 Task: Create a due date automation trigger when advanced on, on the monday before a card is due add content with a name not ending with resume at 11:00 AM.
Action: Mouse moved to (1228, 351)
Screenshot: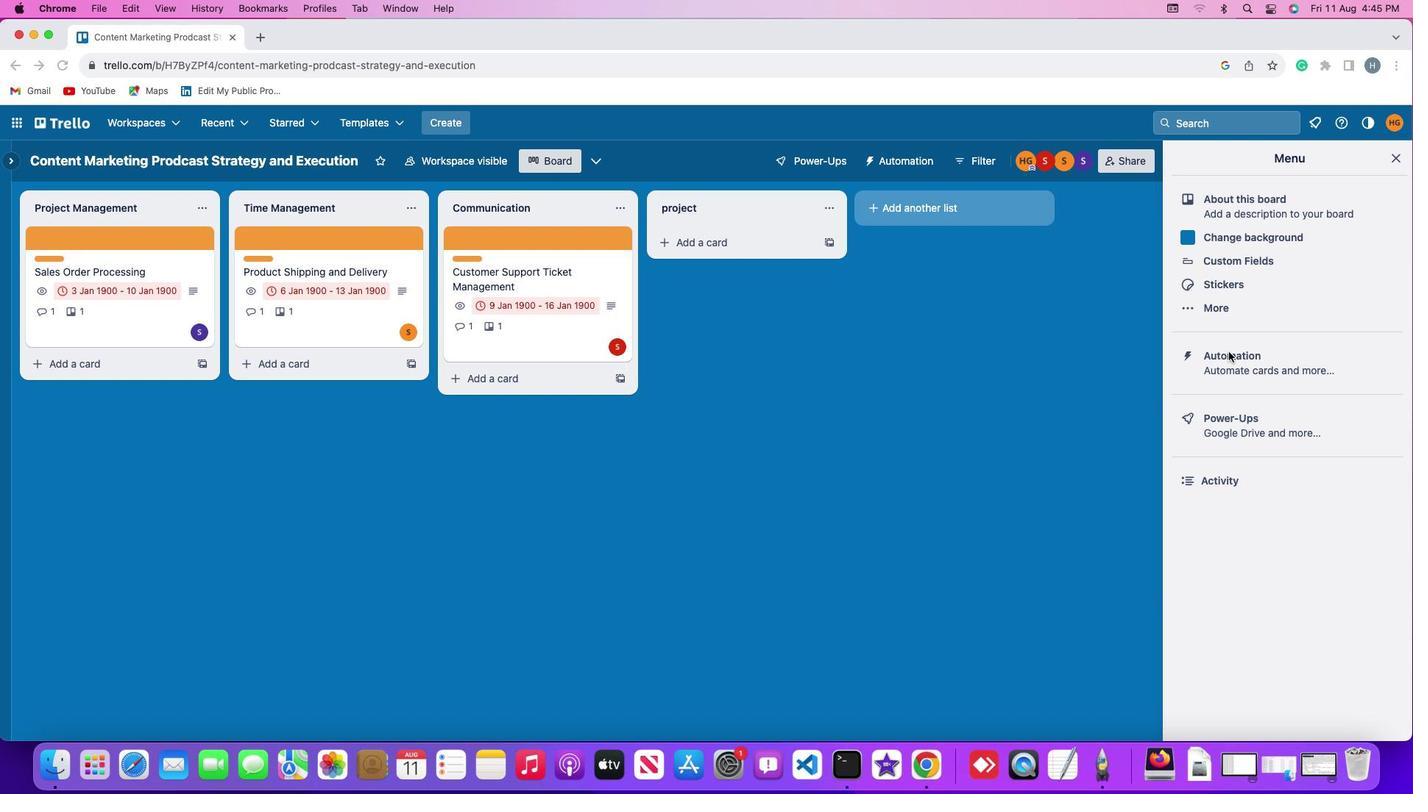 
Action: Mouse pressed left at (1228, 351)
Screenshot: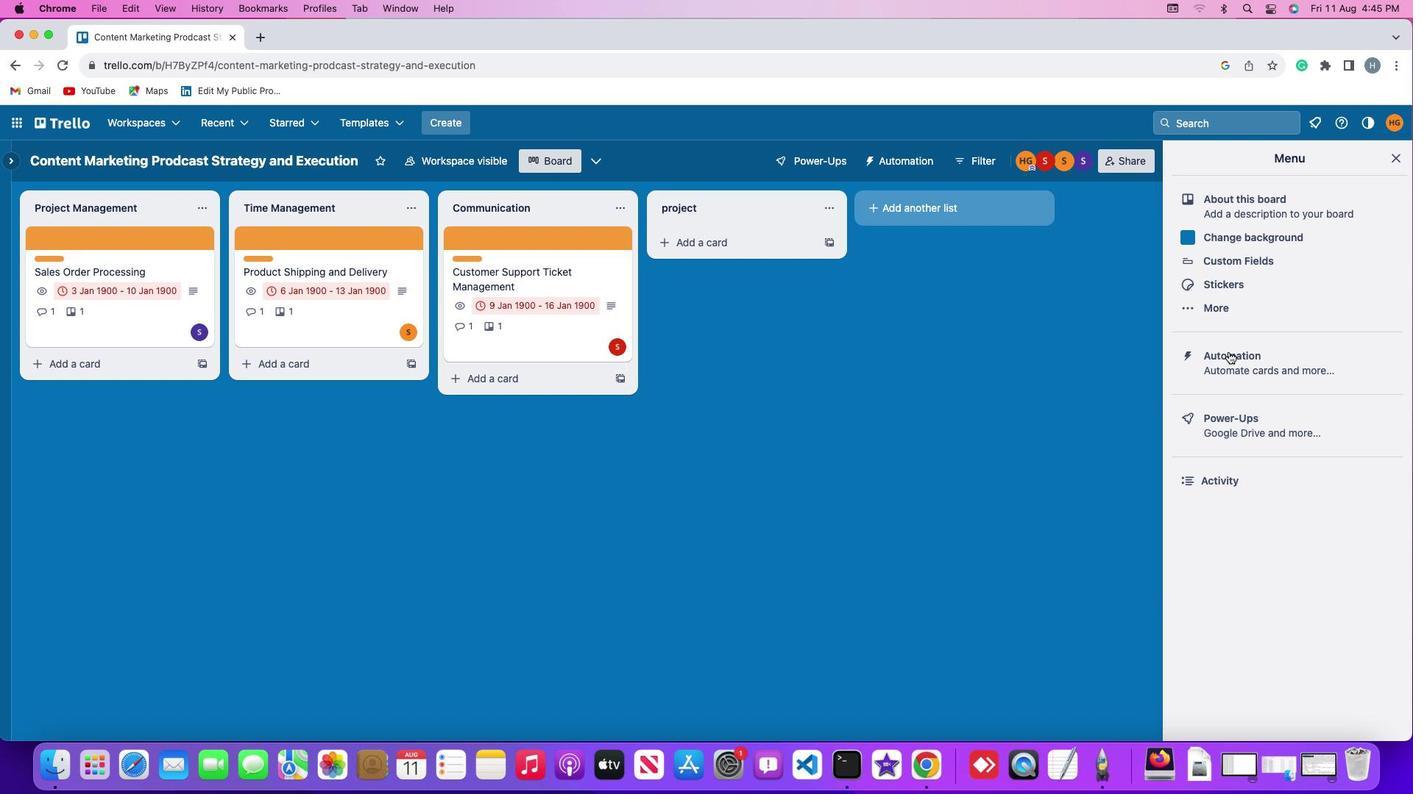 
Action: Mouse pressed left at (1228, 351)
Screenshot: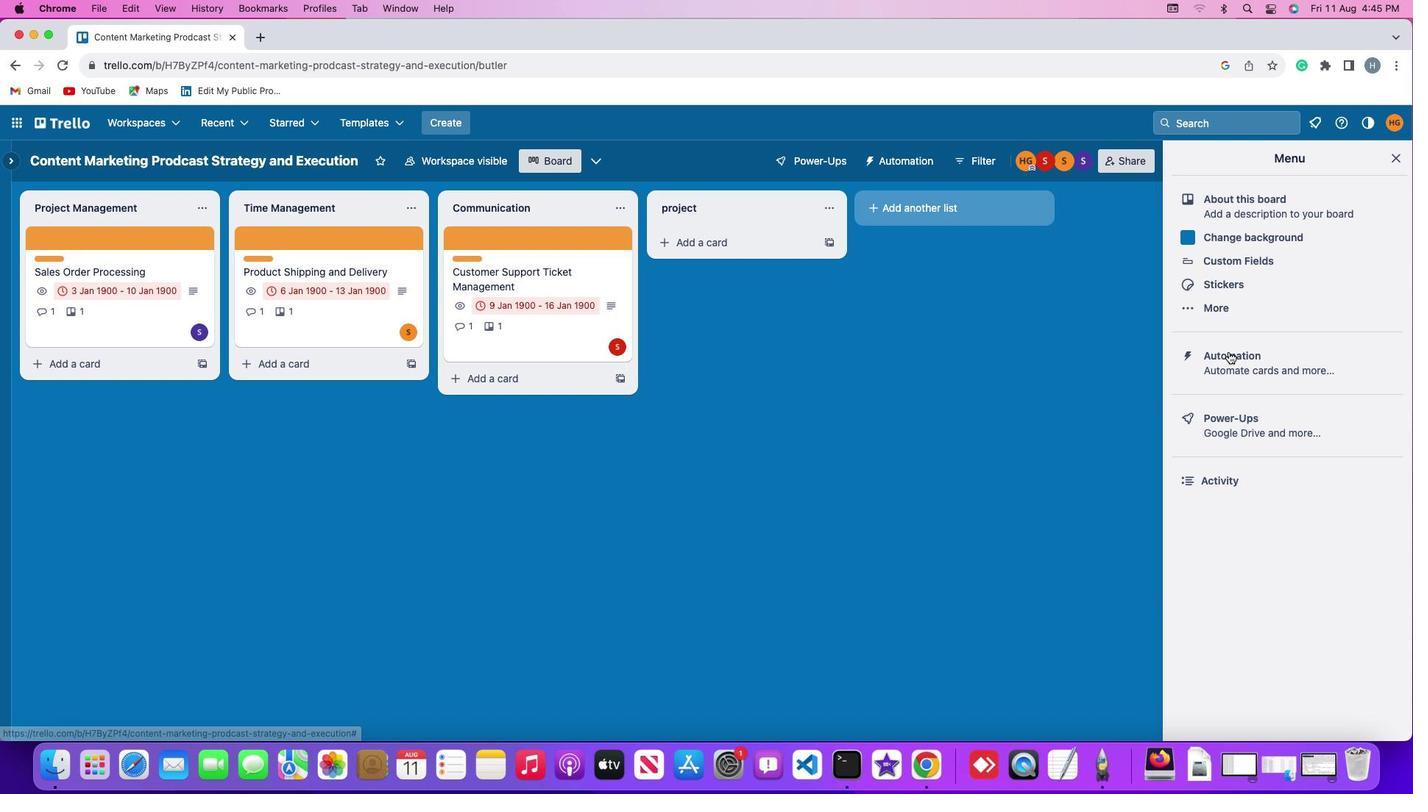 
Action: Mouse moved to (79, 347)
Screenshot: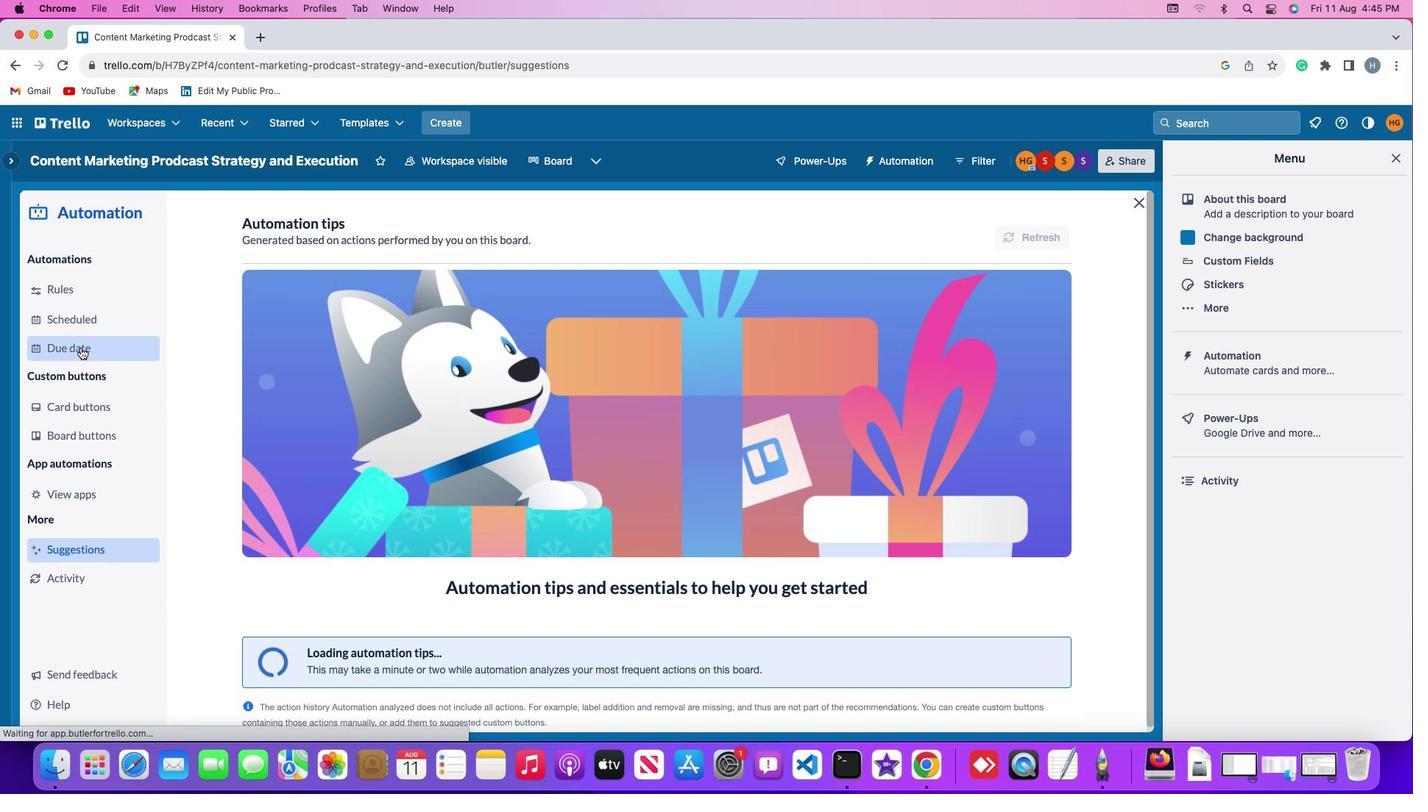 
Action: Mouse pressed left at (79, 347)
Screenshot: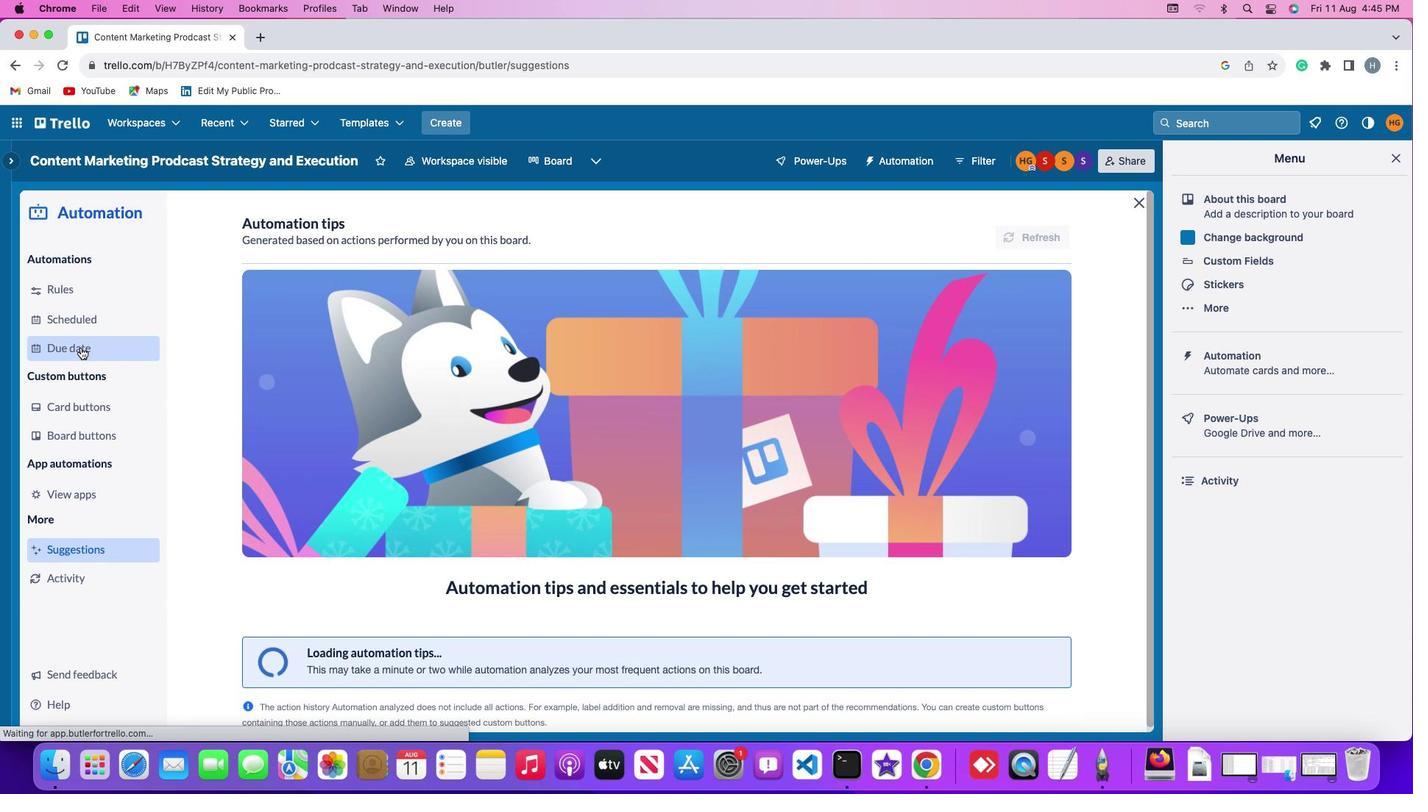 
Action: Mouse moved to (1009, 225)
Screenshot: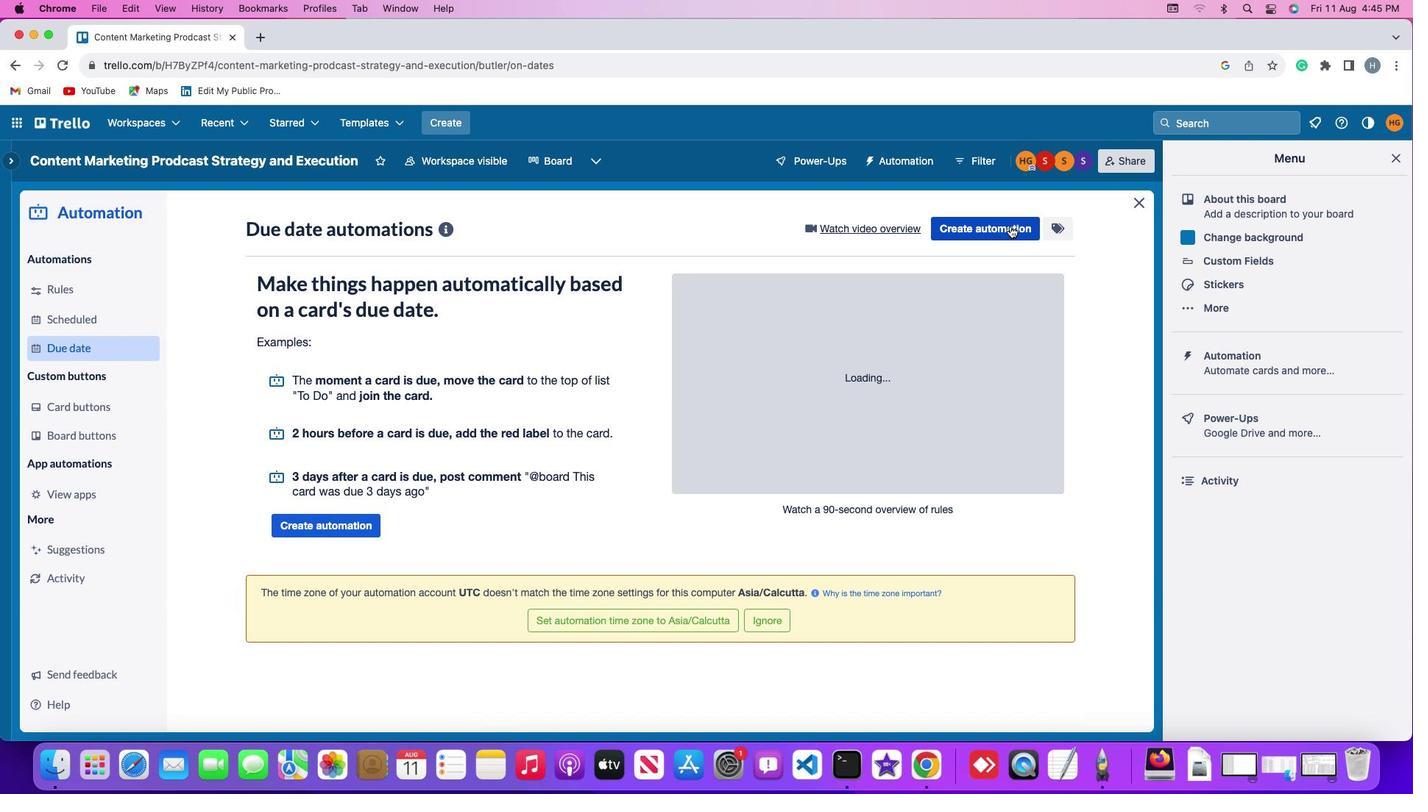 
Action: Mouse pressed left at (1009, 225)
Screenshot: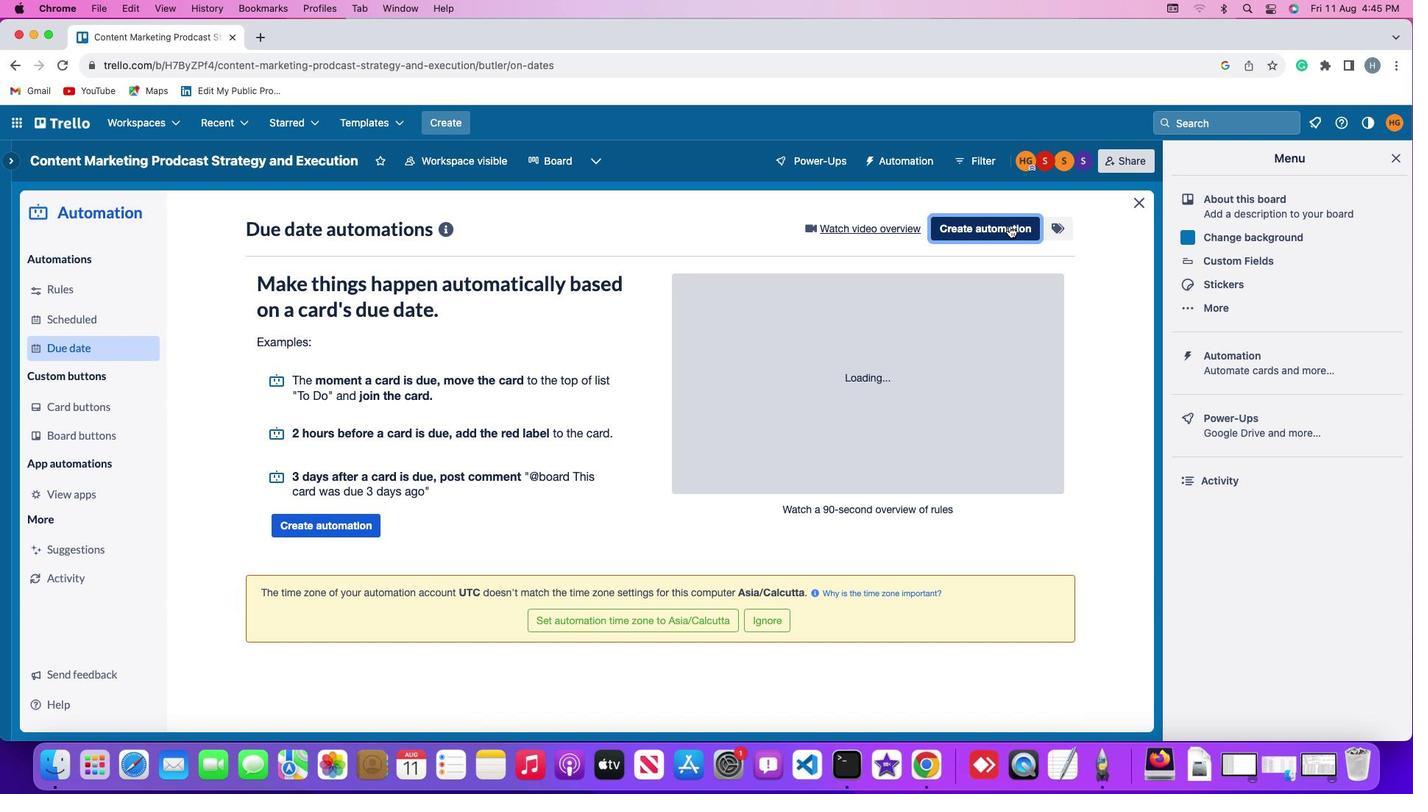 
Action: Mouse moved to (342, 373)
Screenshot: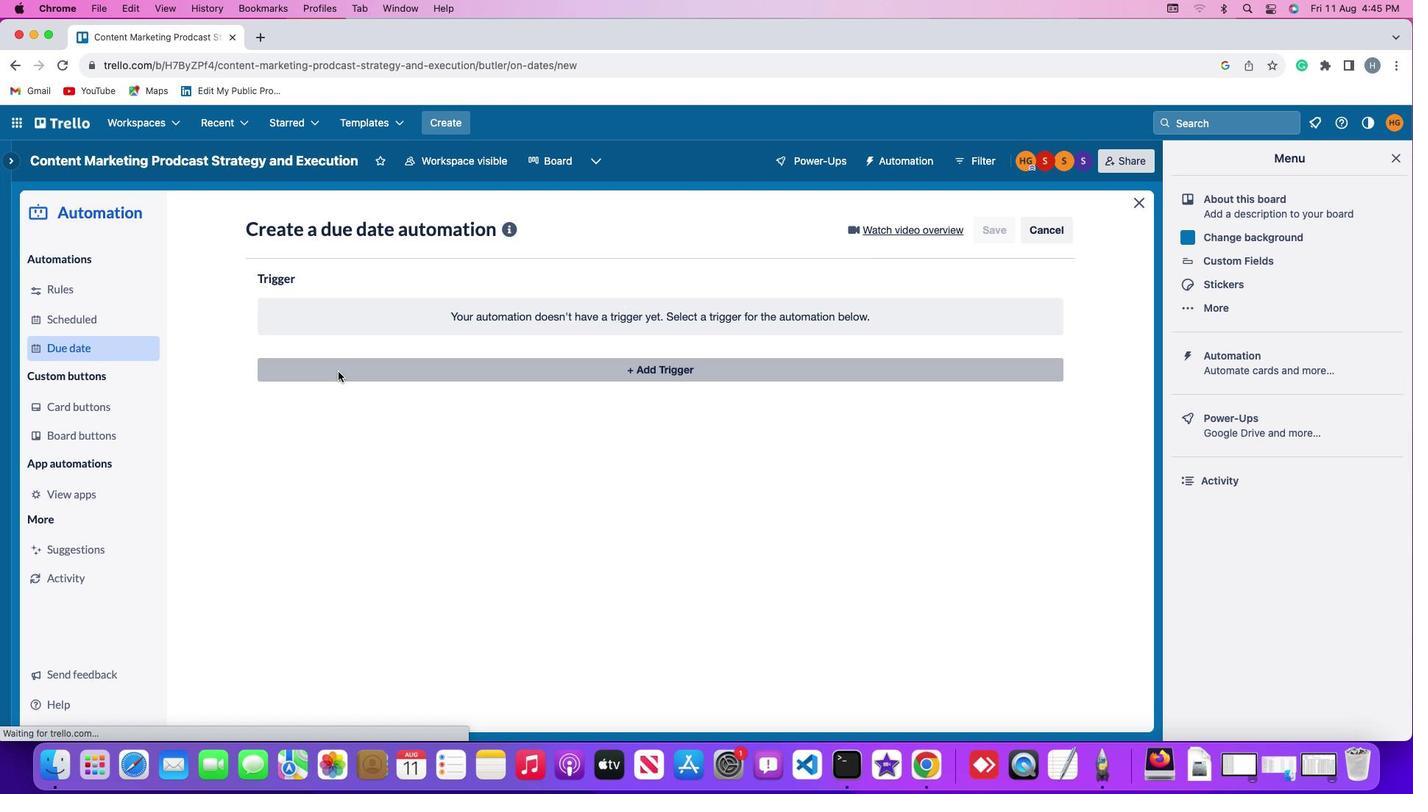 
Action: Mouse pressed left at (342, 373)
Screenshot: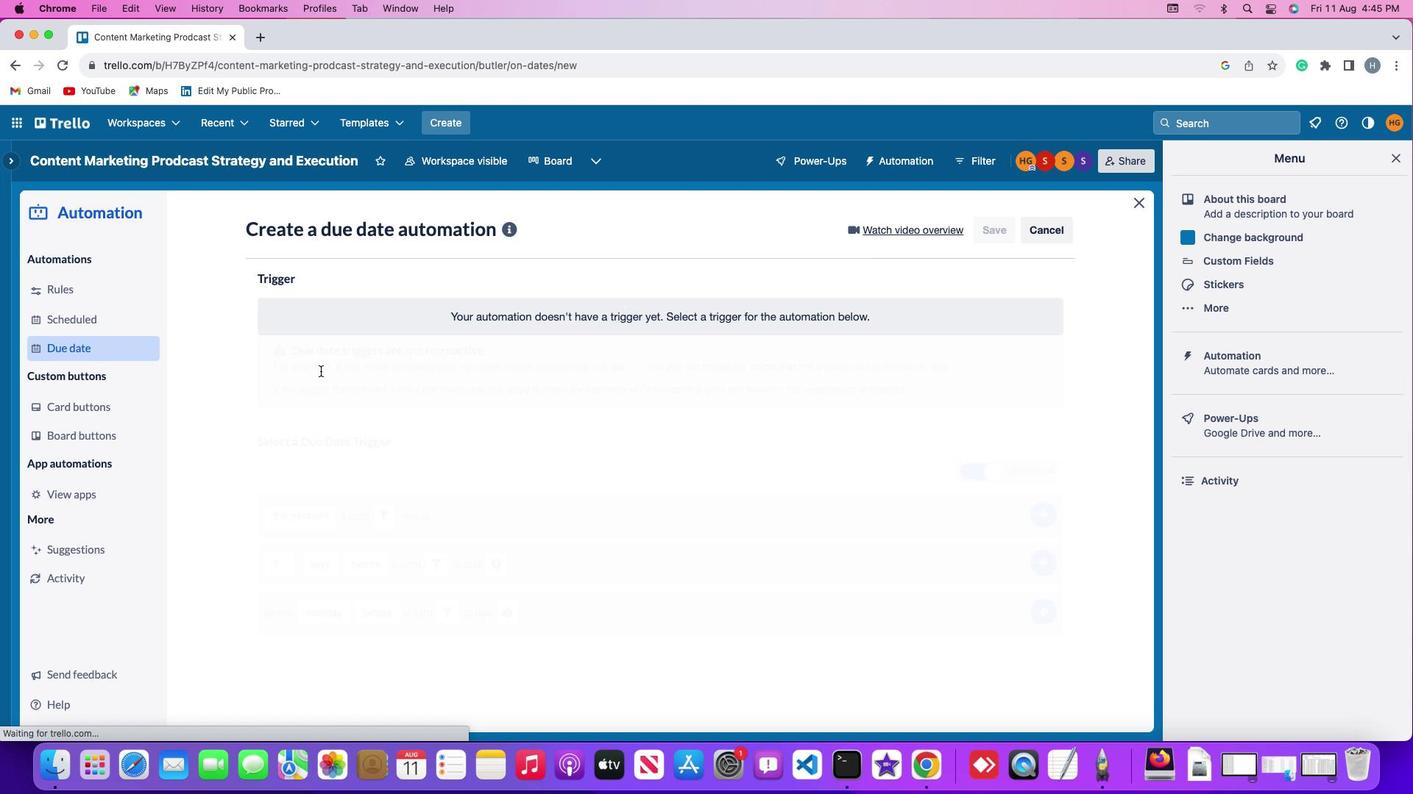 
Action: Mouse moved to (320, 638)
Screenshot: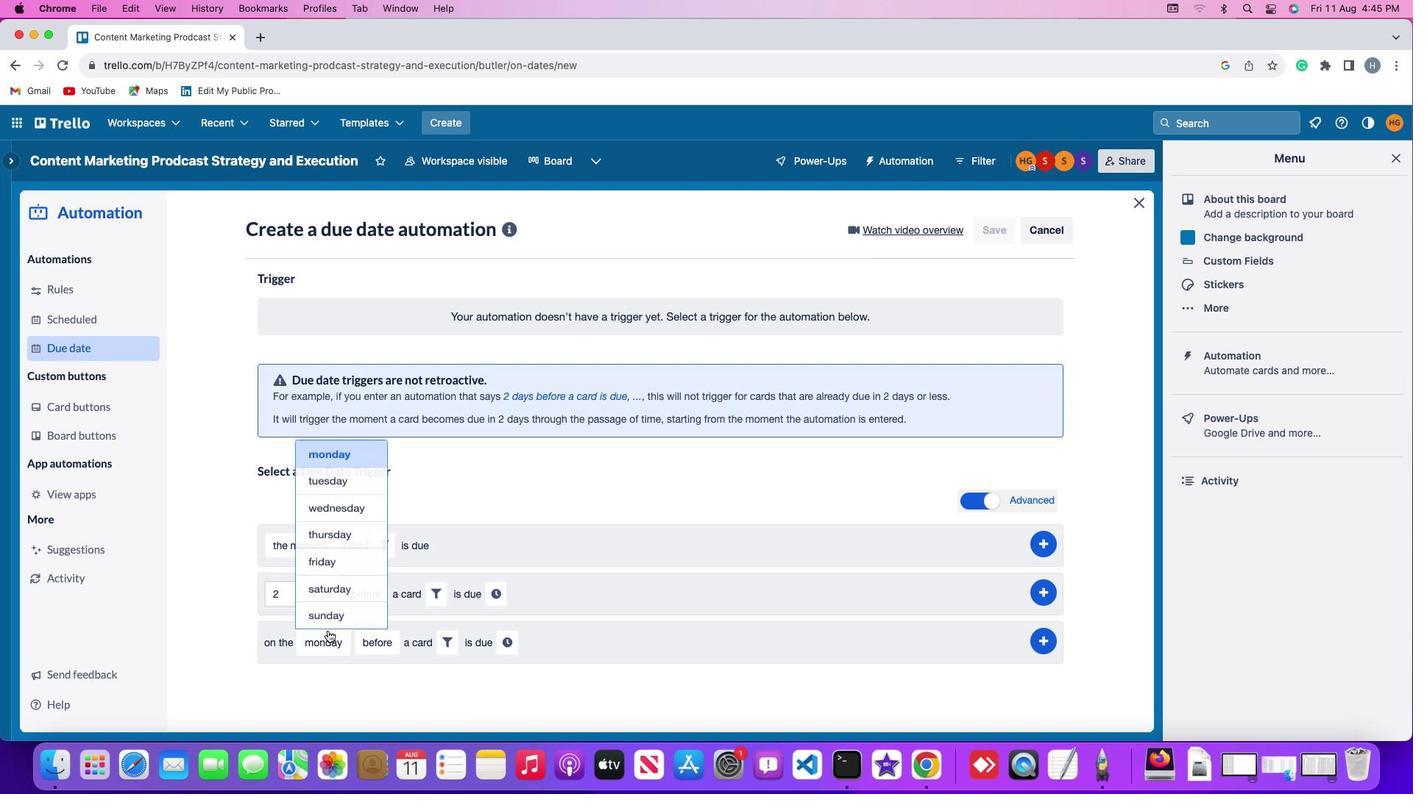 
Action: Mouse pressed left at (320, 638)
Screenshot: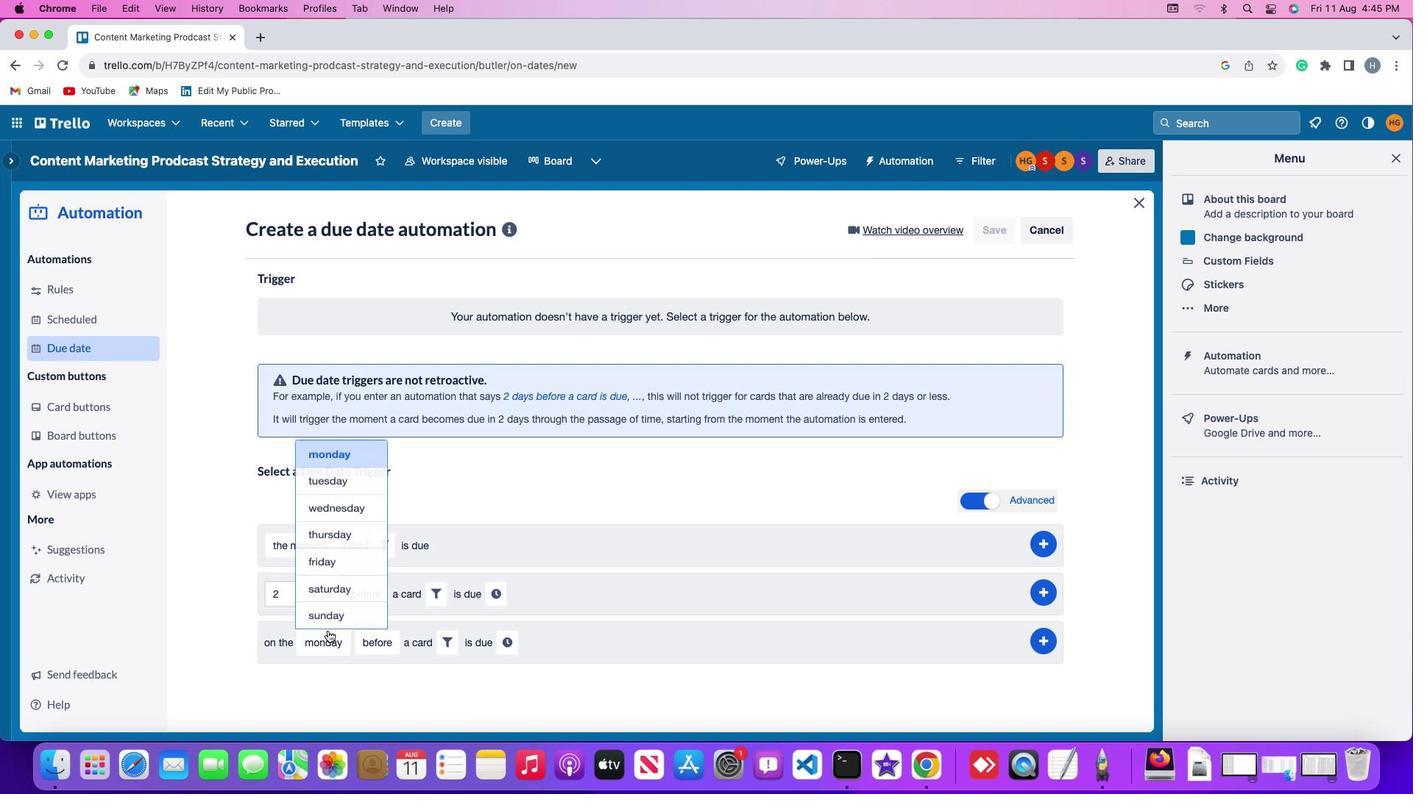 
Action: Mouse moved to (345, 436)
Screenshot: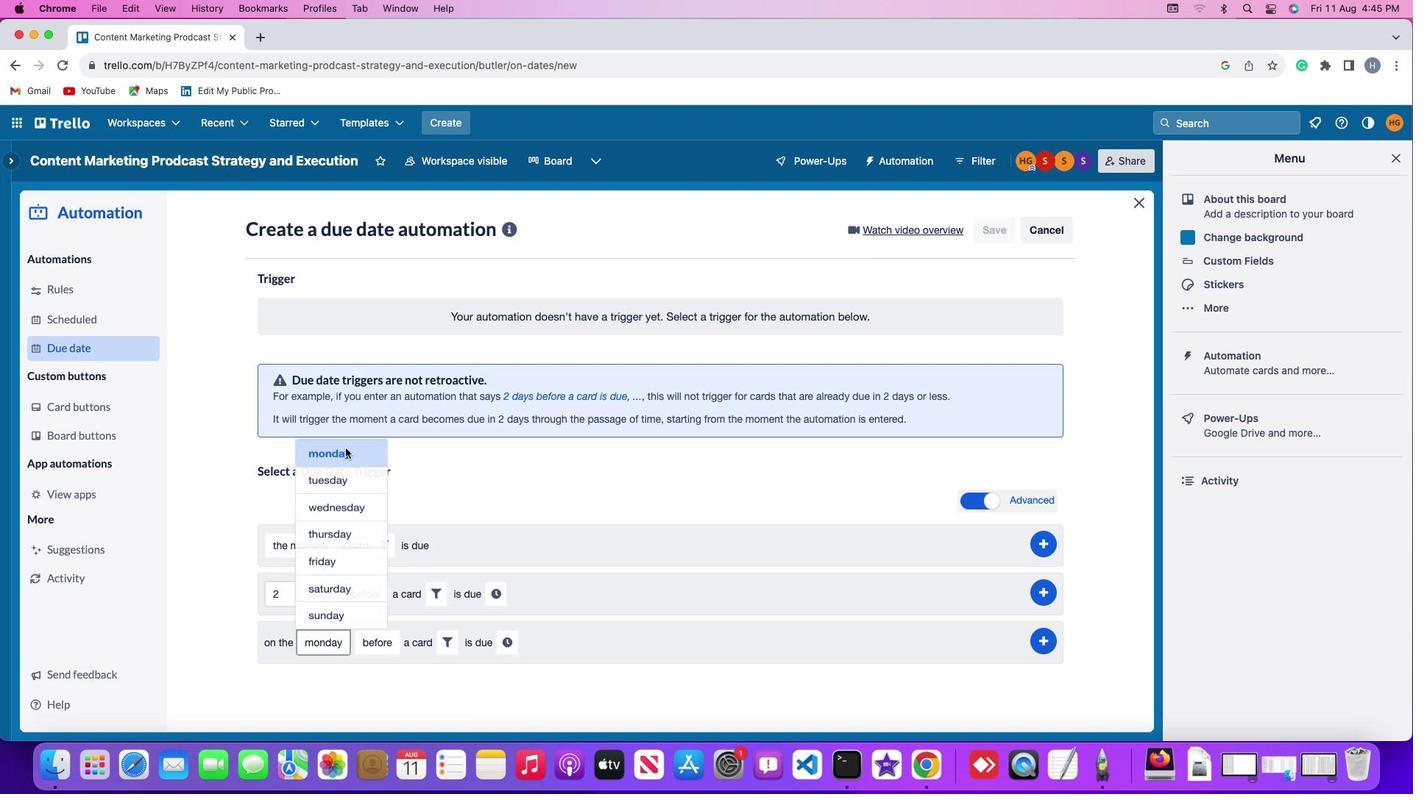 
Action: Mouse pressed left at (345, 436)
Screenshot: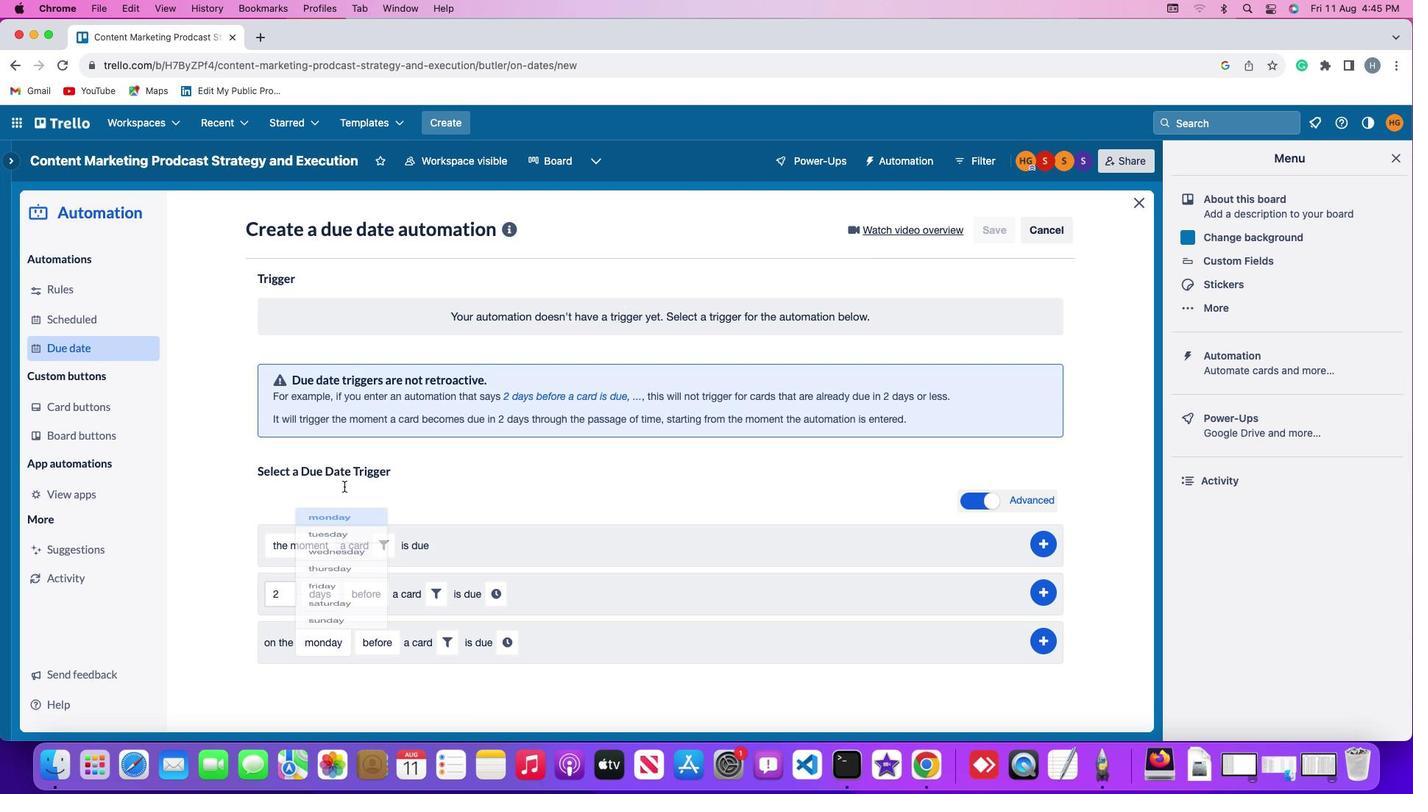 
Action: Mouse moved to (376, 642)
Screenshot: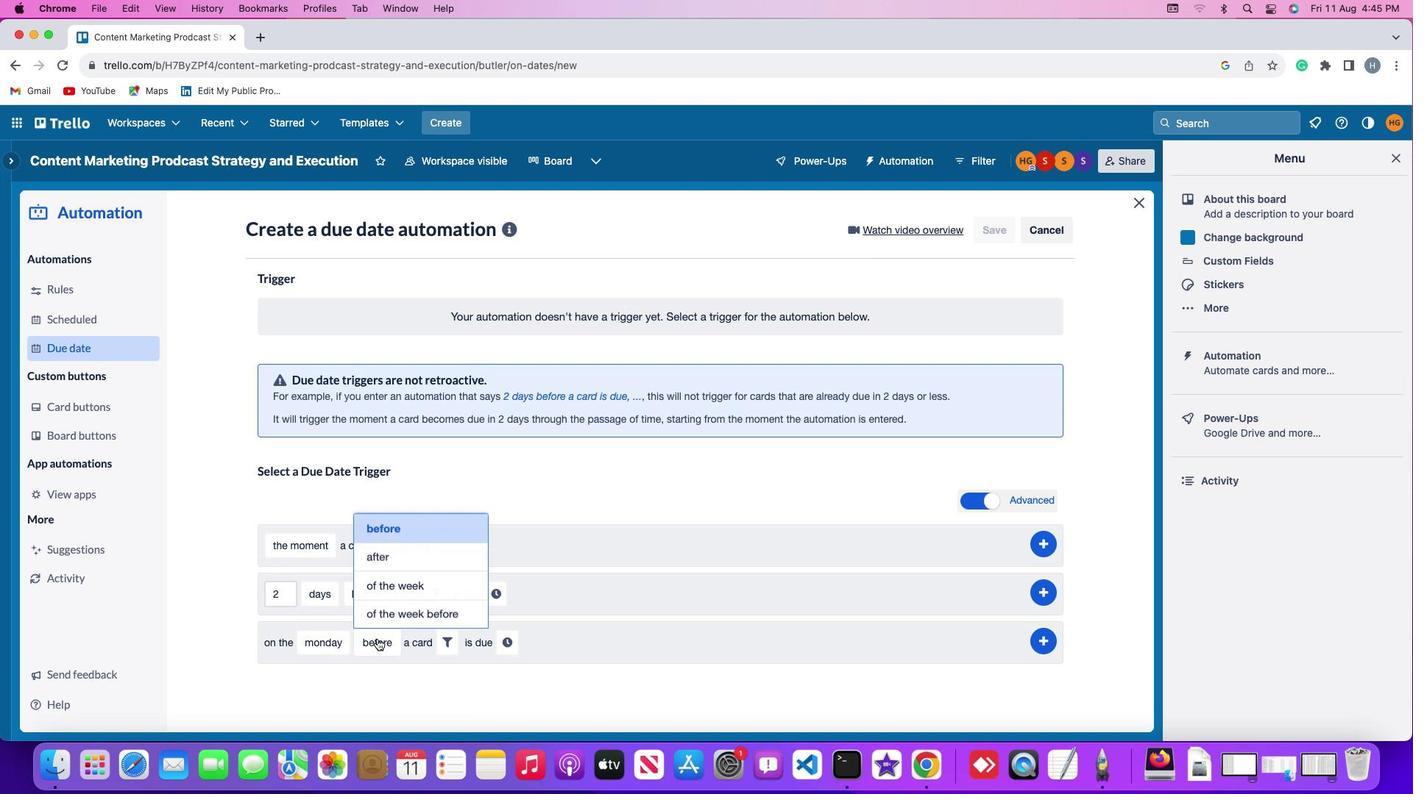 
Action: Mouse pressed left at (376, 642)
Screenshot: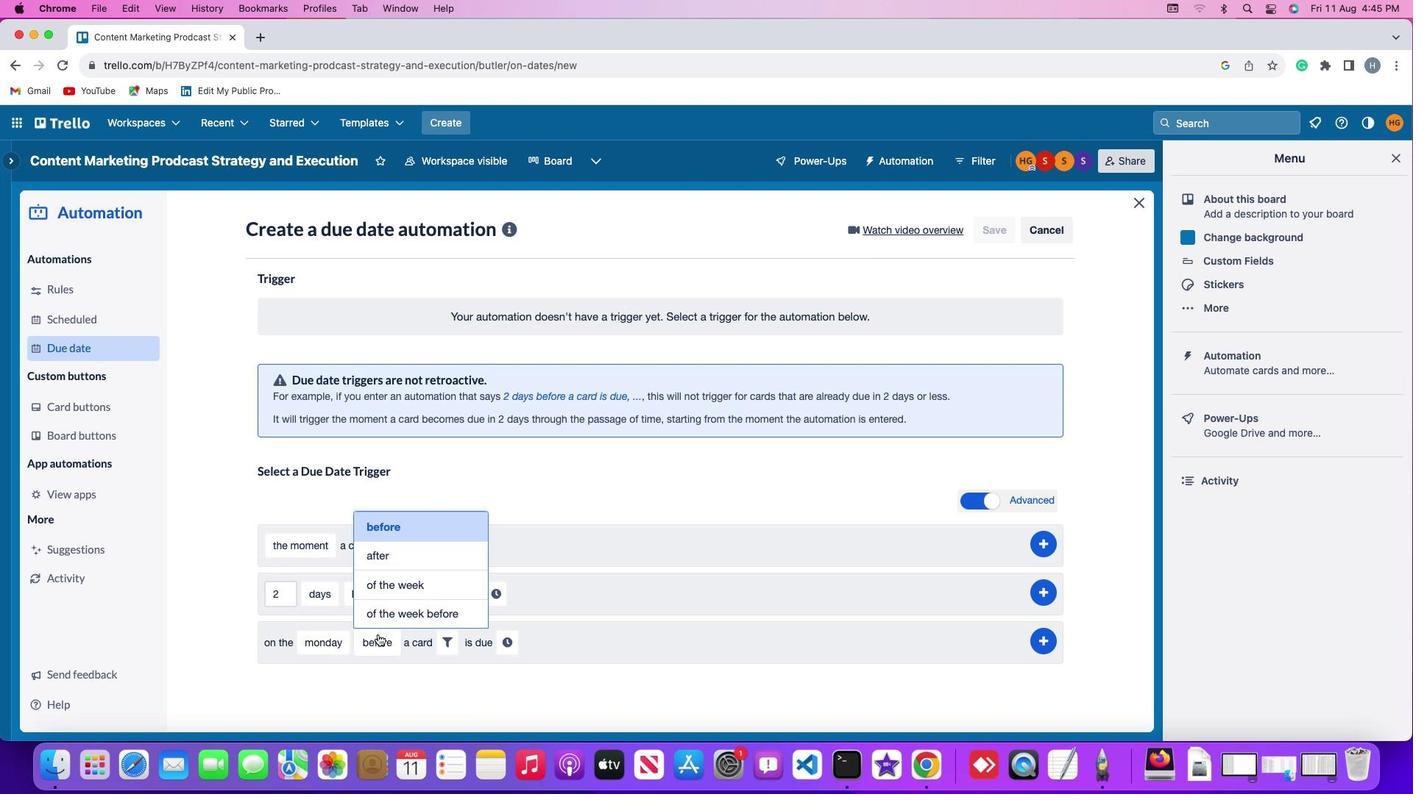 
Action: Mouse moved to (420, 521)
Screenshot: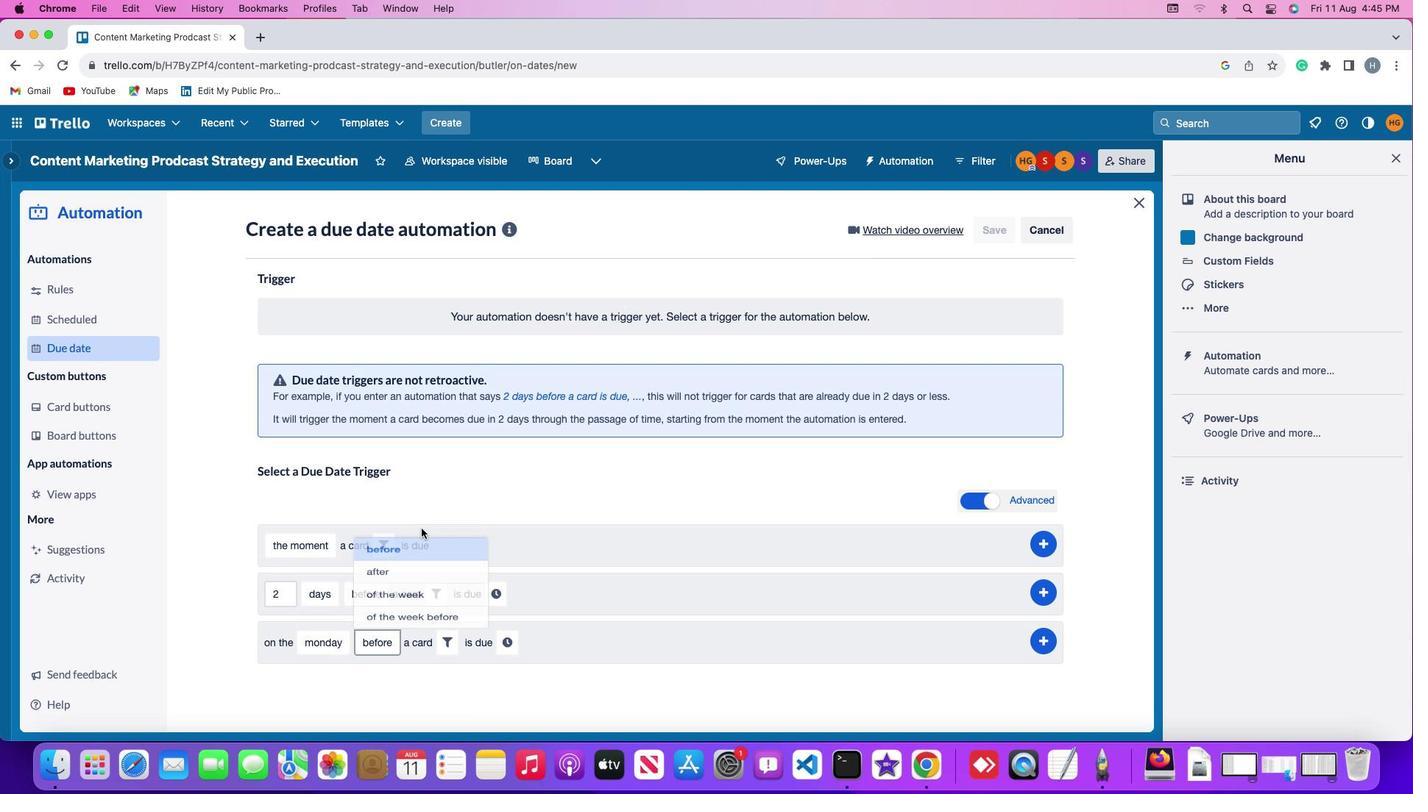 
Action: Mouse pressed left at (420, 521)
Screenshot: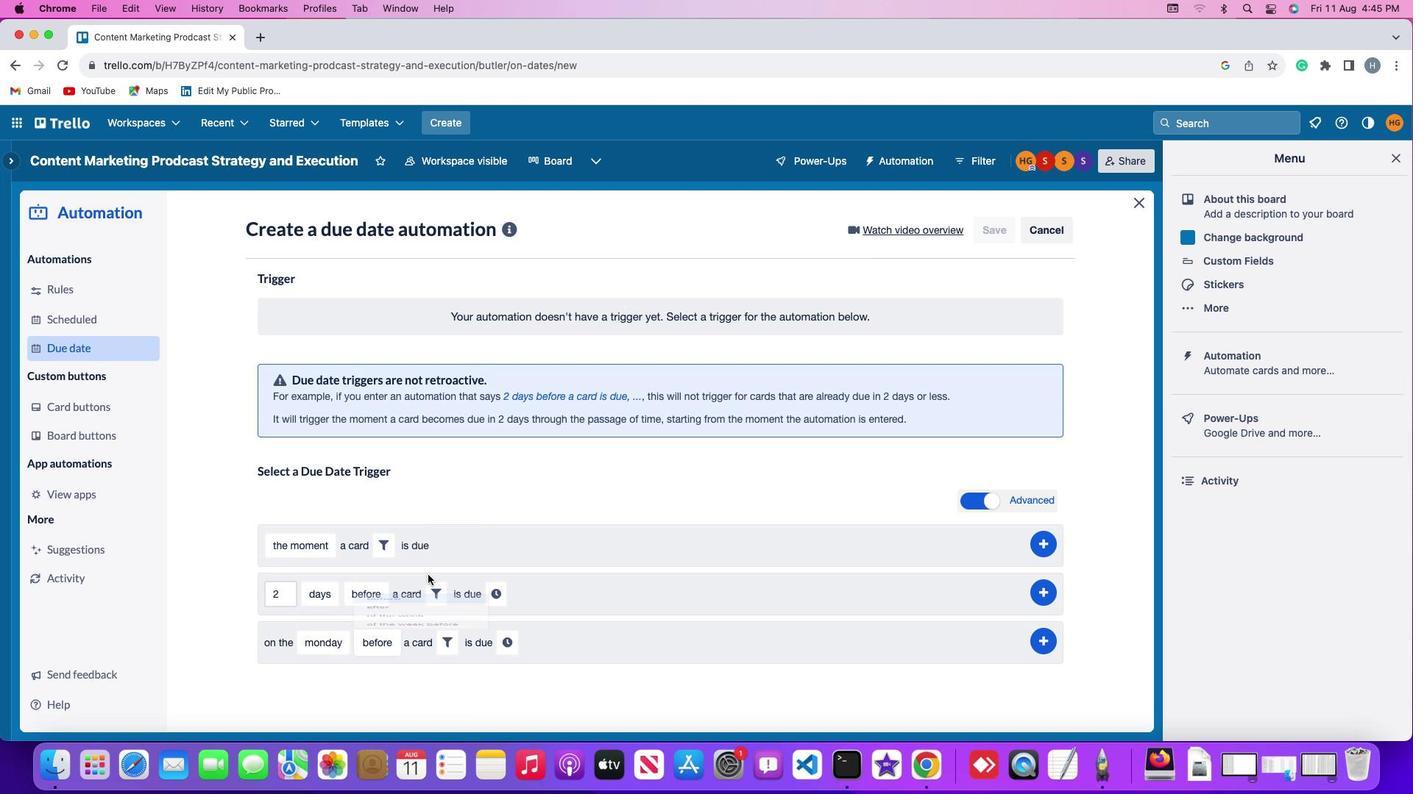 
Action: Mouse moved to (440, 641)
Screenshot: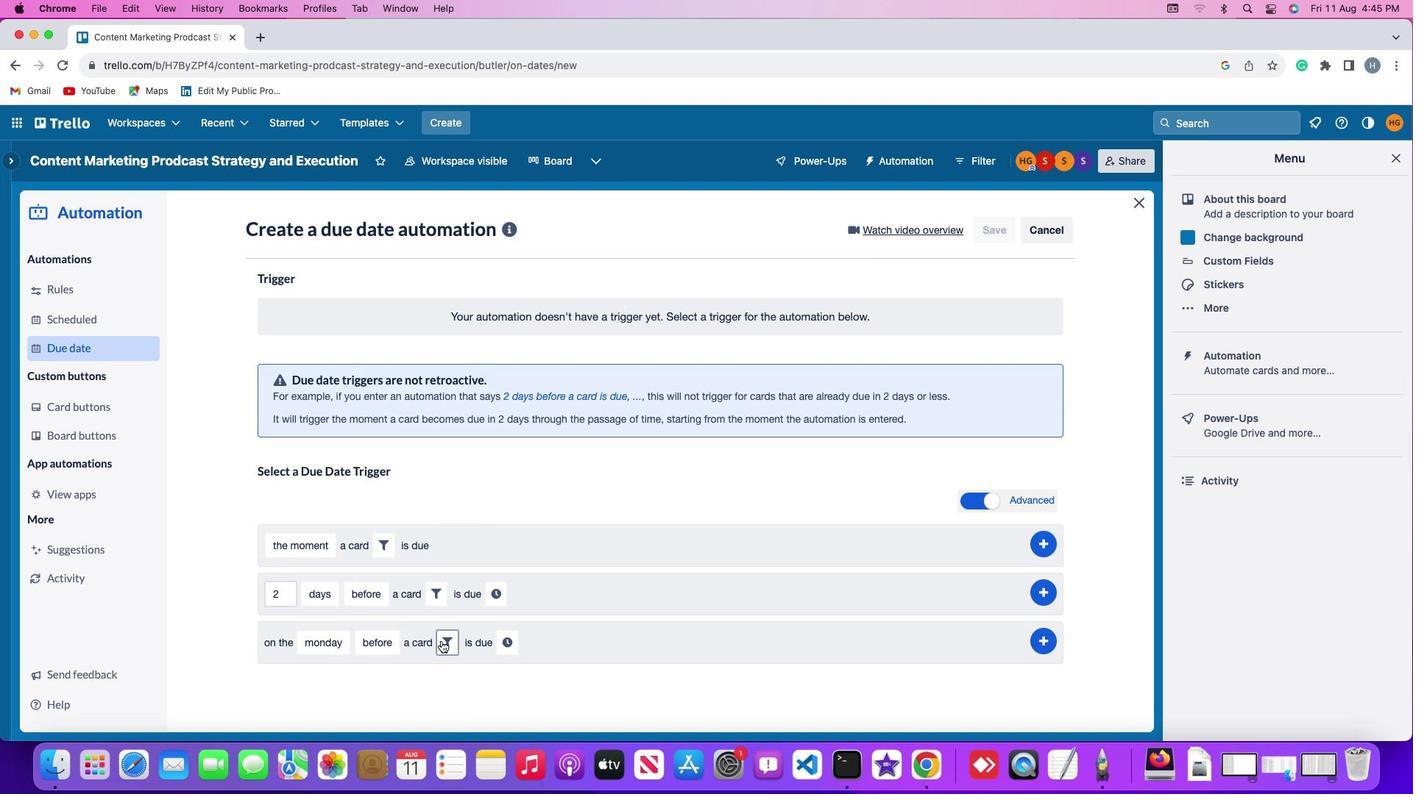 
Action: Mouse pressed left at (440, 641)
Screenshot: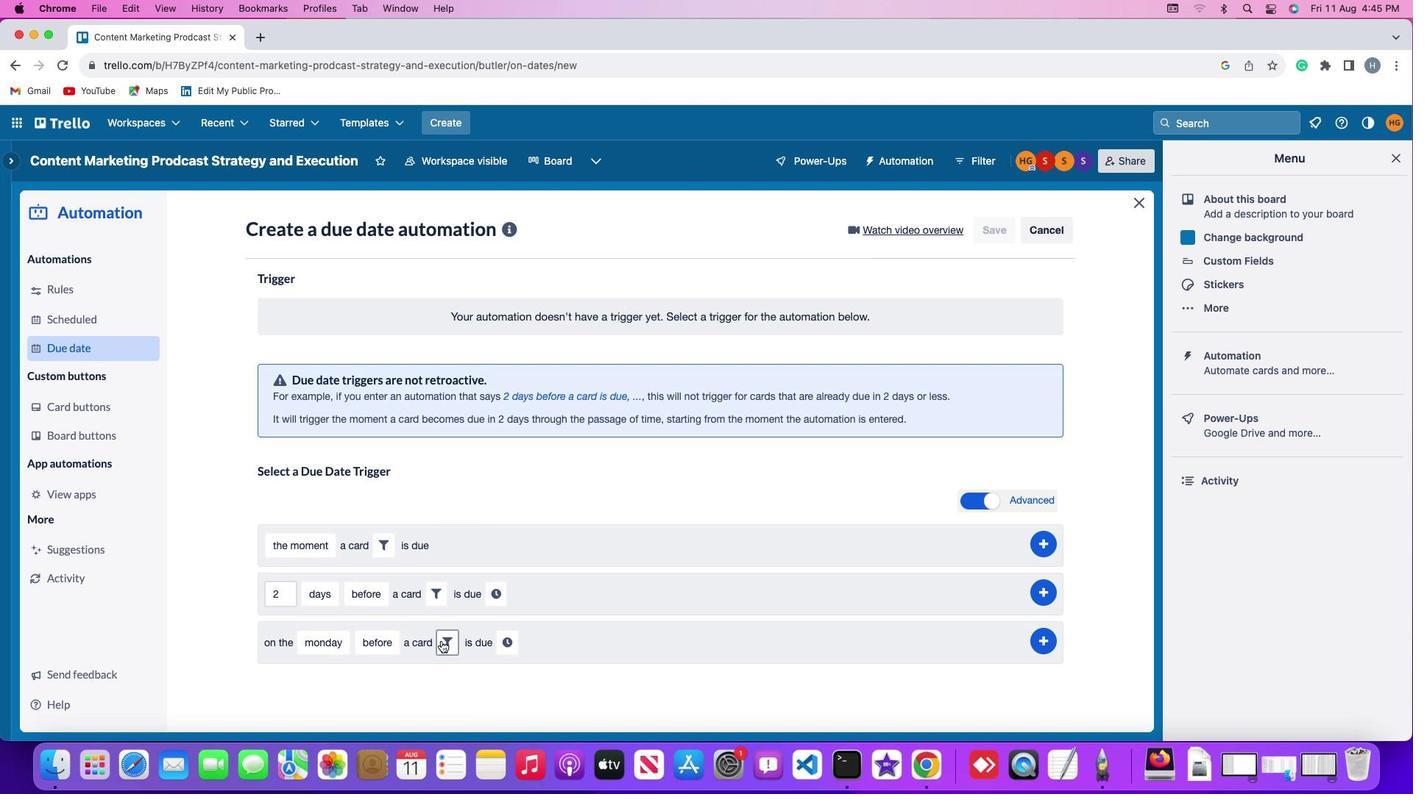 
Action: Mouse moved to (632, 695)
Screenshot: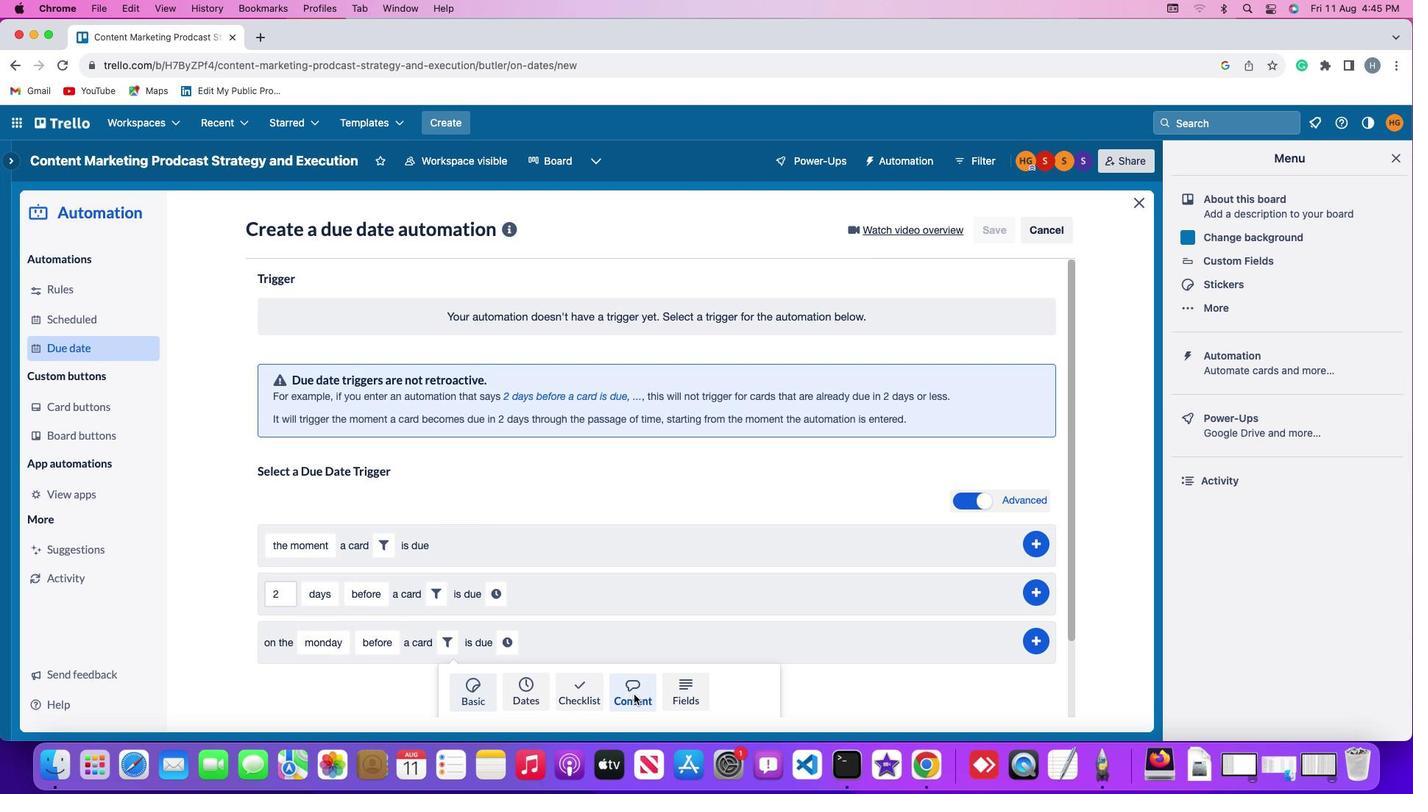 
Action: Mouse pressed left at (632, 695)
Screenshot: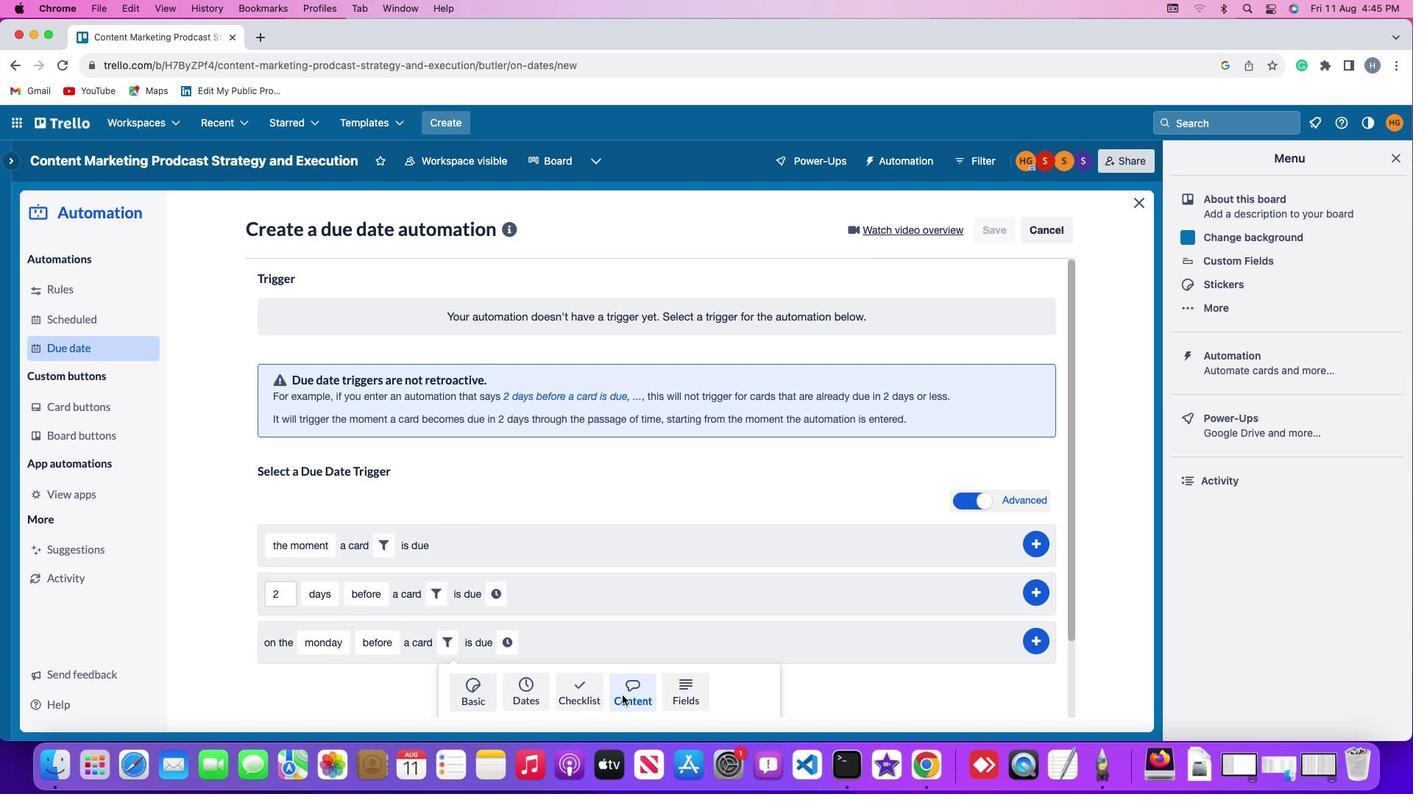 
Action: Mouse moved to (384, 694)
Screenshot: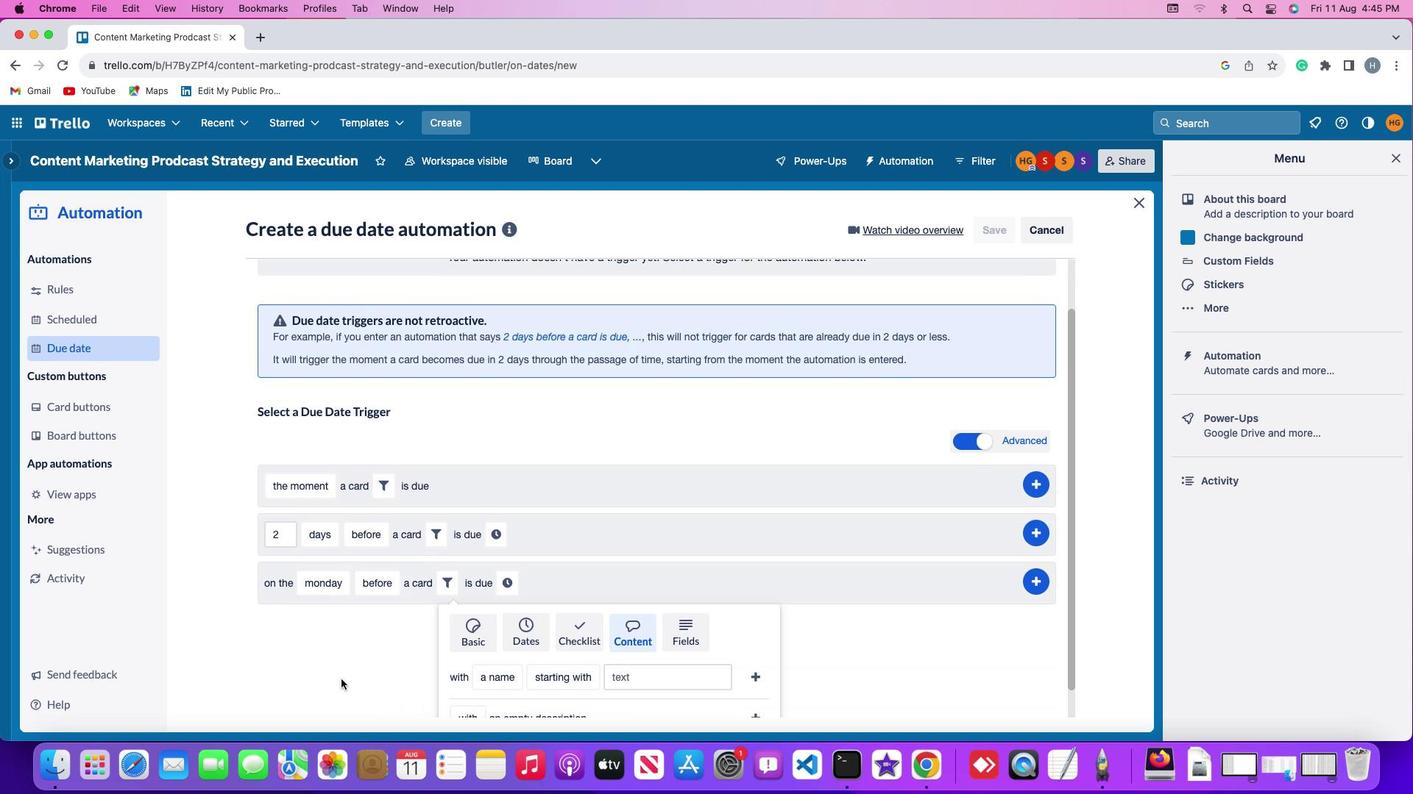 
Action: Mouse scrolled (384, 694) with delta (0, 0)
Screenshot: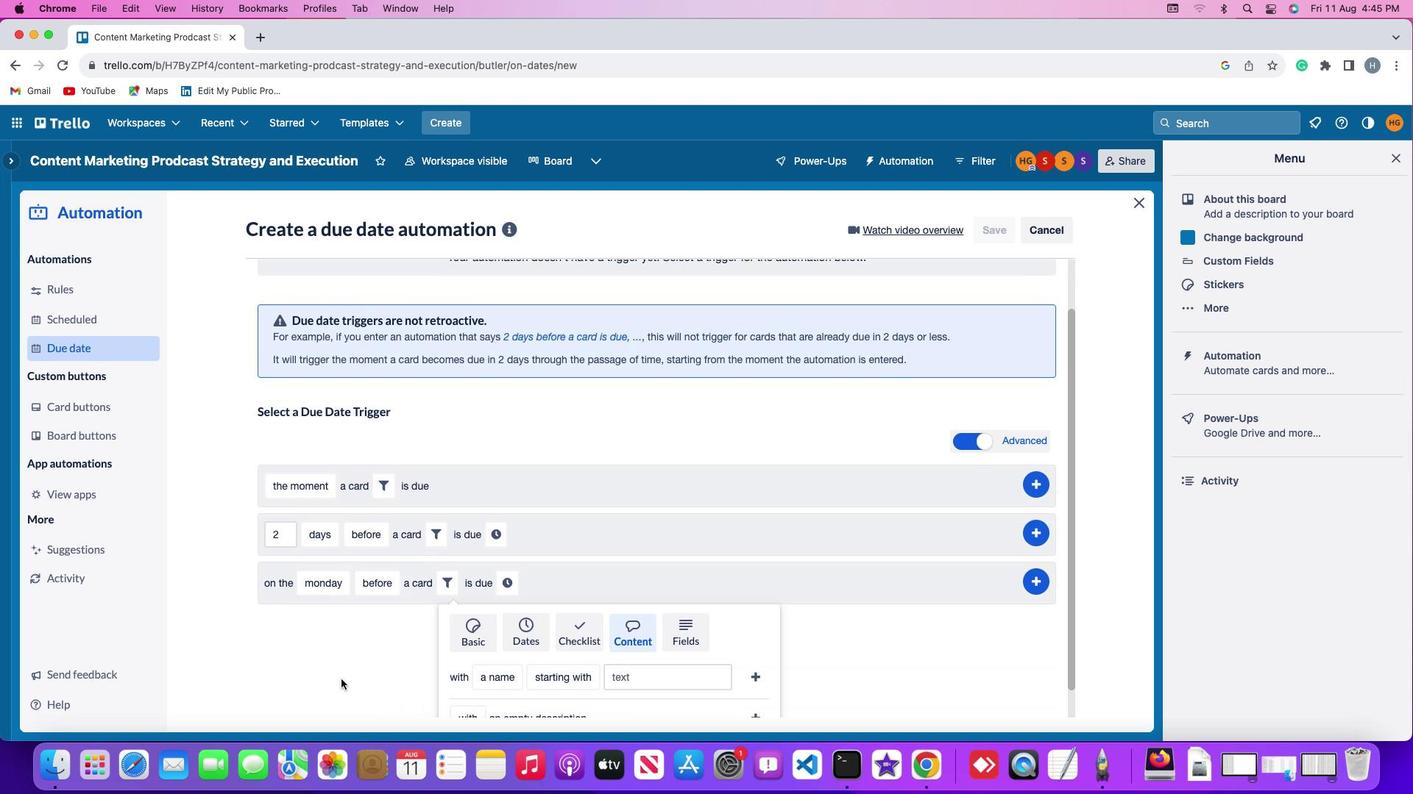 
Action: Mouse moved to (383, 693)
Screenshot: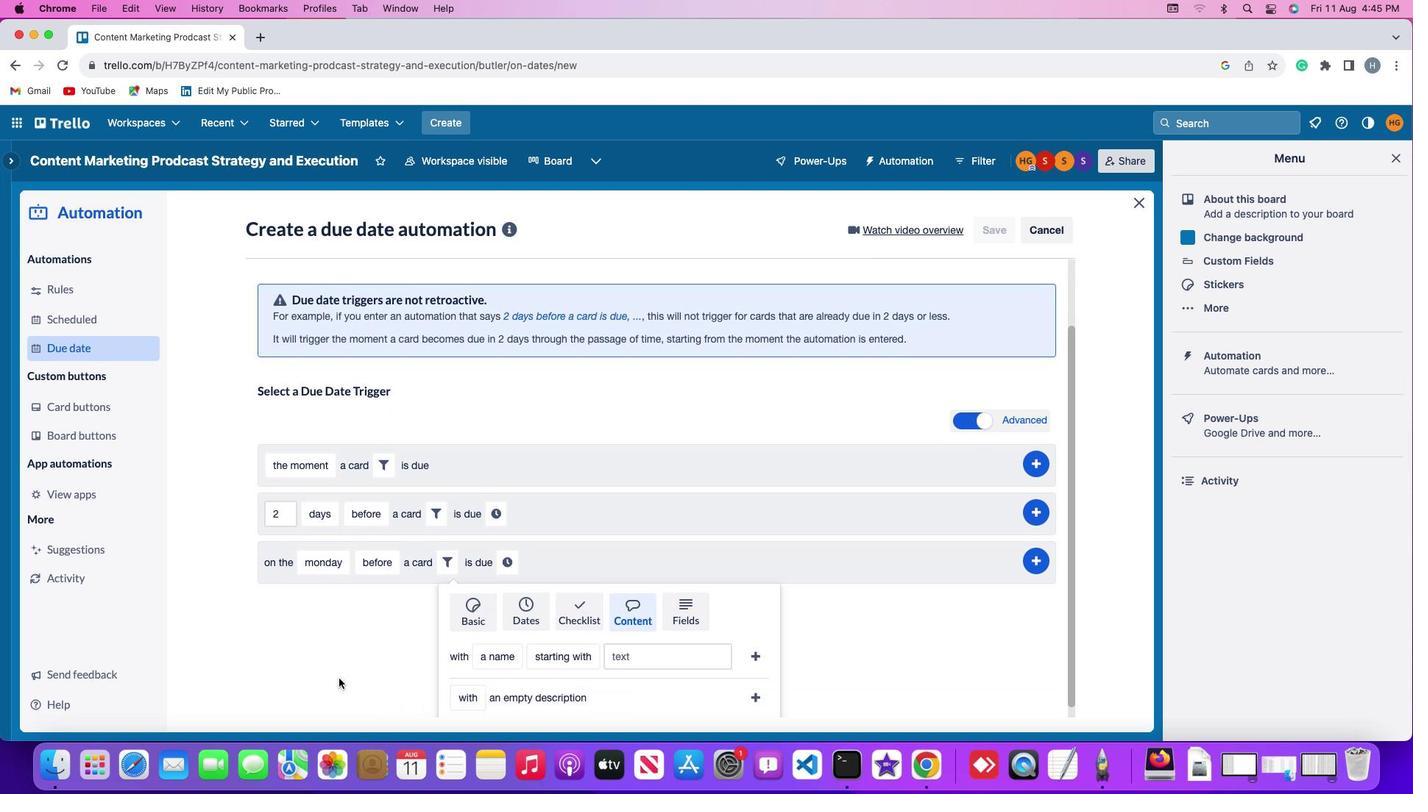 
Action: Mouse scrolled (383, 693) with delta (0, 0)
Screenshot: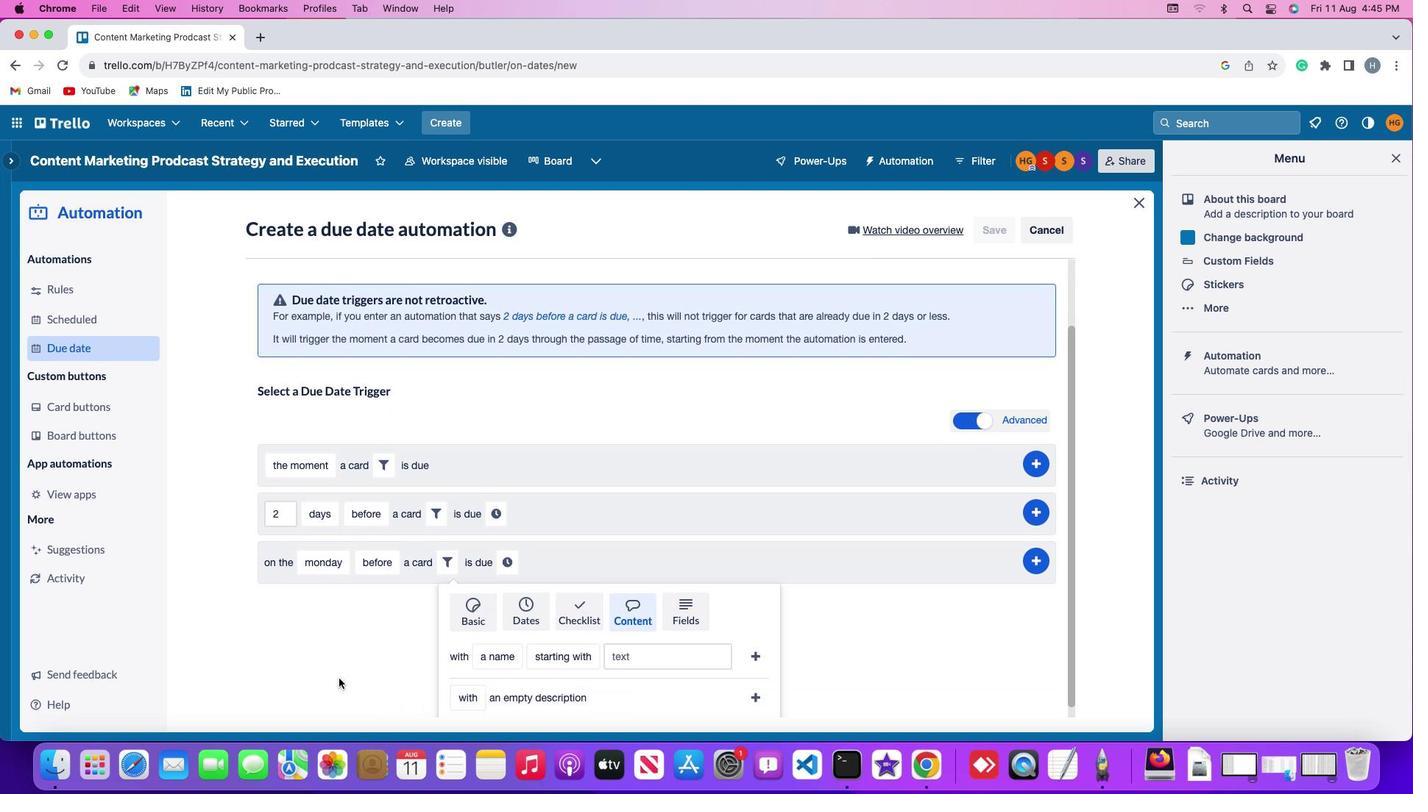 
Action: Mouse moved to (380, 691)
Screenshot: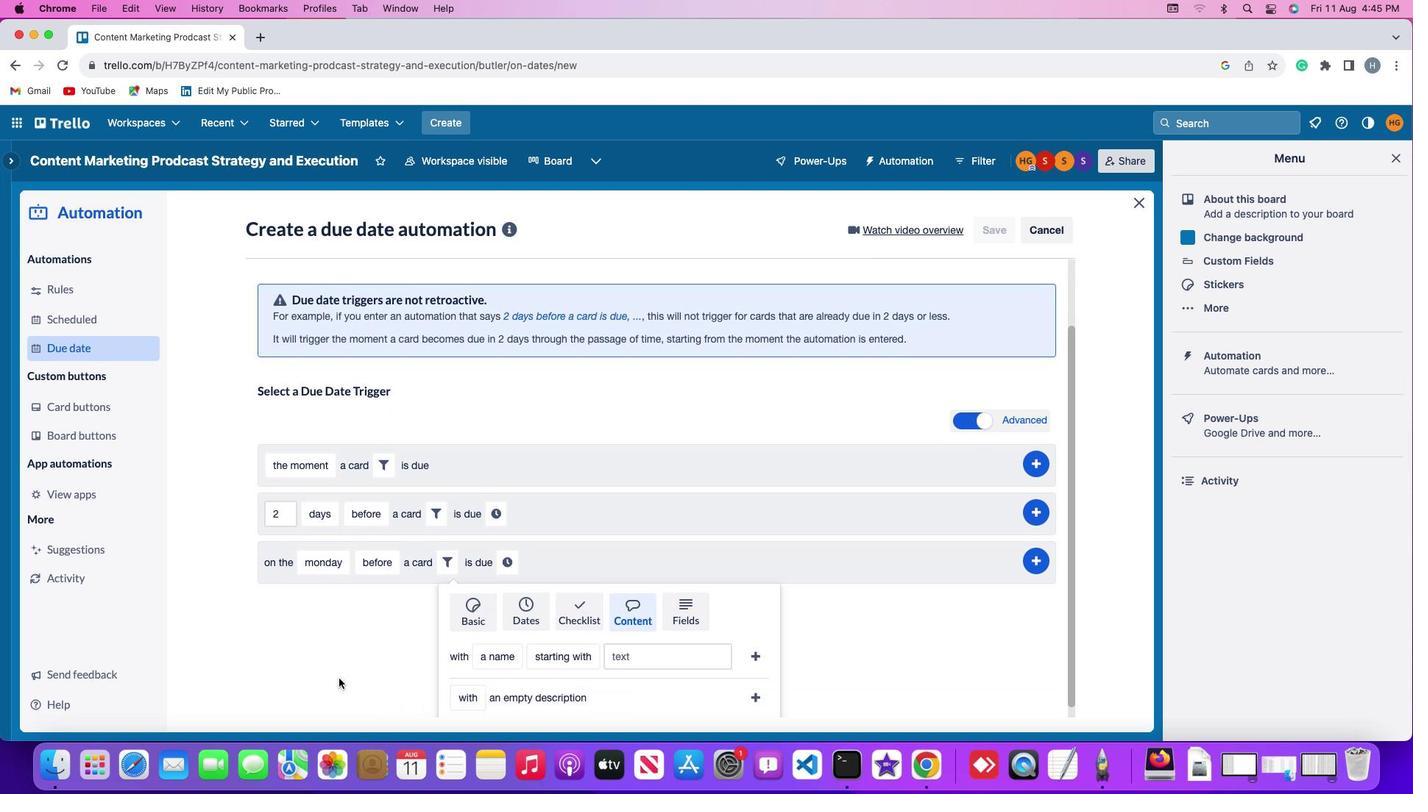 
Action: Mouse scrolled (380, 691) with delta (0, -2)
Screenshot: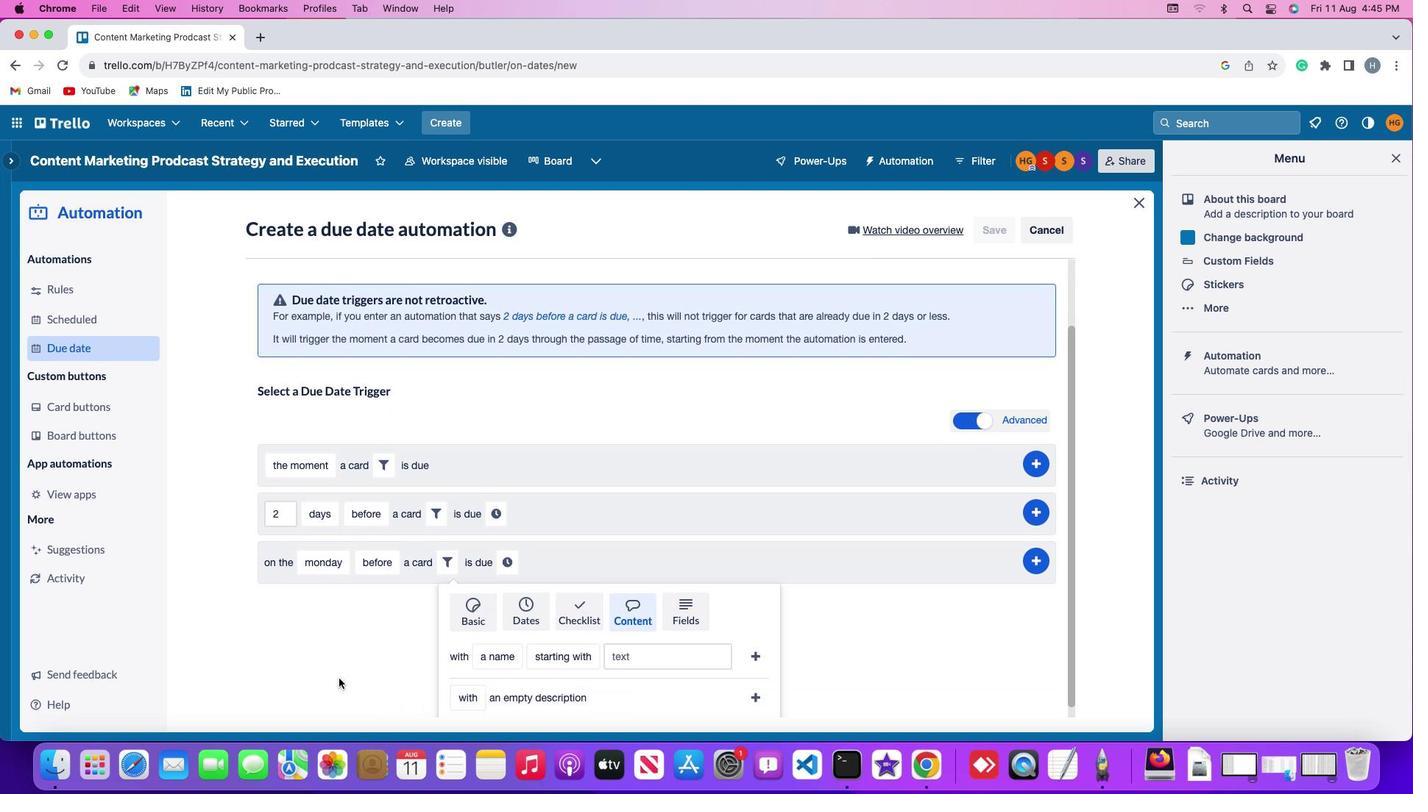 
Action: Mouse moved to (370, 686)
Screenshot: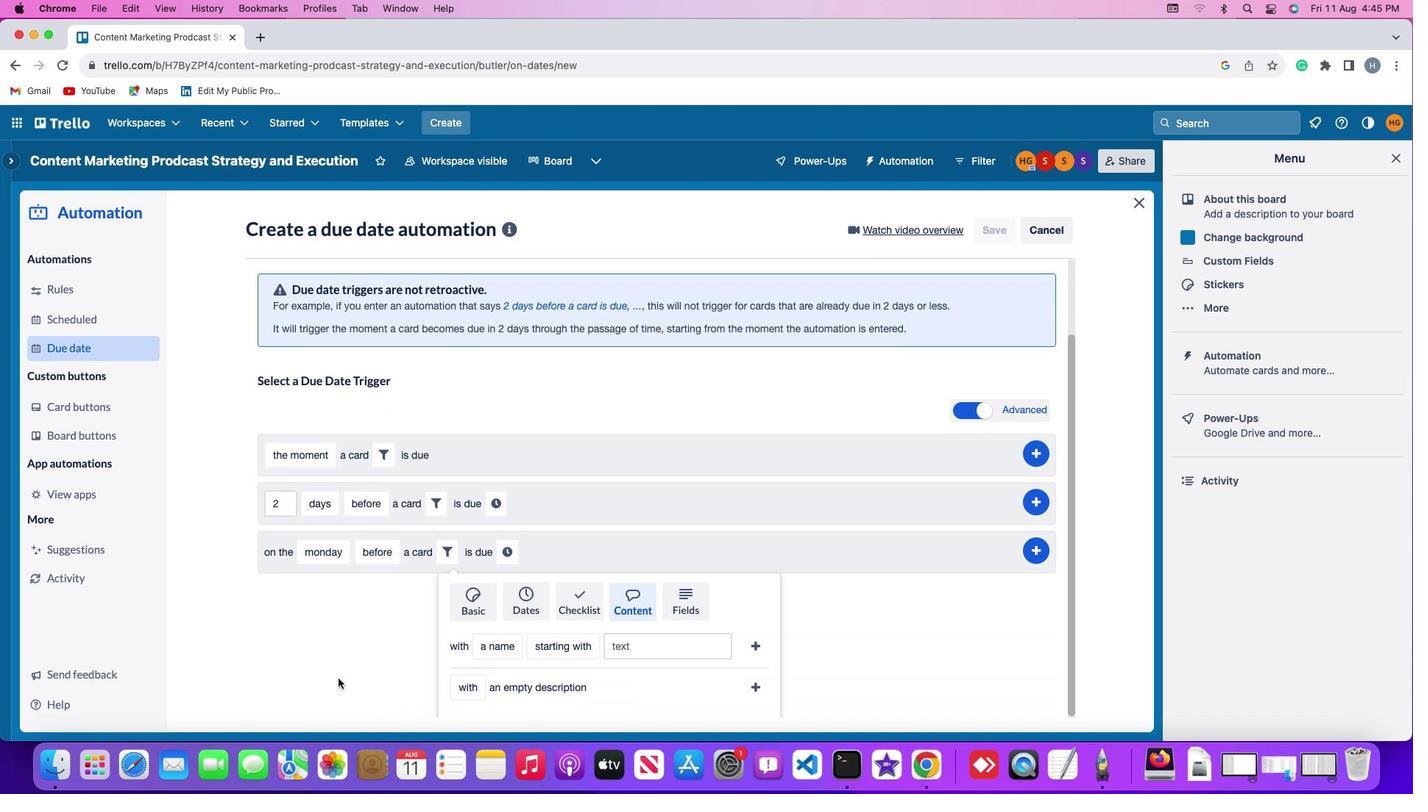 
Action: Mouse scrolled (370, 686) with delta (0, -3)
Screenshot: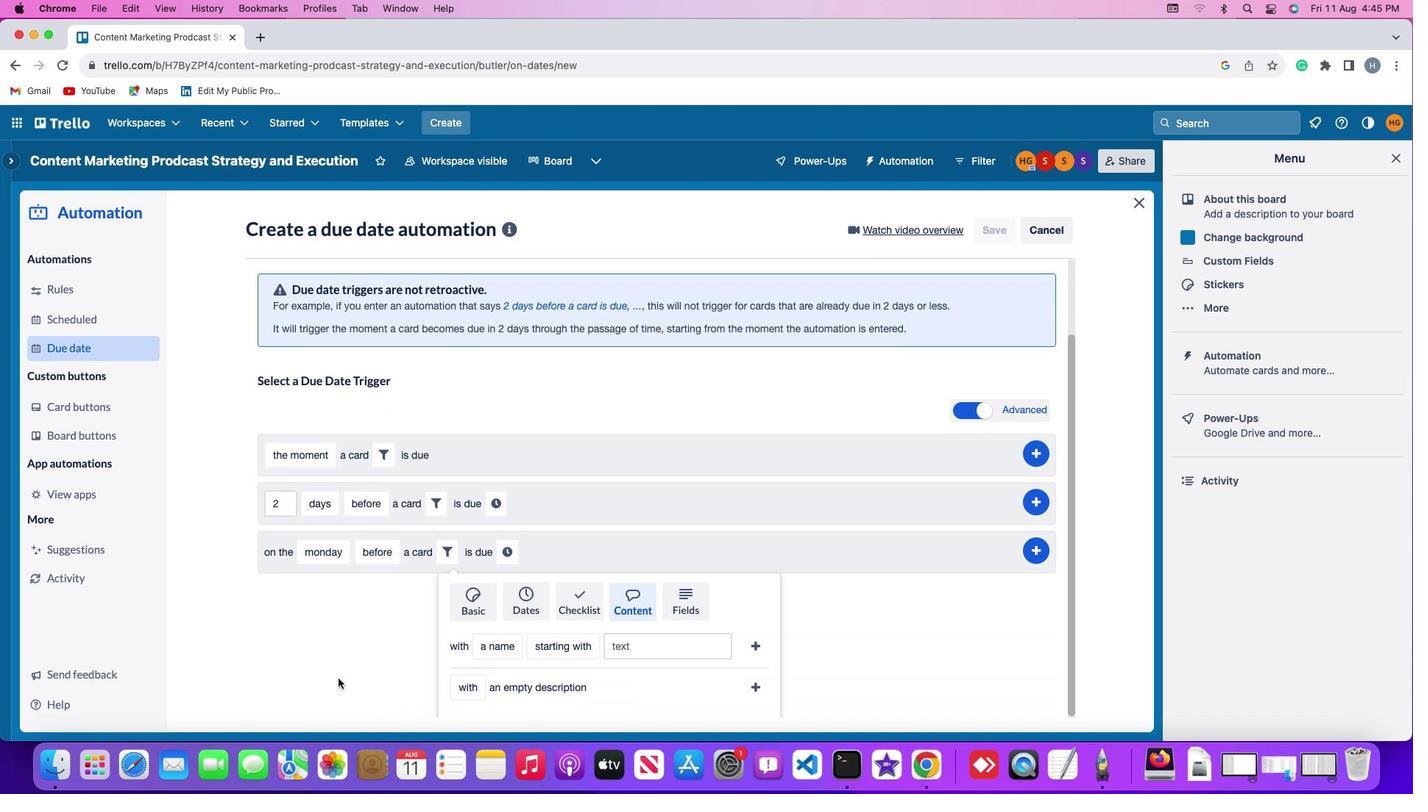 
Action: Mouse moved to (334, 677)
Screenshot: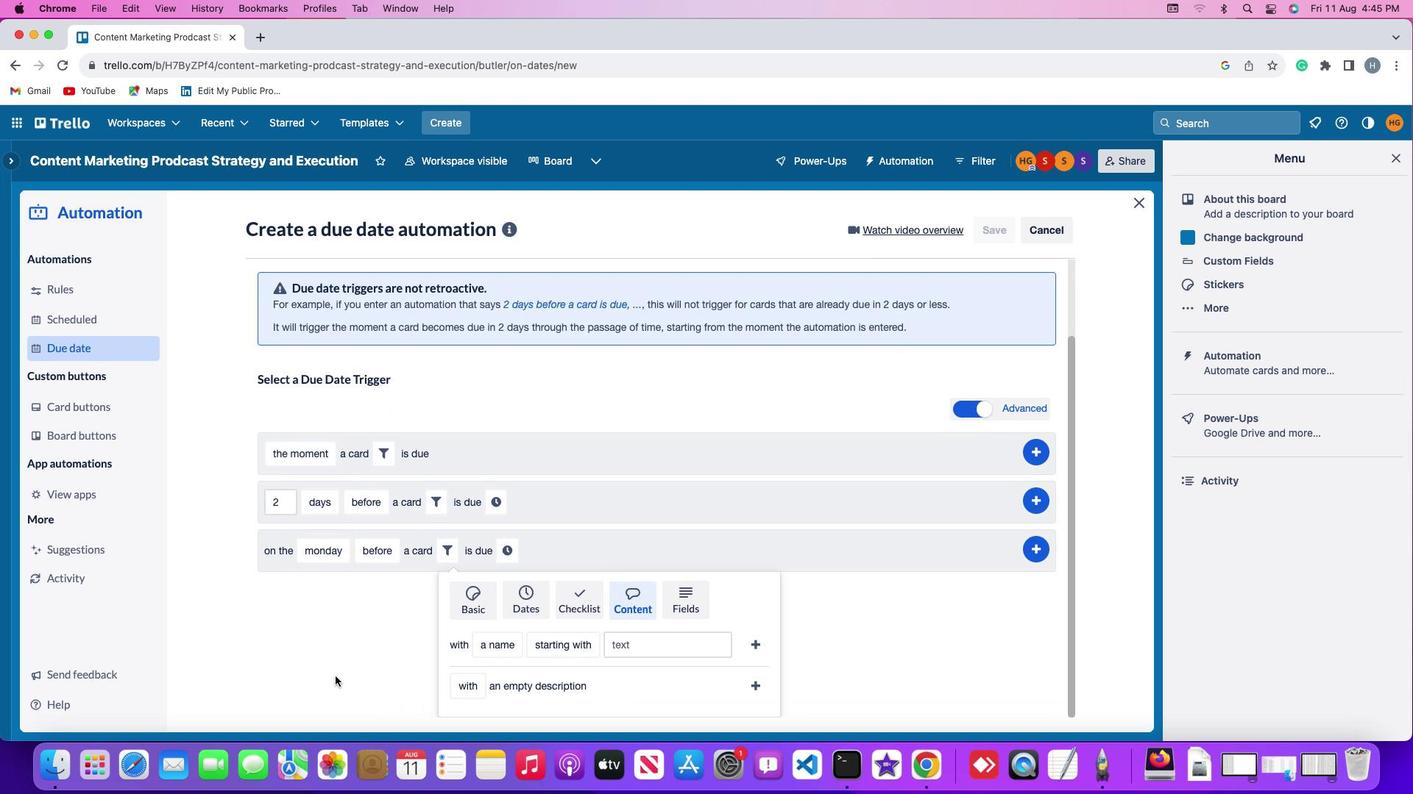 
Action: Mouse scrolled (334, 677) with delta (0, 0)
Screenshot: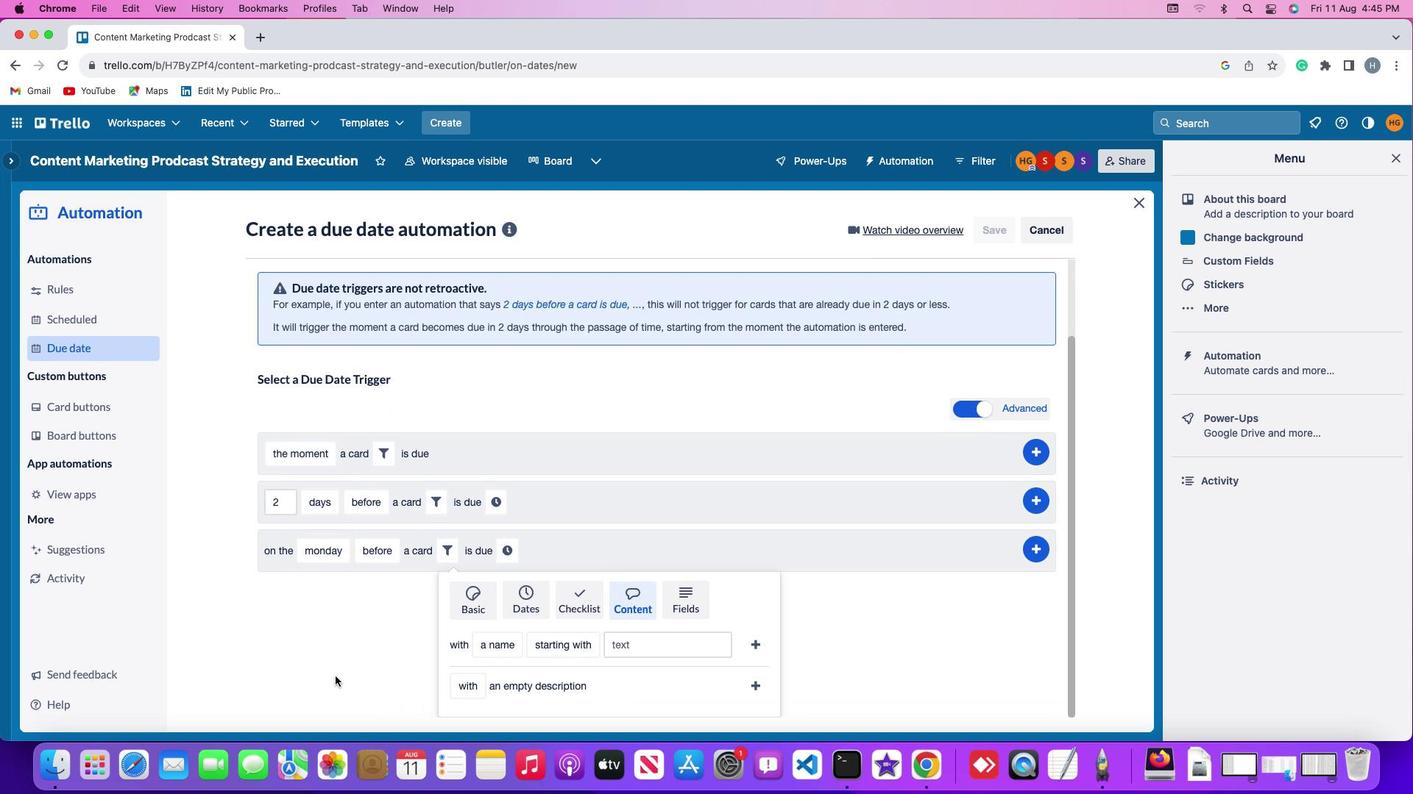
Action: Mouse moved to (334, 677)
Screenshot: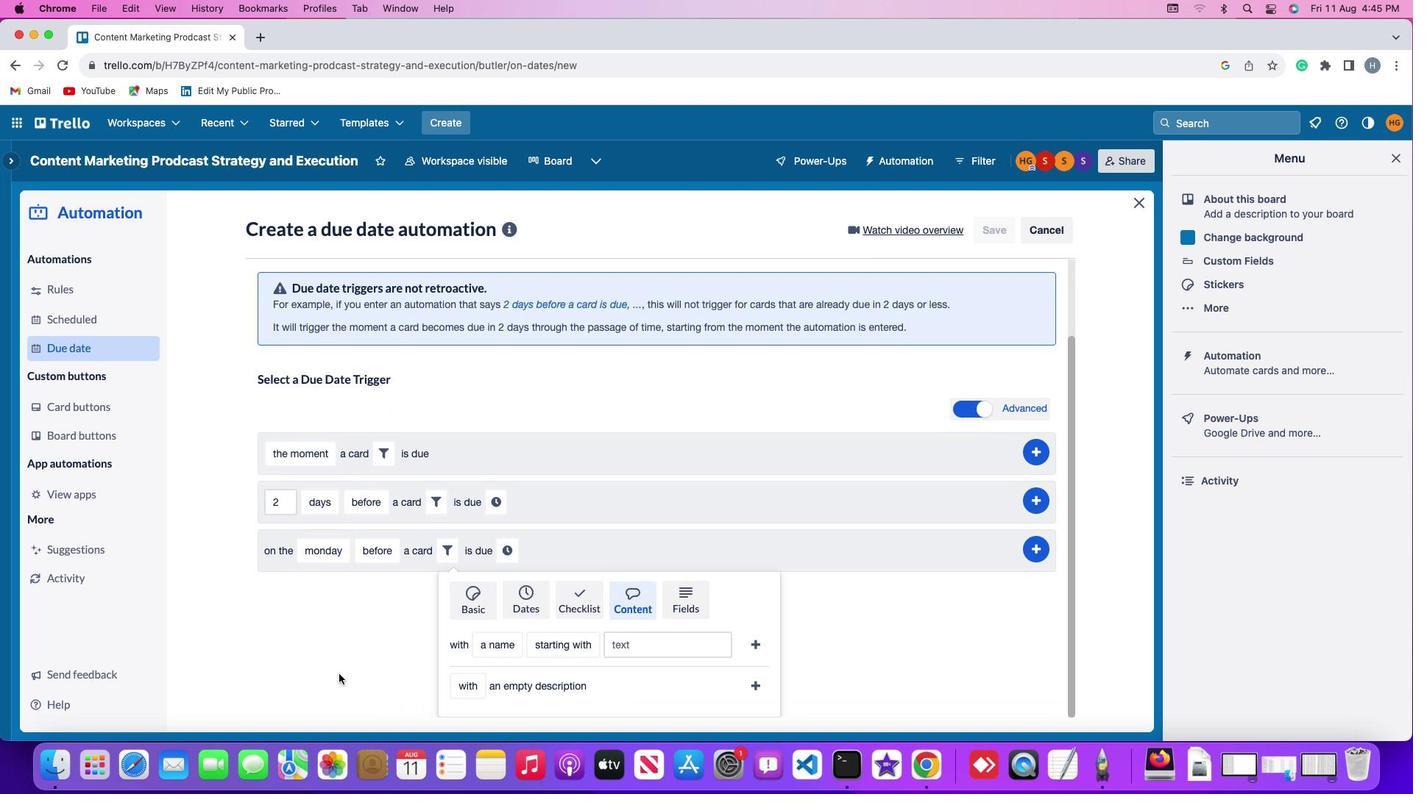 
Action: Mouse scrolled (334, 677) with delta (0, 0)
Screenshot: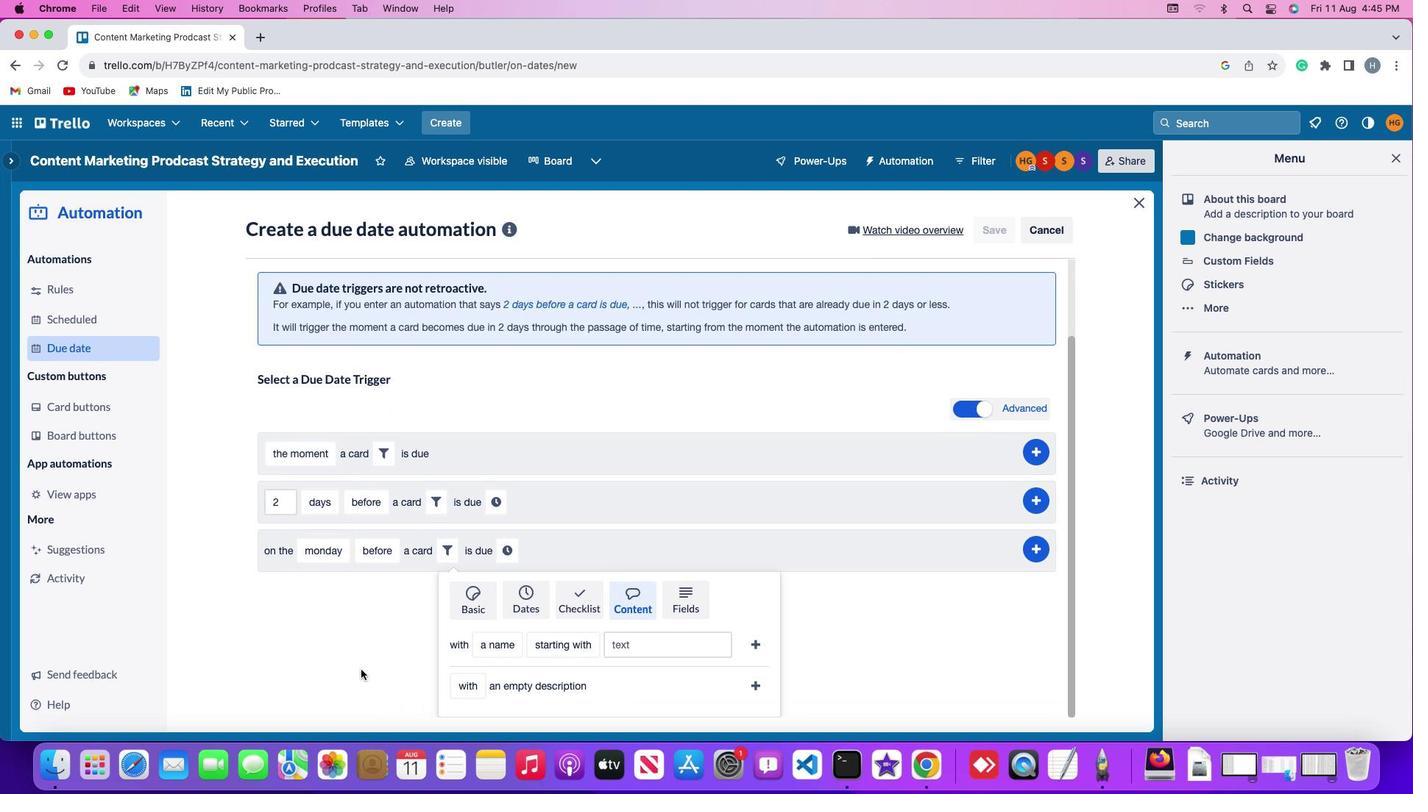 
Action: Mouse moved to (504, 646)
Screenshot: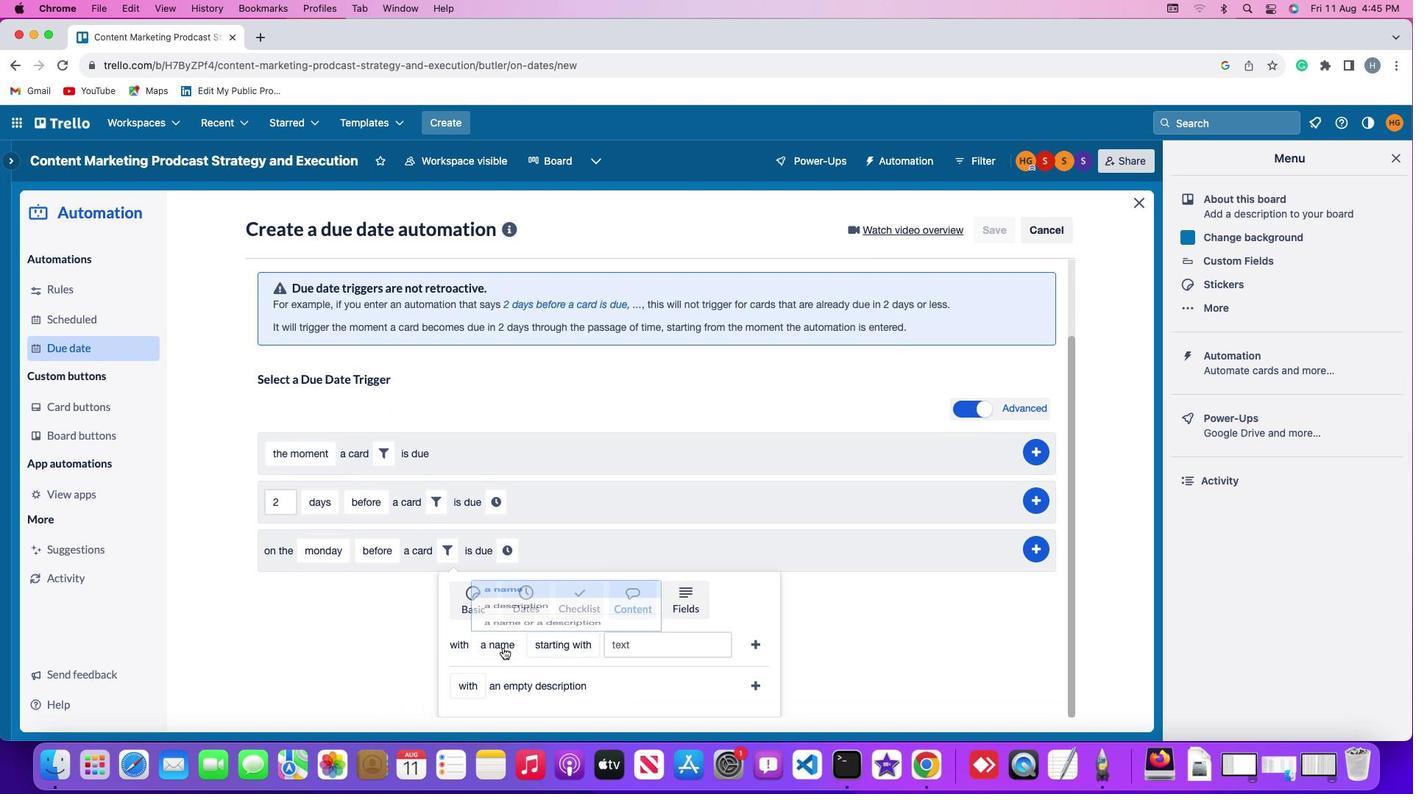 
Action: Mouse pressed left at (504, 646)
Screenshot: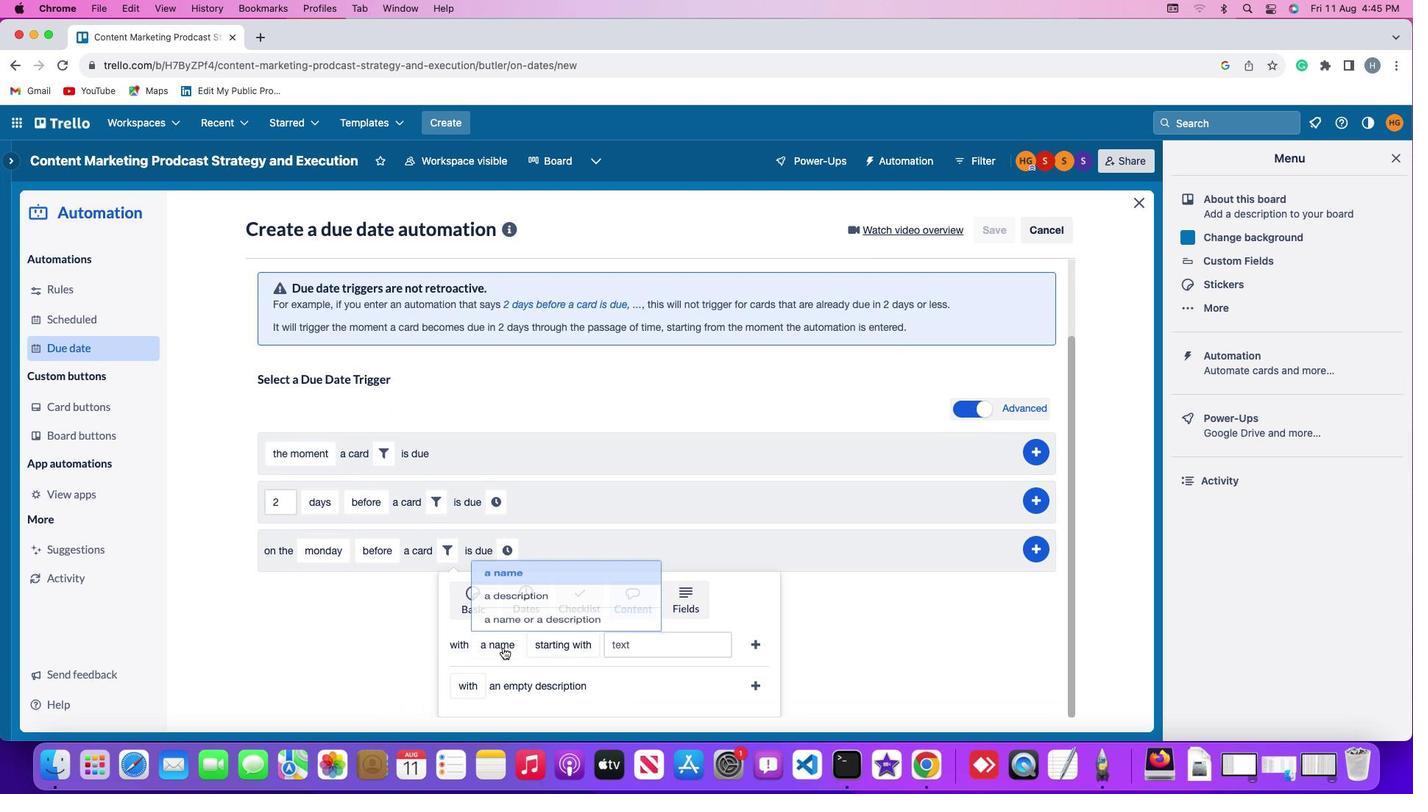 
Action: Mouse moved to (526, 550)
Screenshot: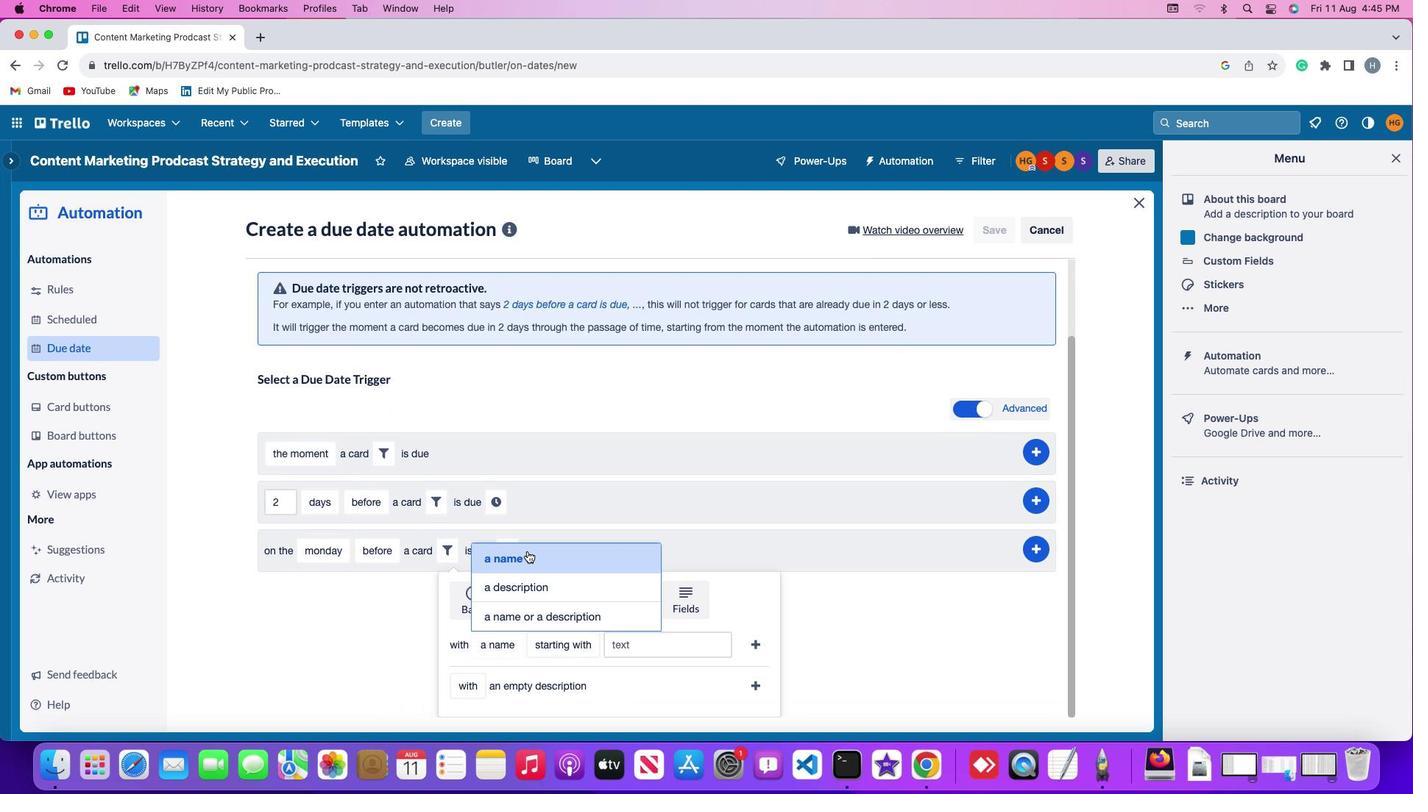 
Action: Mouse pressed left at (526, 550)
Screenshot: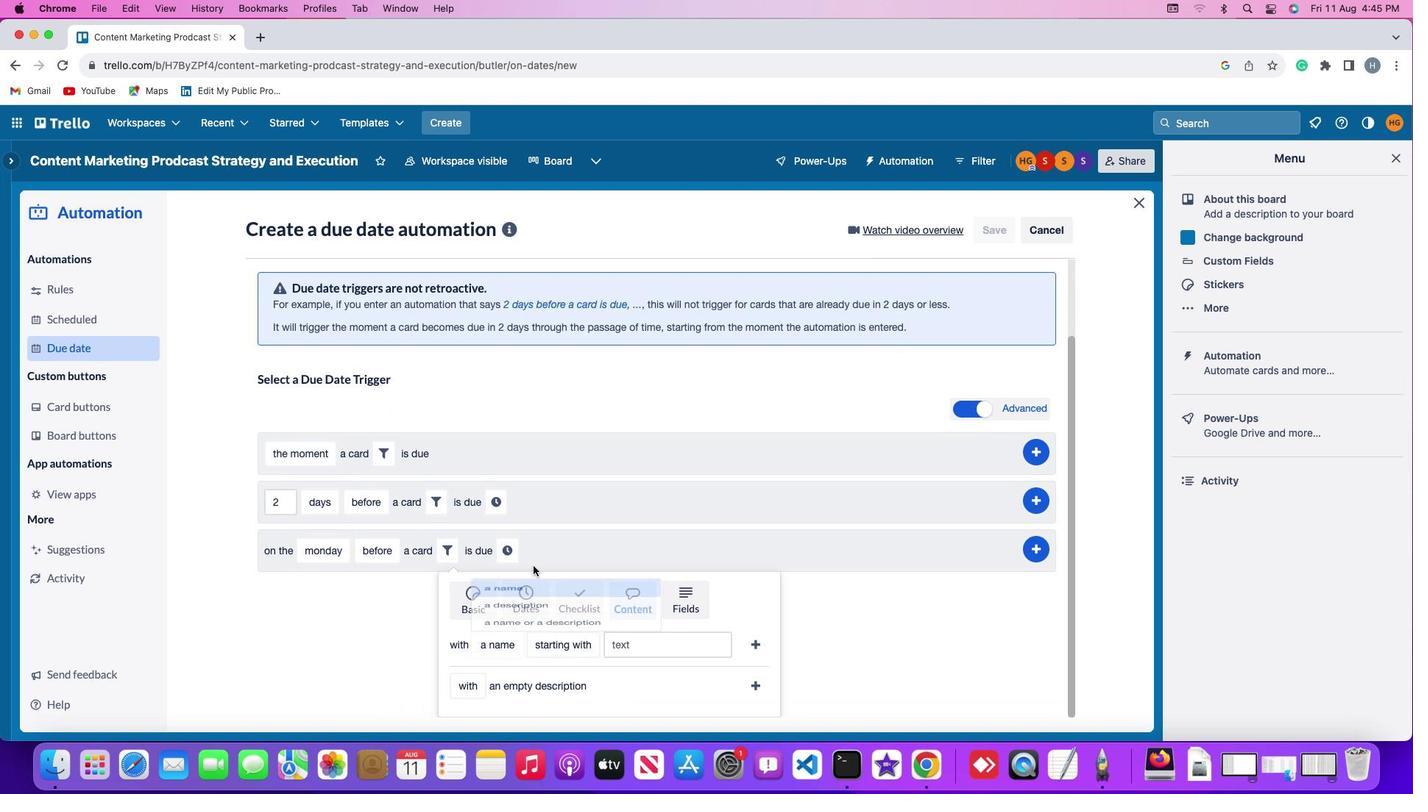 
Action: Mouse moved to (565, 647)
Screenshot: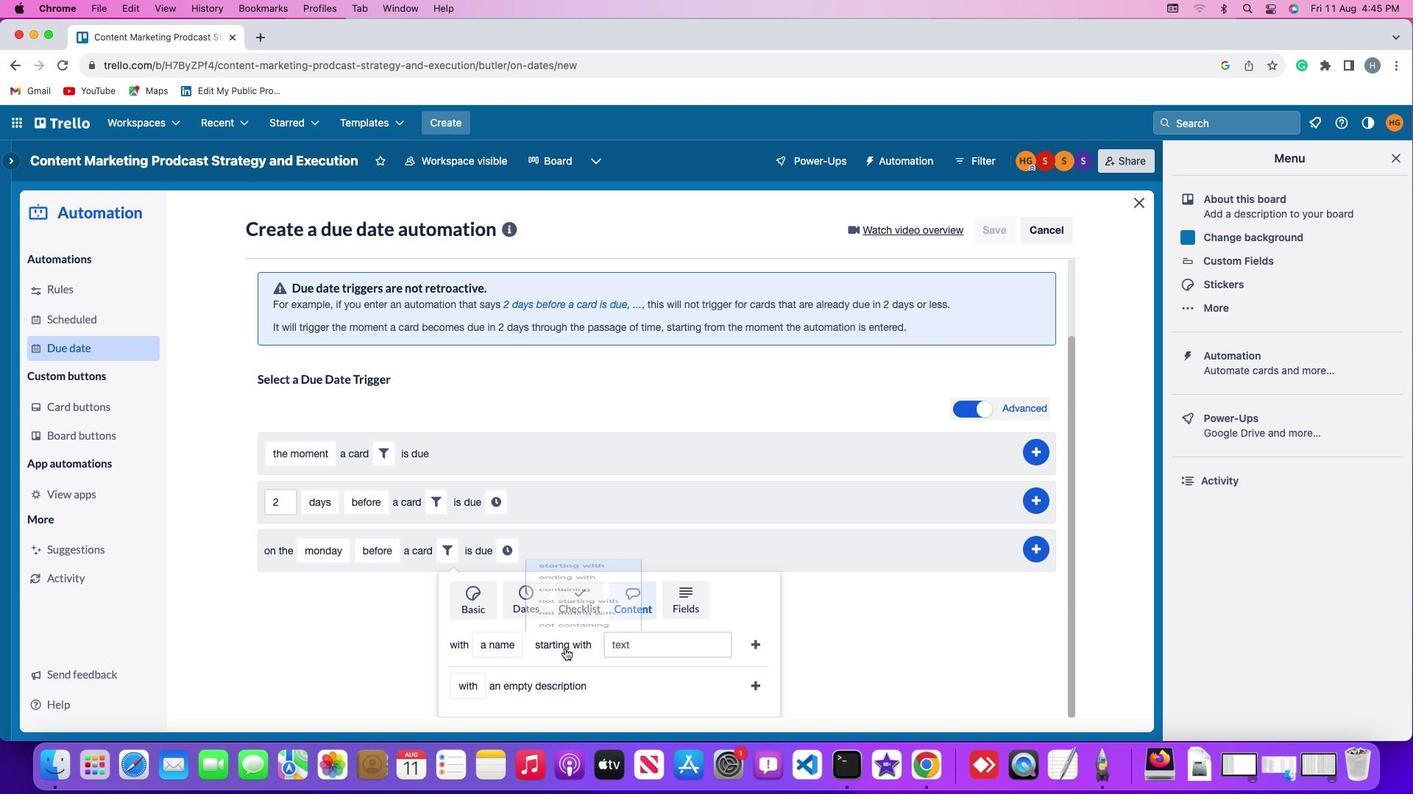 
Action: Mouse pressed left at (565, 647)
Screenshot: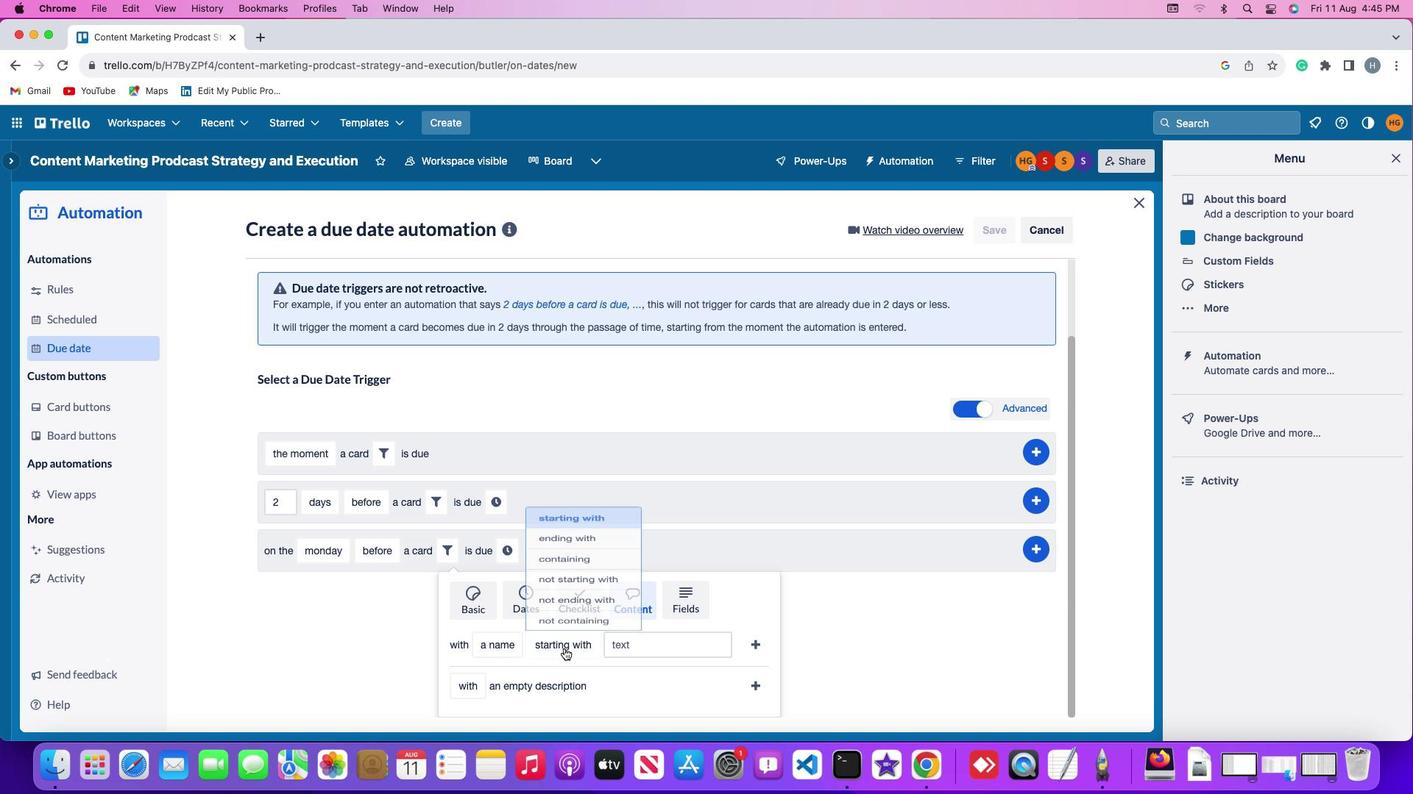 
Action: Mouse moved to (580, 581)
Screenshot: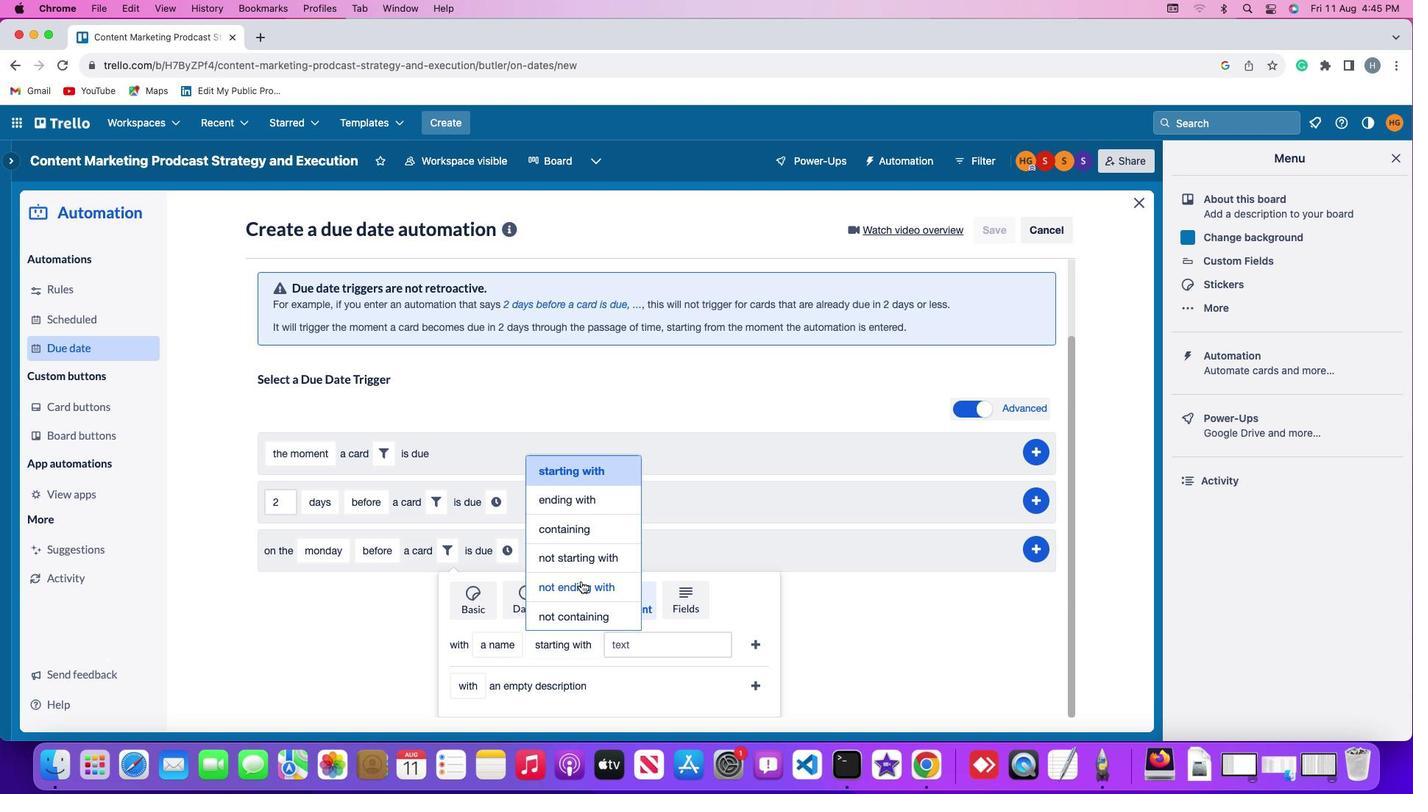 
Action: Mouse pressed left at (580, 581)
Screenshot: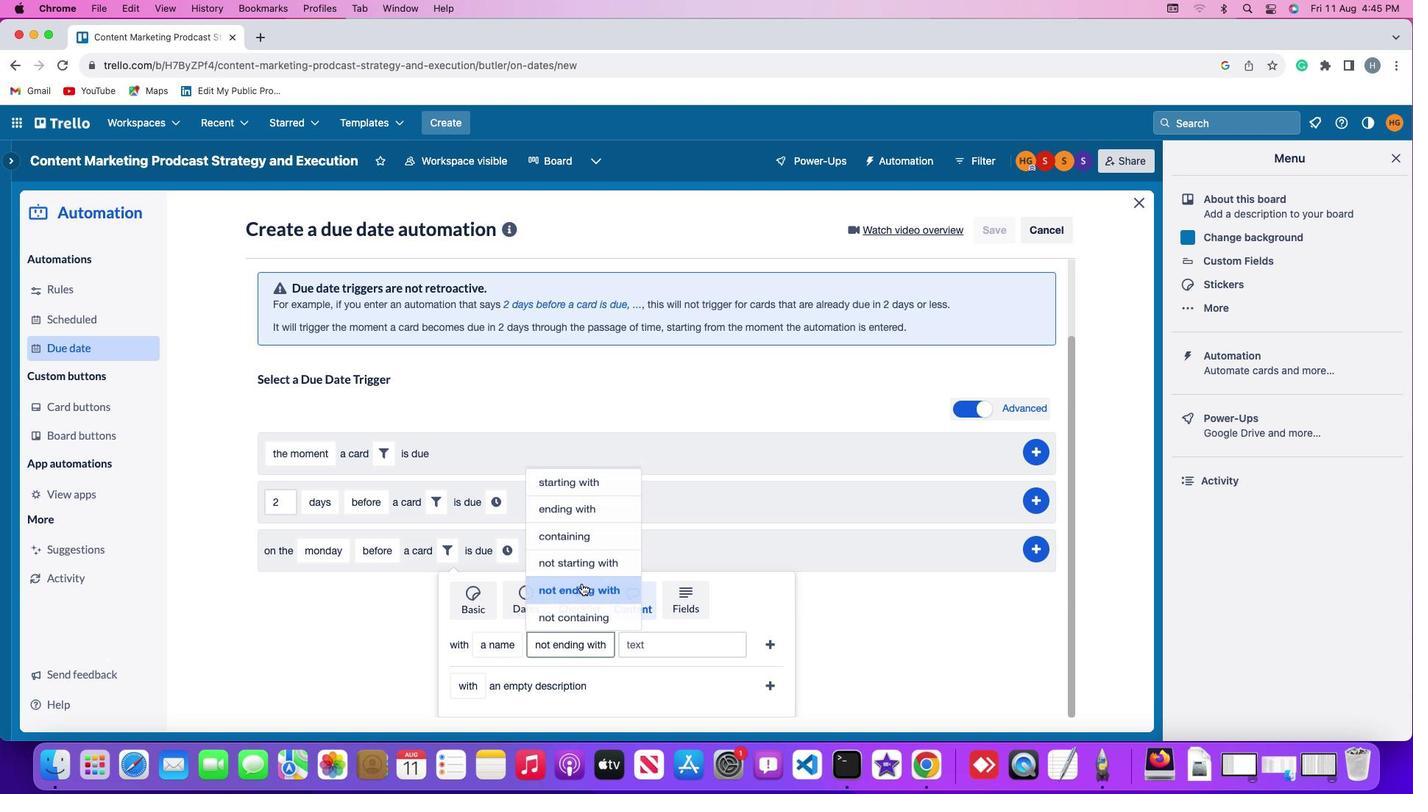 
Action: Mouse moved to (660, 648)
Screenshot: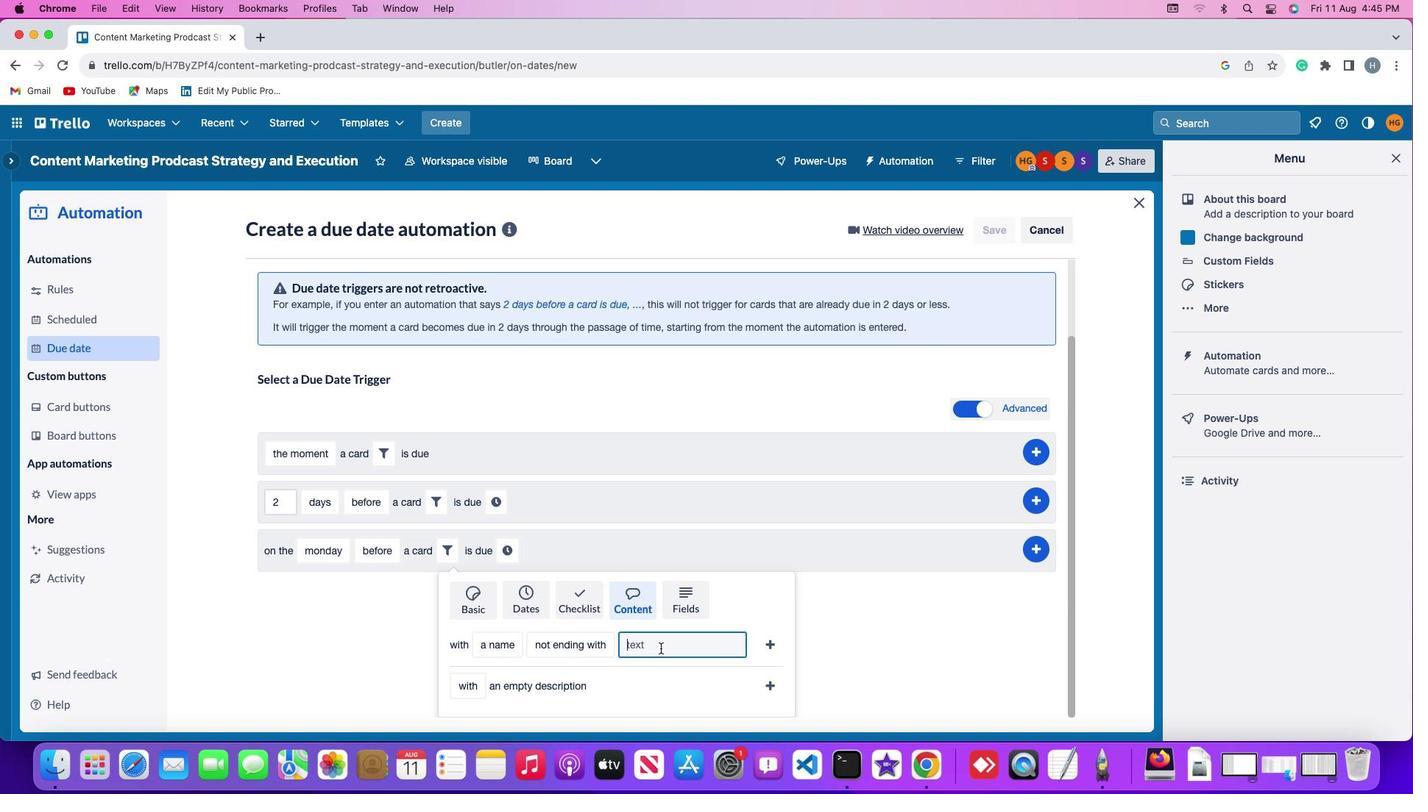 
Action: Mouse pressed left at (660, 648)
Screenshot: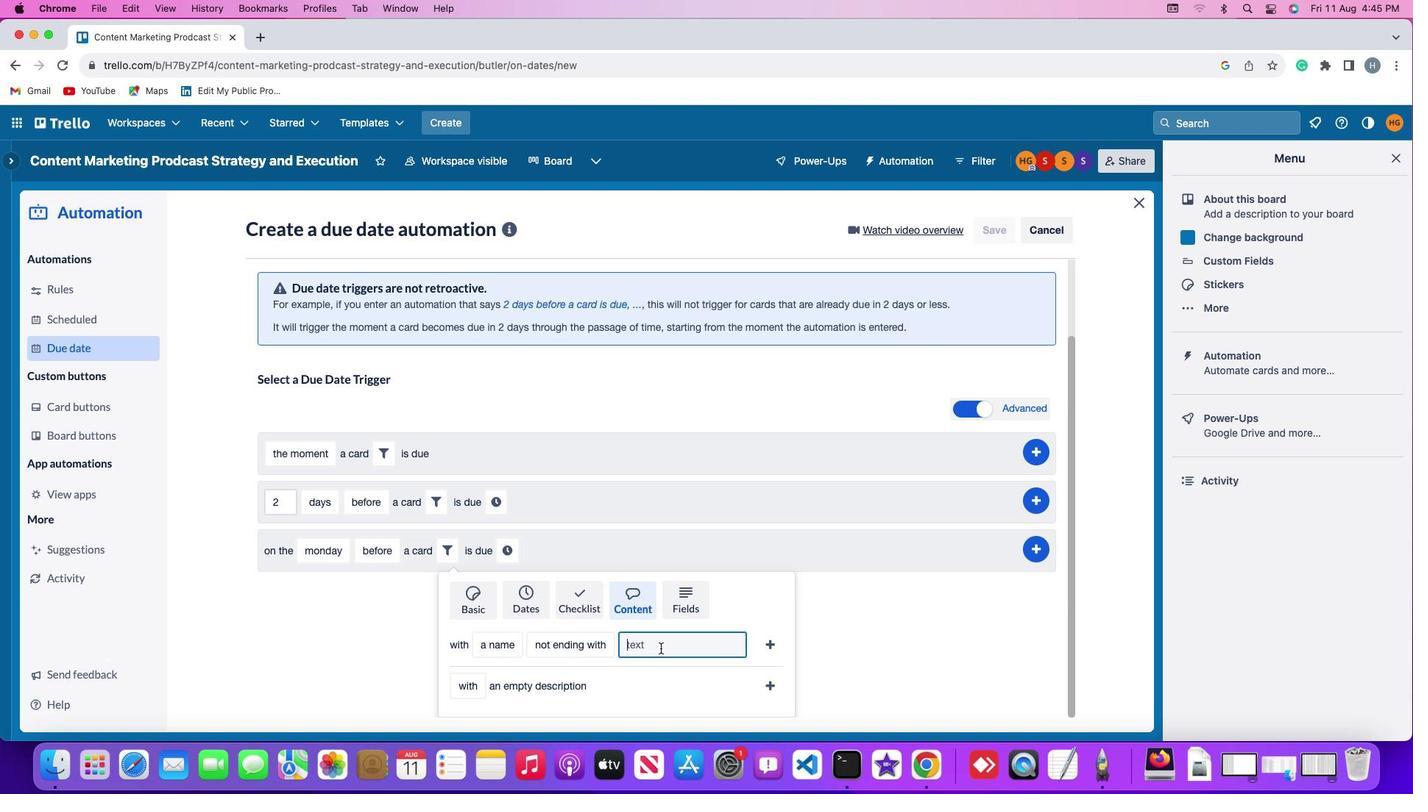 
Action: Mouse moved to (659, 647)
Screenshot: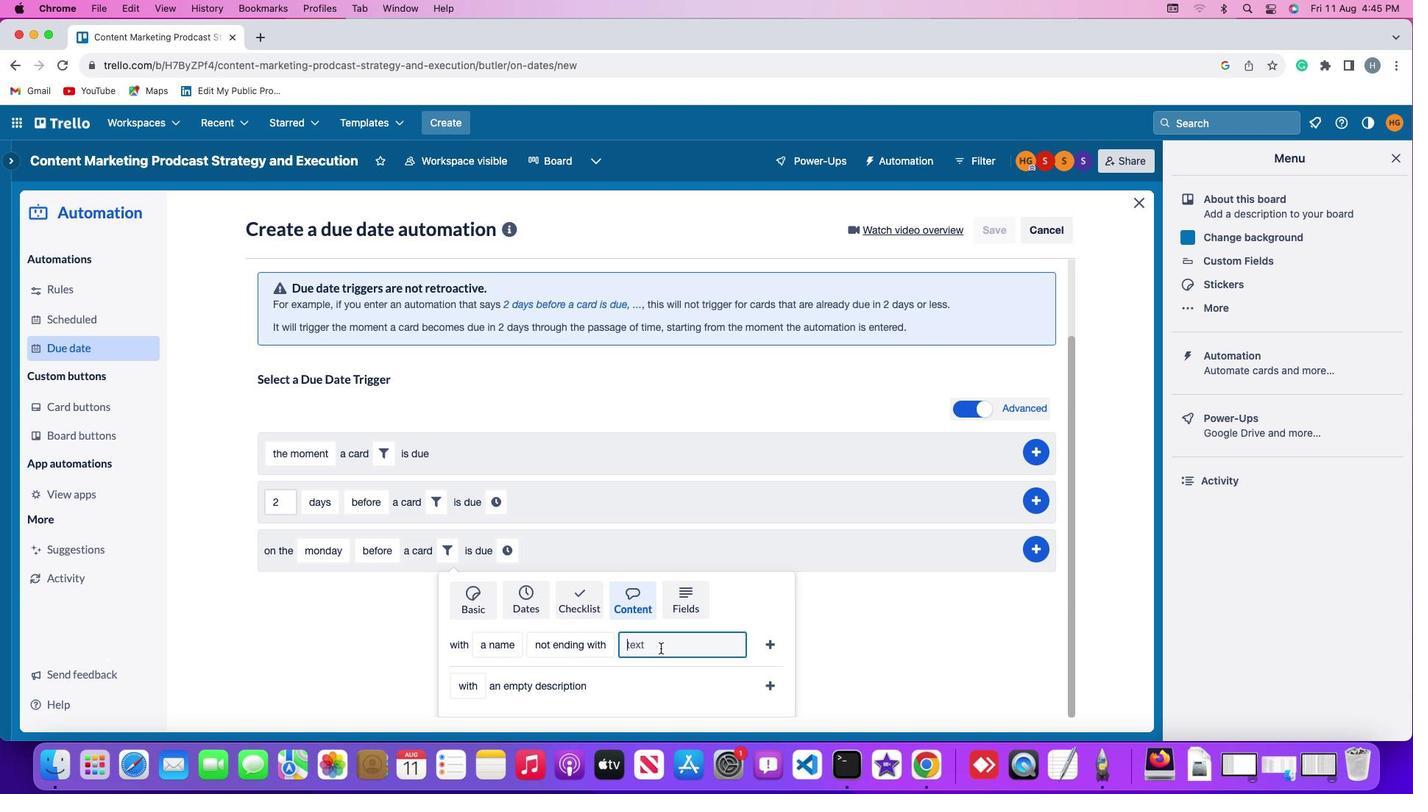 
Action: Key pressed 'r''e''s''u''m''e'
Screenshot: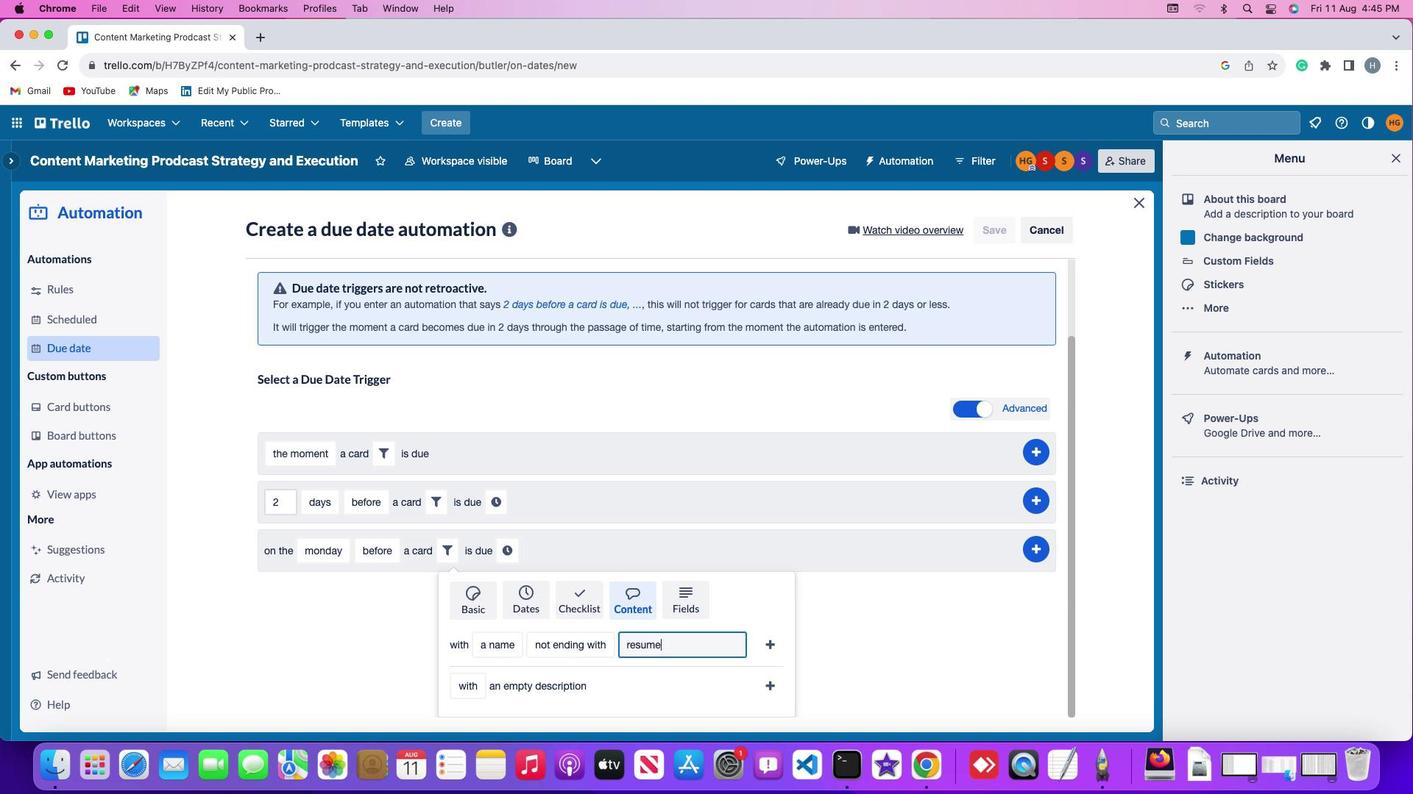 
Action: Mouse moved to (767, 637)
Screenshot: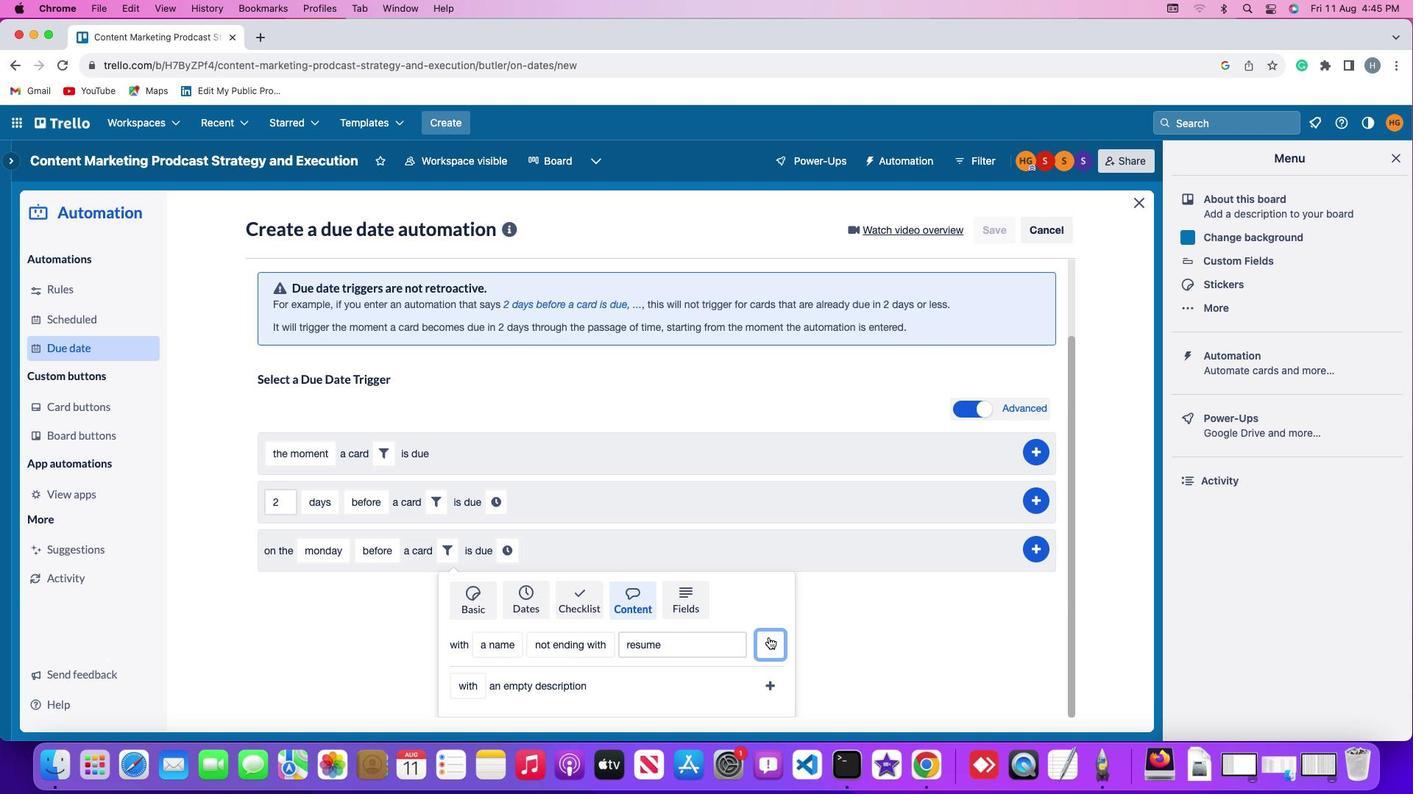 
Action: Mouse pressed left at (767, 637)
Screenshot: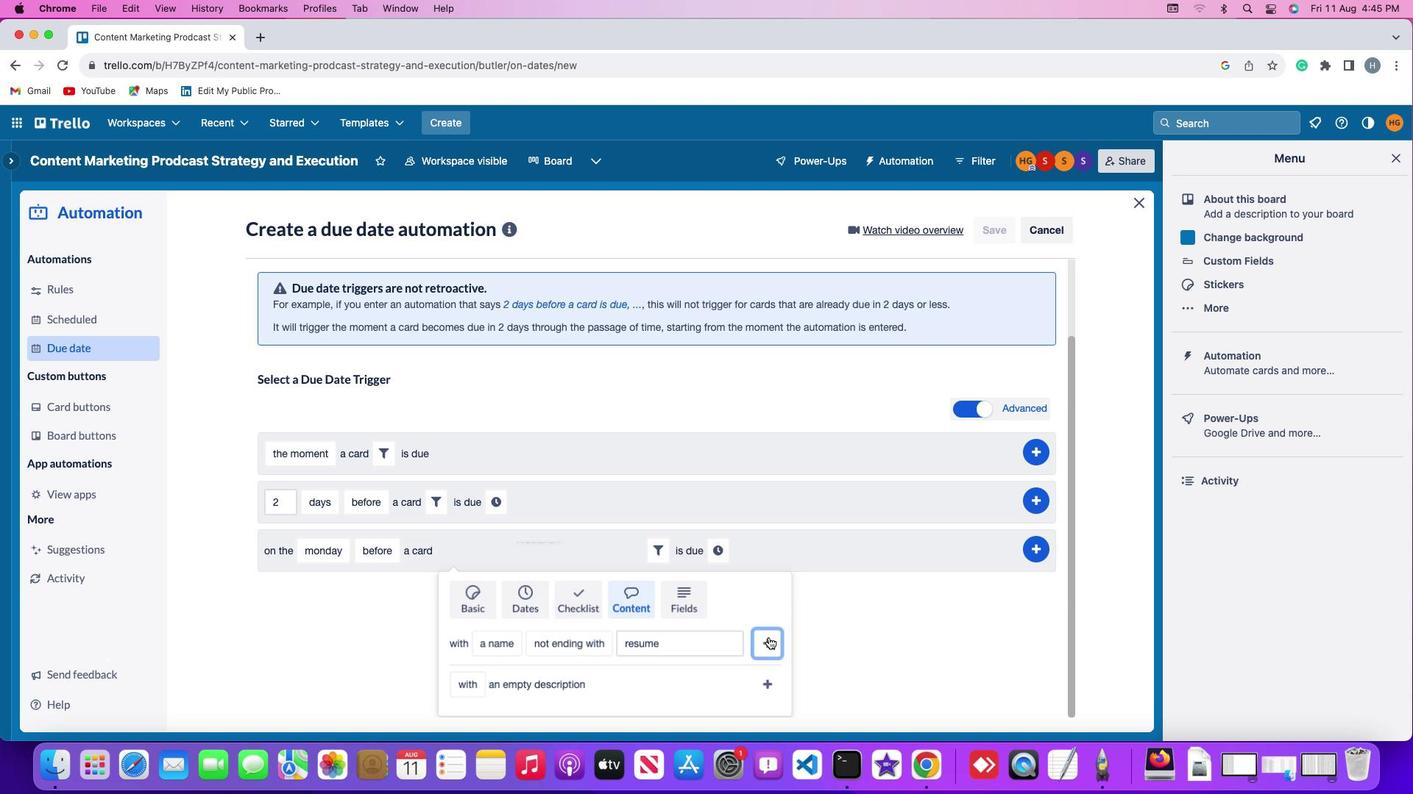 
Action: Mouse moved to (719, 641)
Screenshot: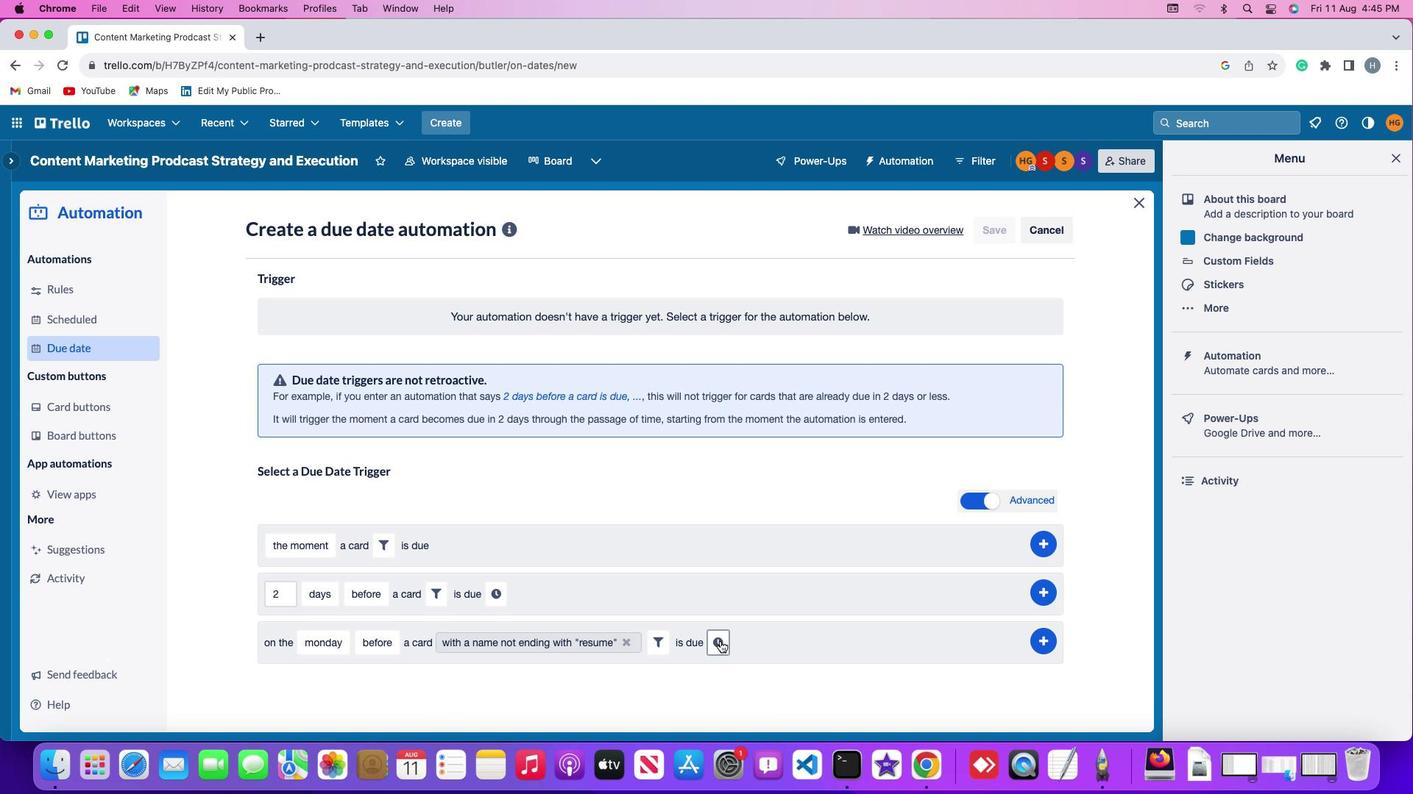 
Action: Mouse pressed left at (719, 641)
Screenshot: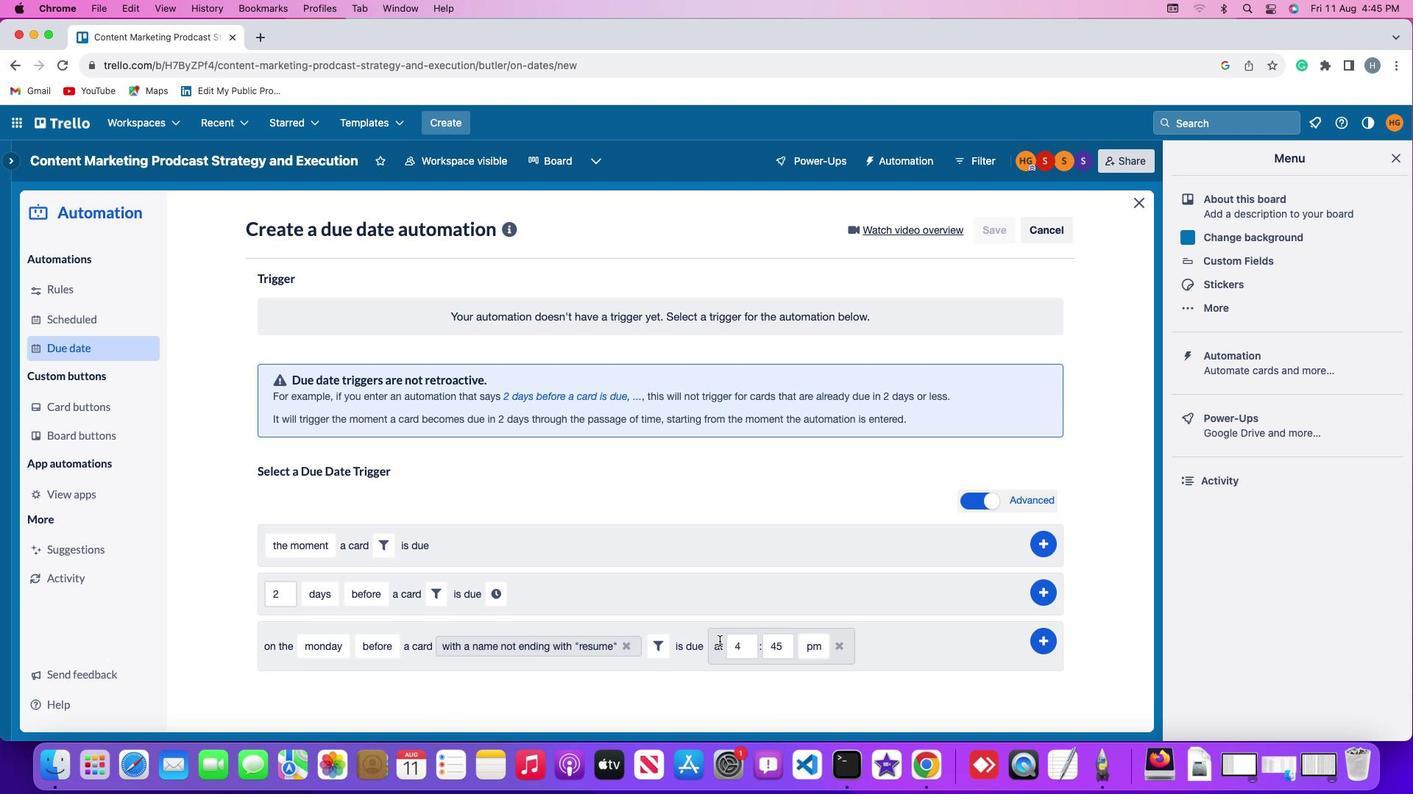 
Action: Mouse moved to (746, 640)
Screenshot: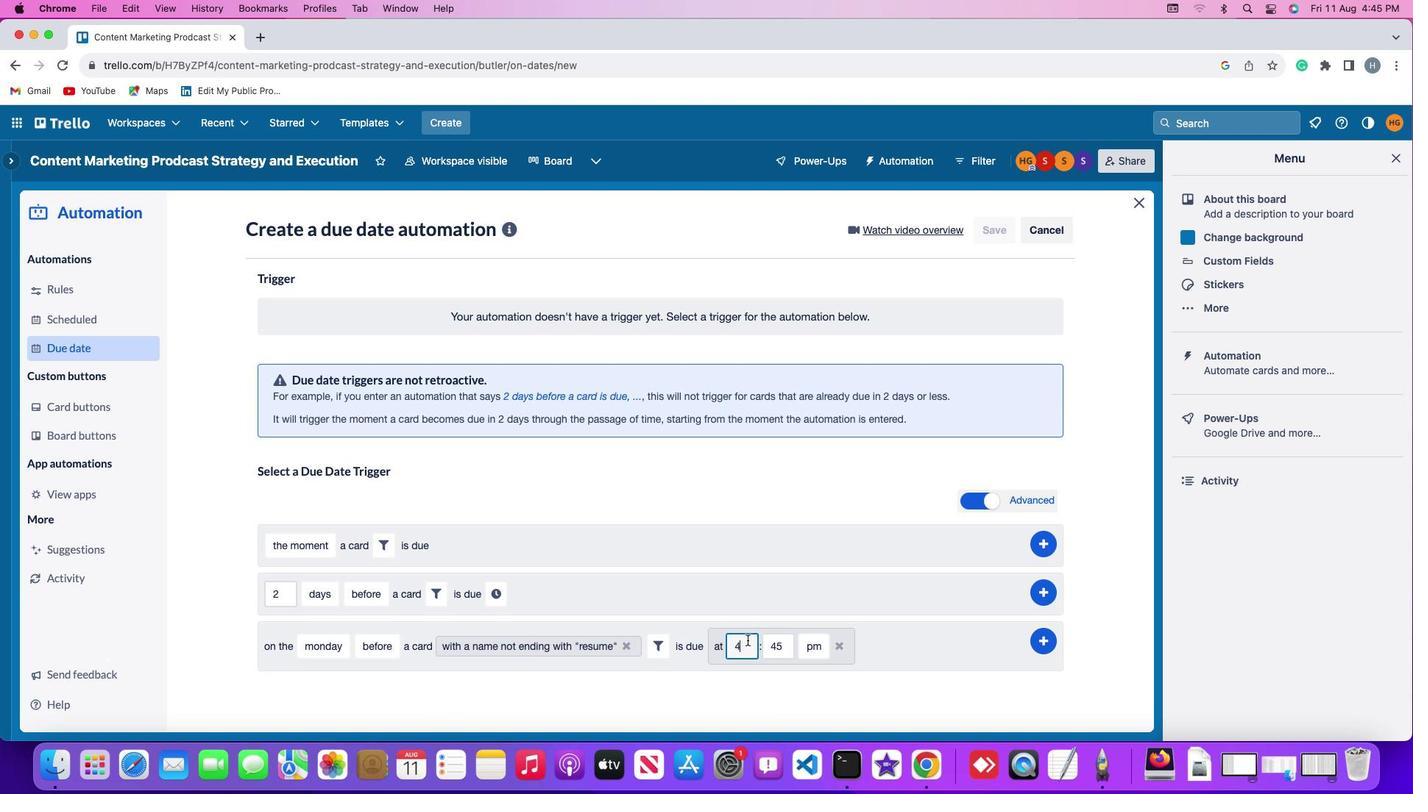 
Action: Mouse pressed left at (746, 640)
Screenshot: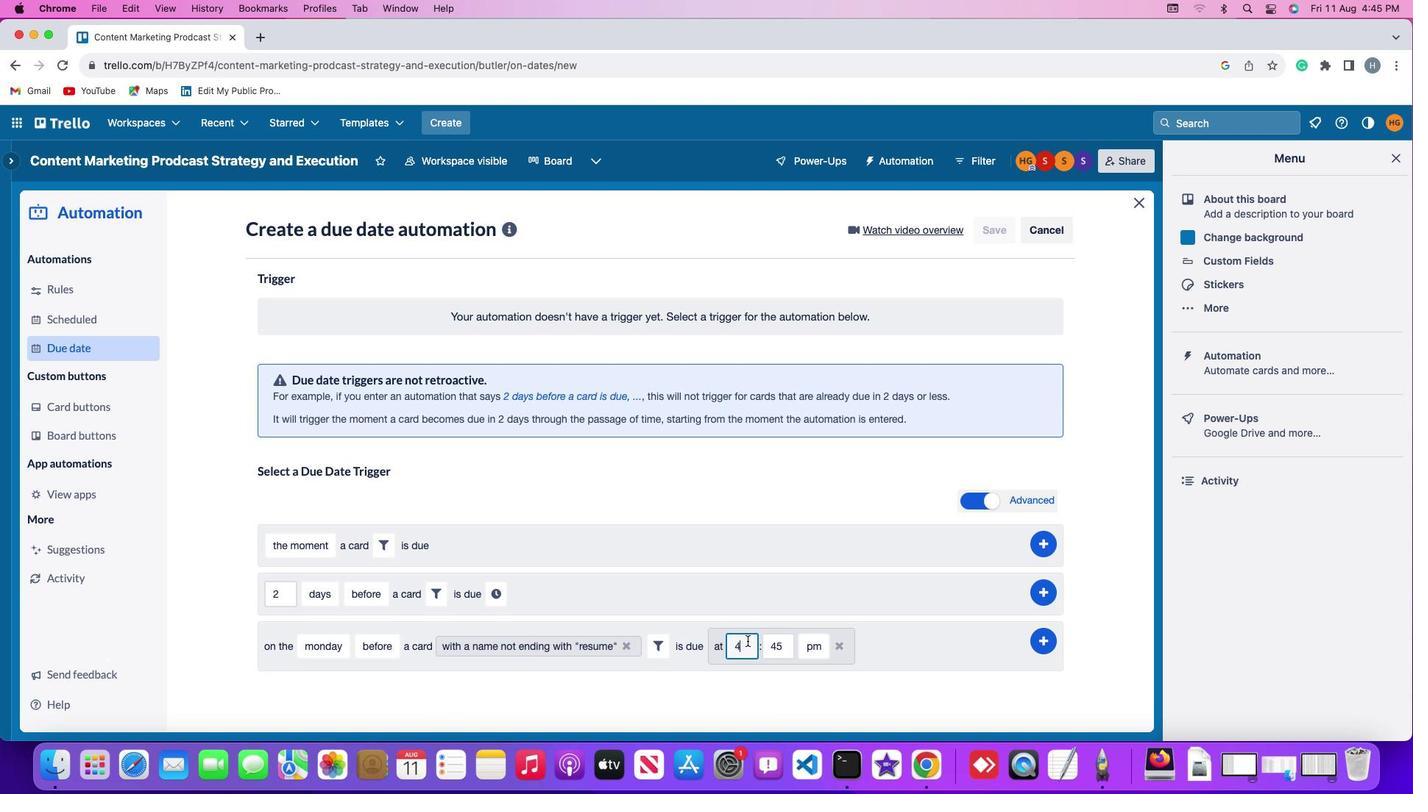 
Action: Mouse moved to (748, 641)
Screenshot: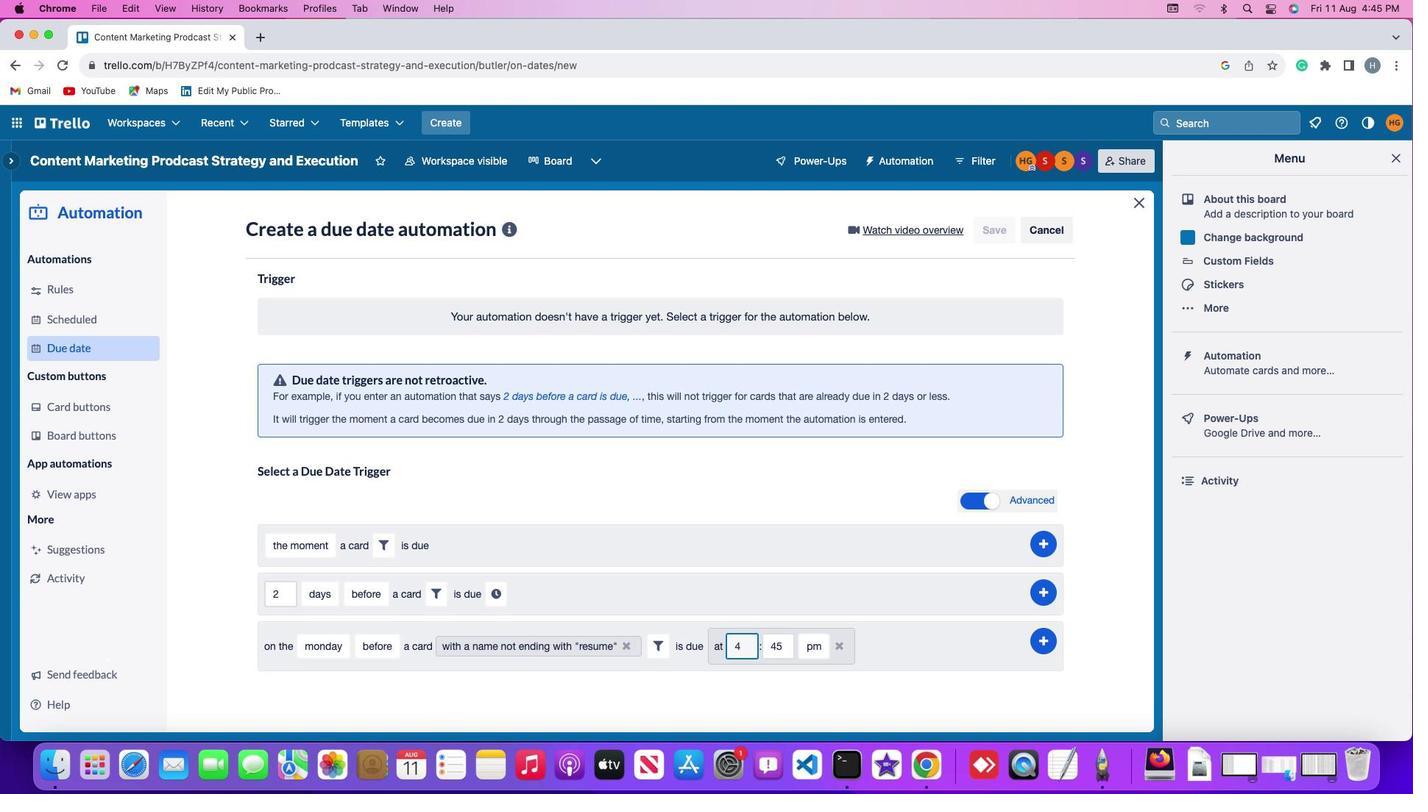 
Action: Key pressed Key.backspace
Screenshot: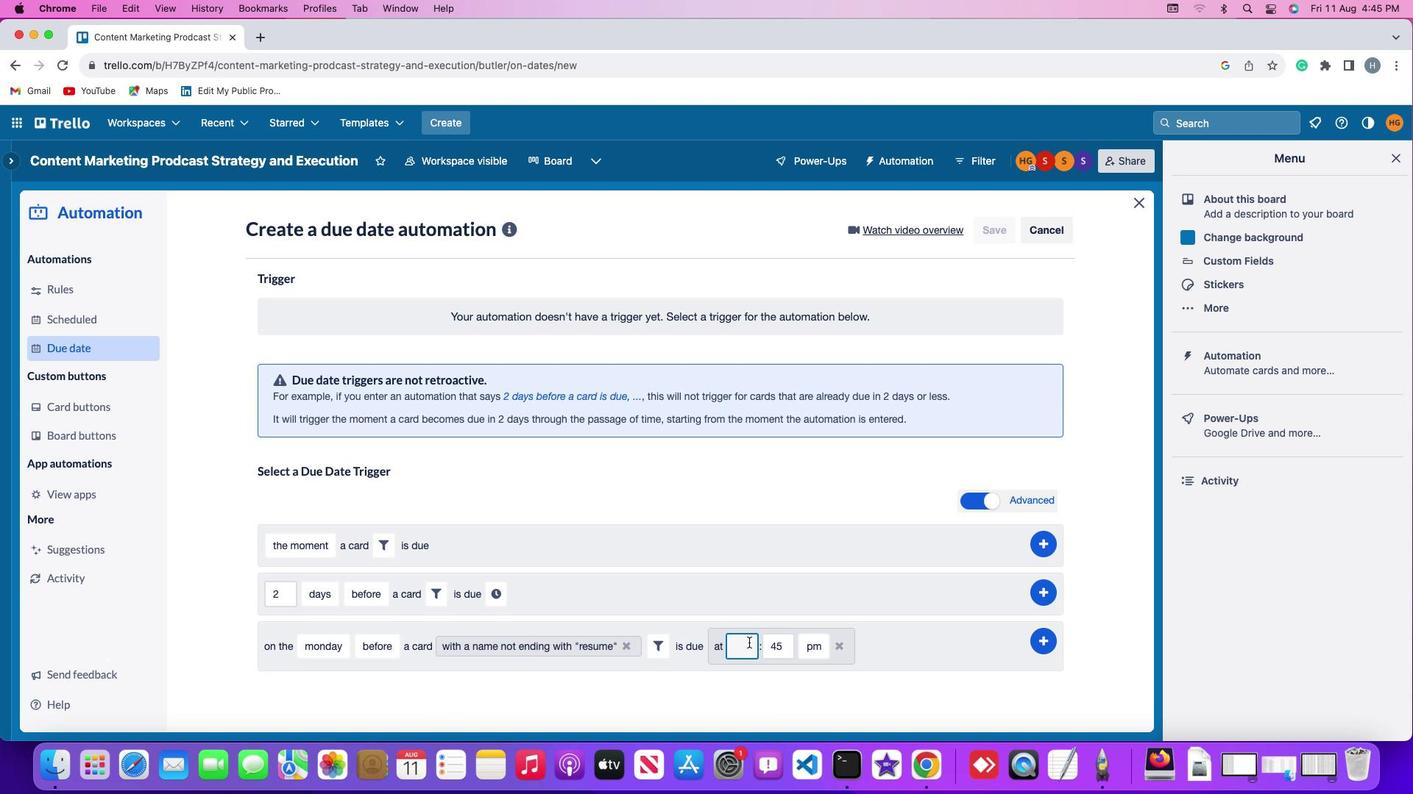 
Action: Mouse moved to (748, 641)
Screenshot: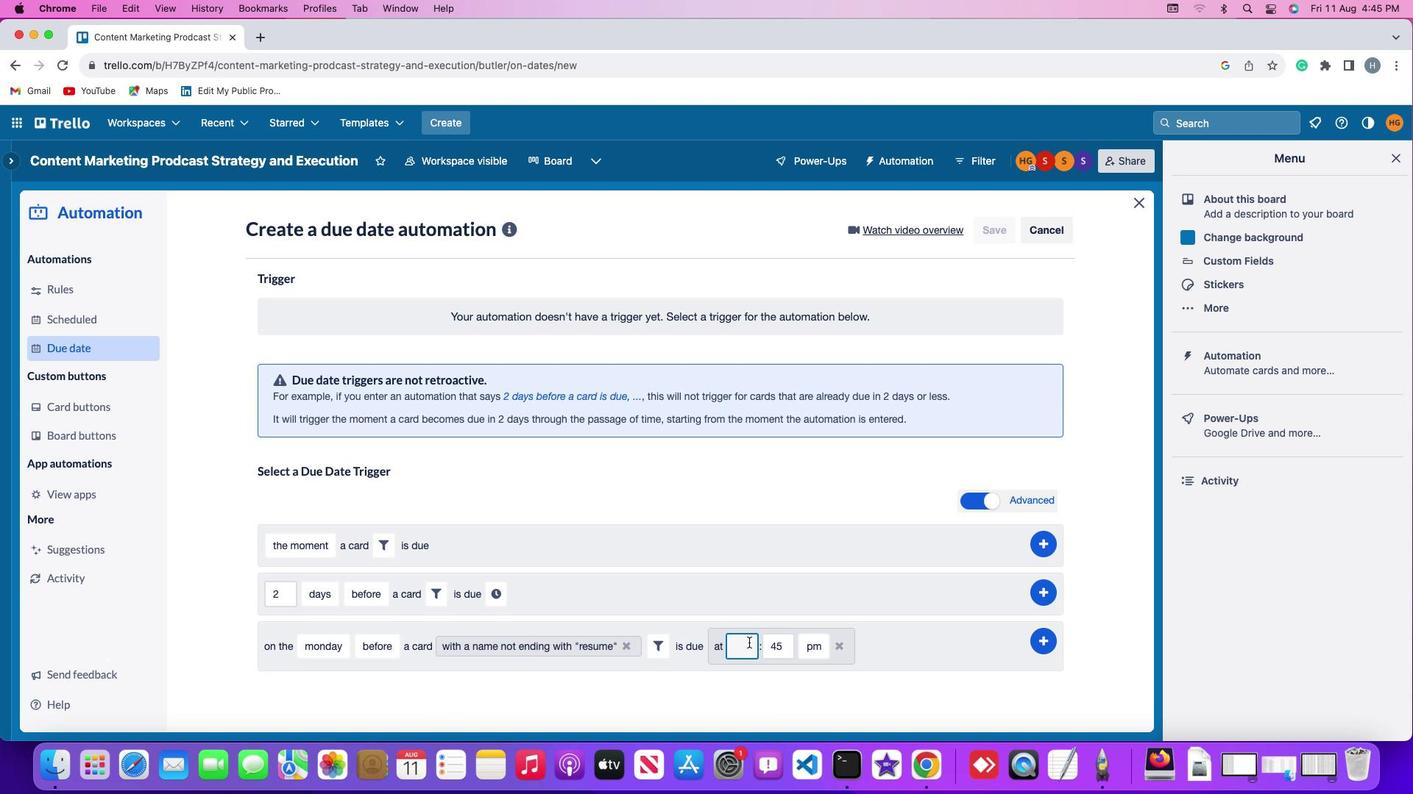 
Action: Key pressed '1'
Screenshot: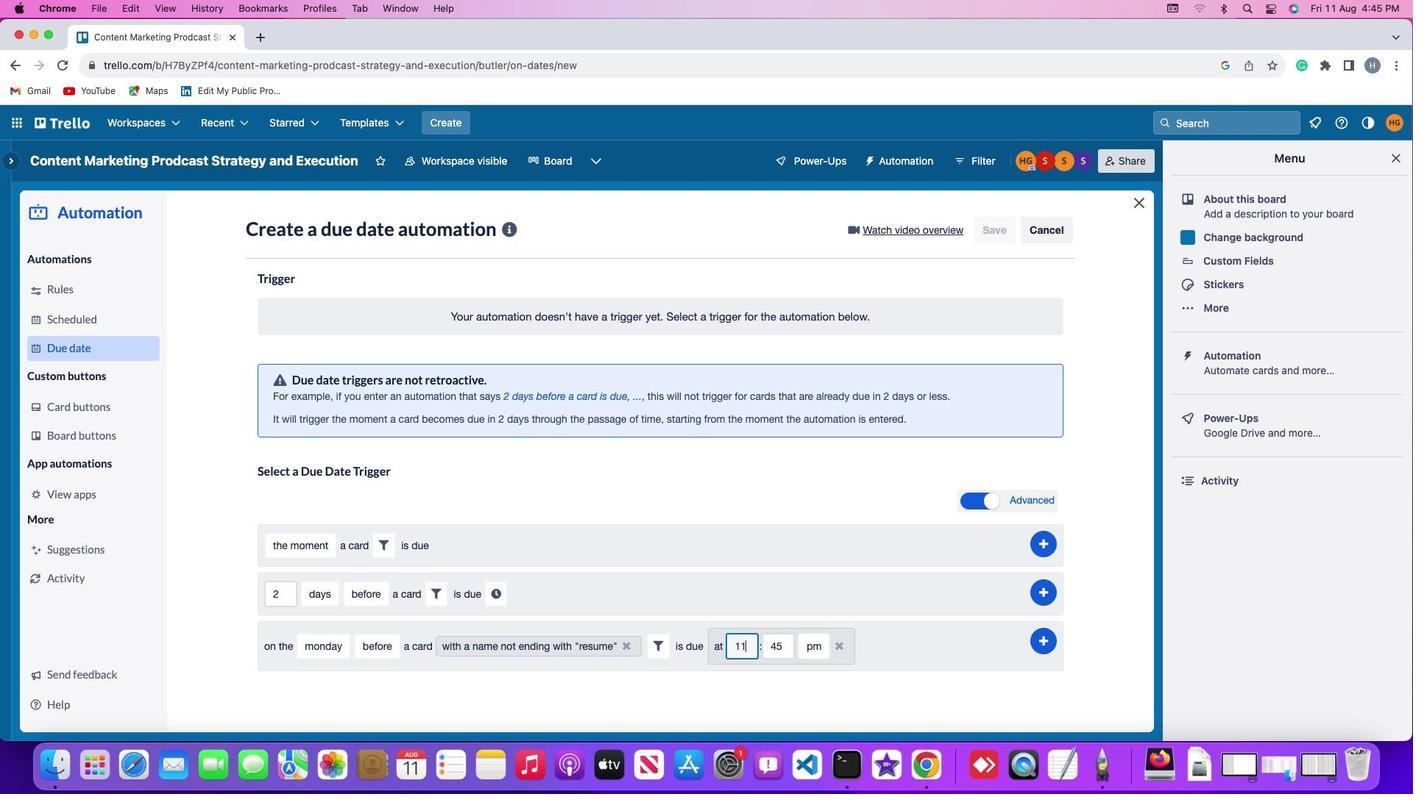 
Action: Mouse moved to (749, 641)
Screenshot: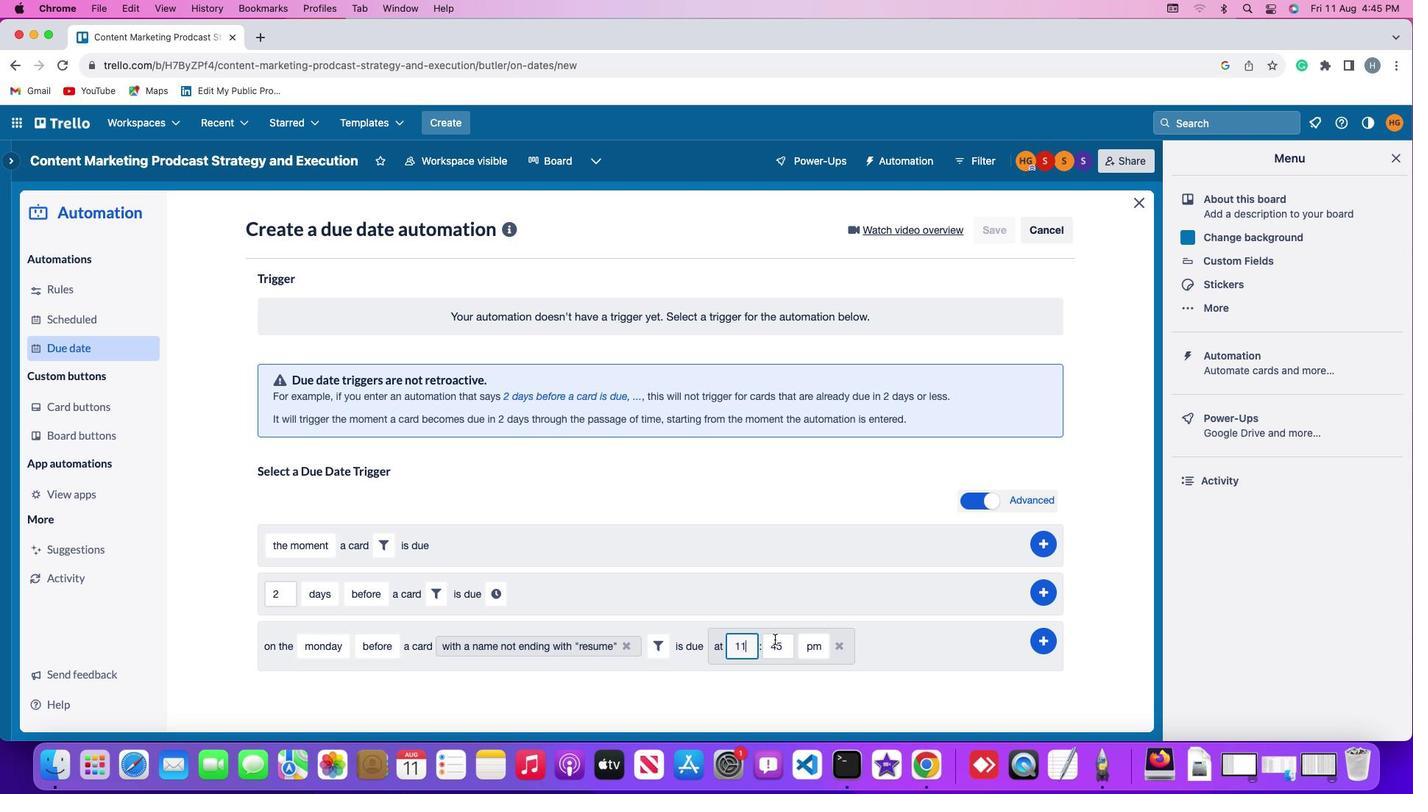 
Action: Key pressed '1'
Screenshot: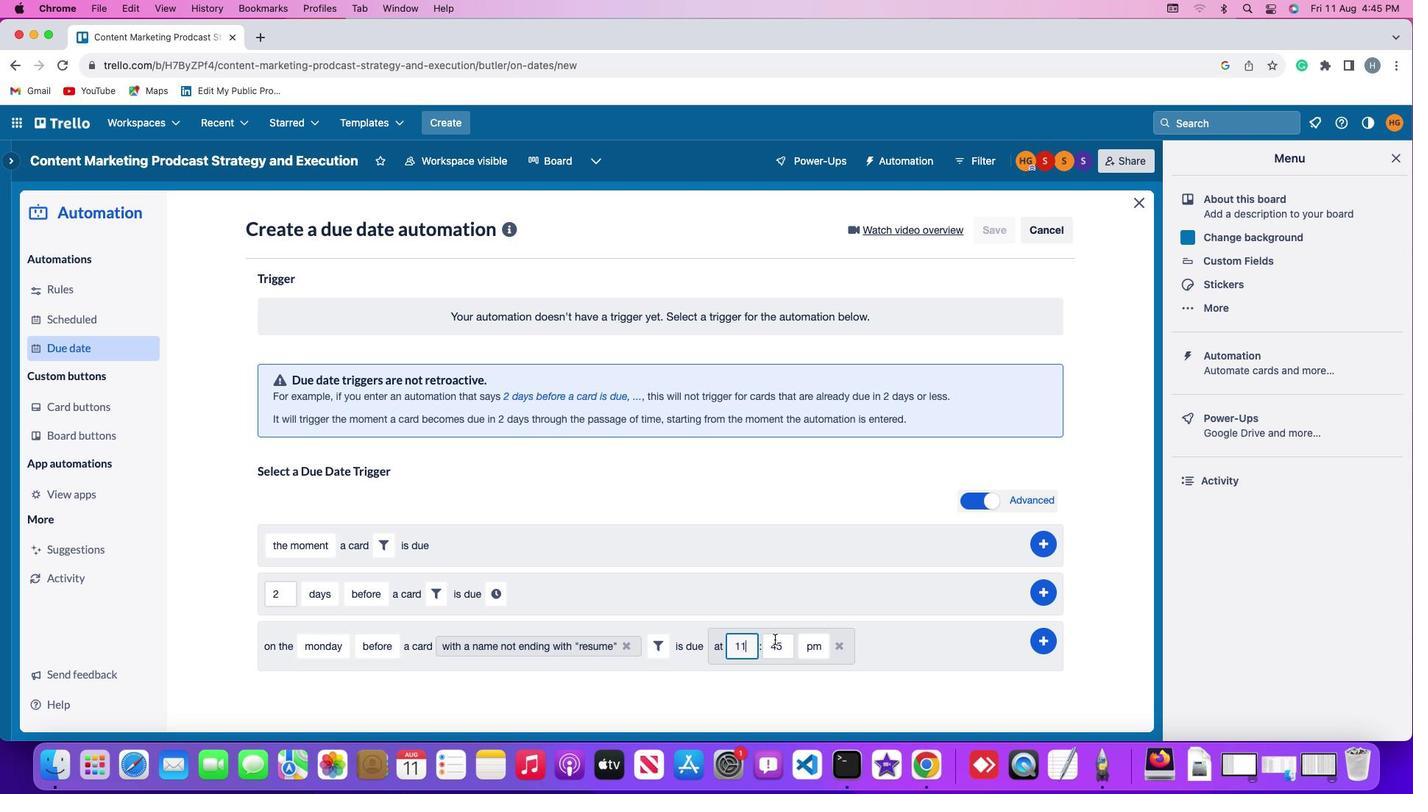 
Action: Mouse moved to (788, 642)
Screenshot: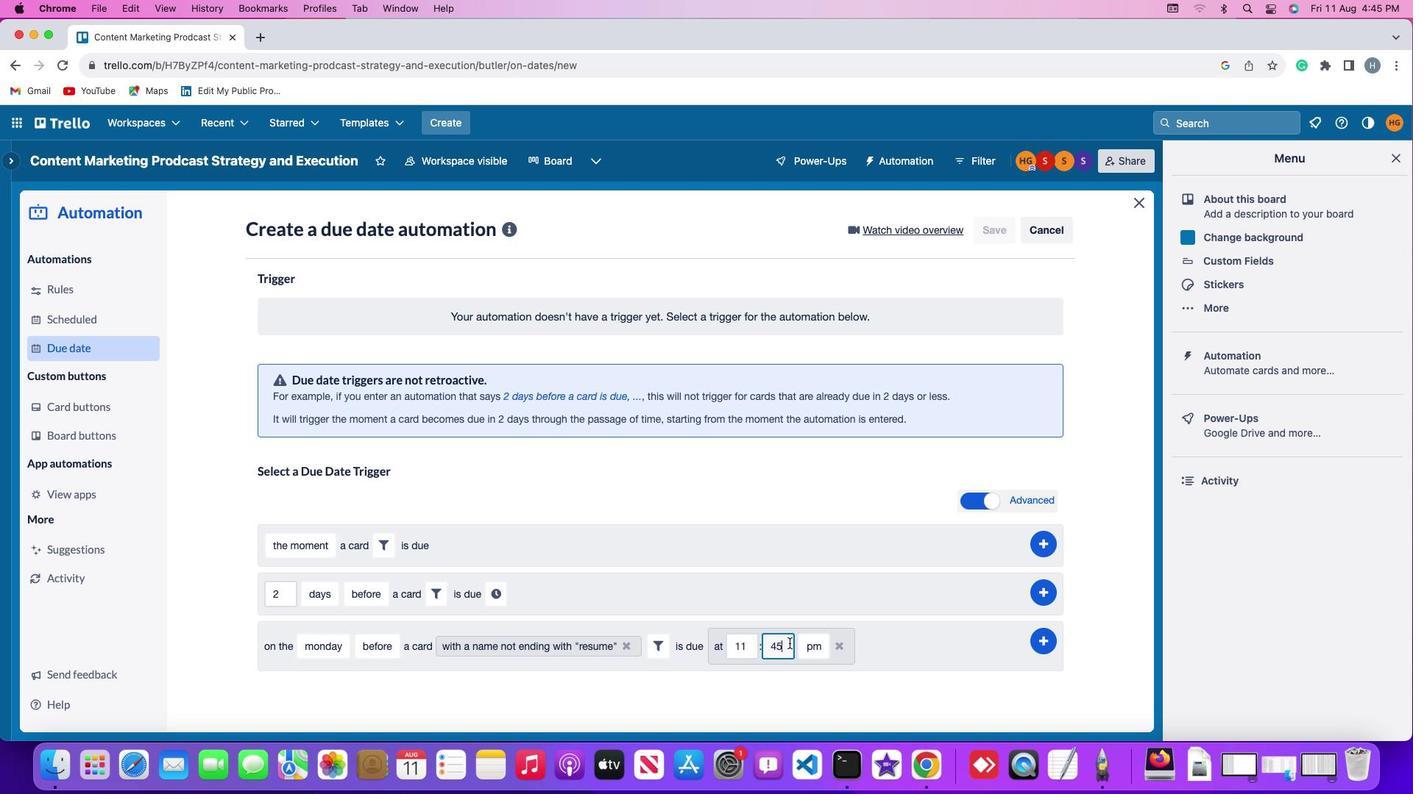 
Action: Mouse pressed left at (788, 642)
Screenshot: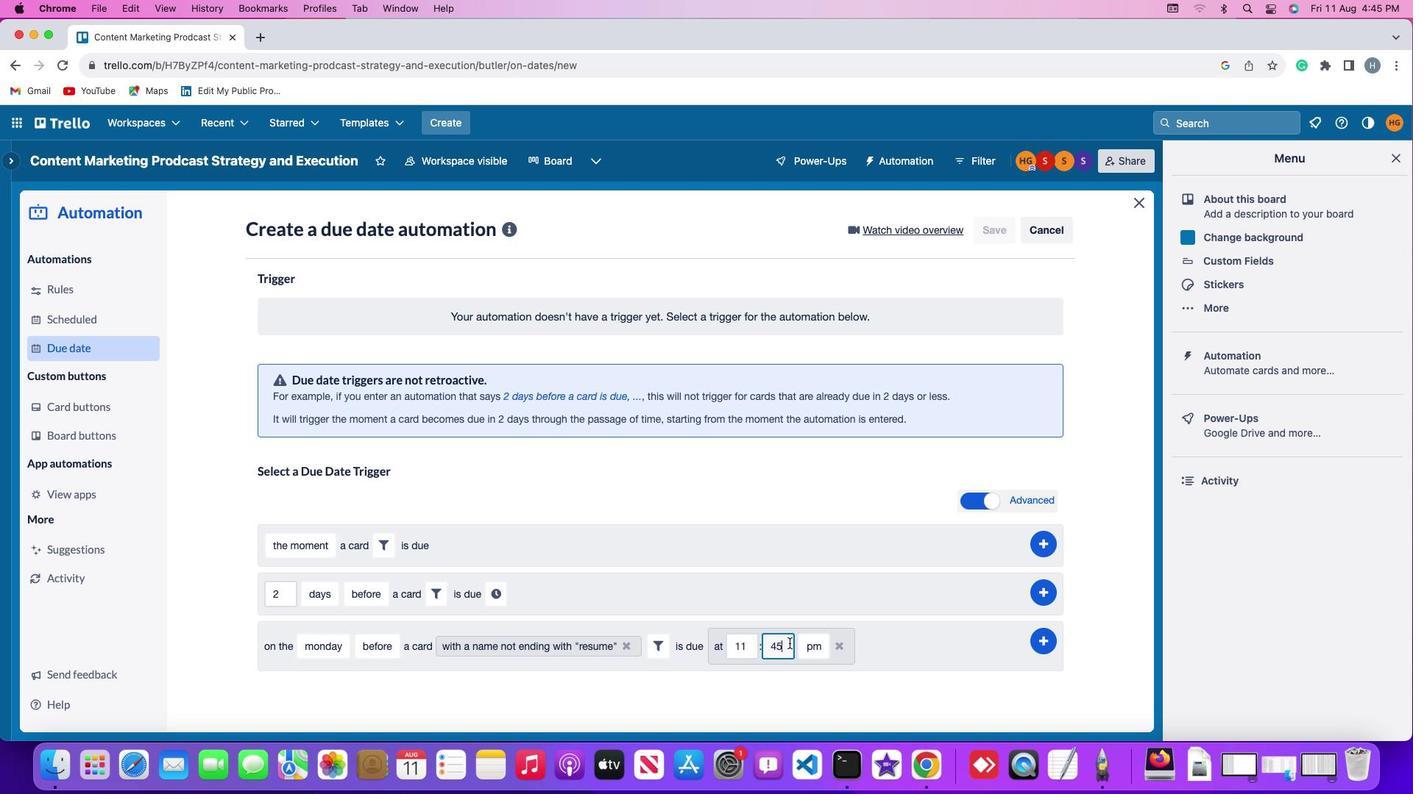 
Action: Mouse moved to (787, 642)
Screenshot: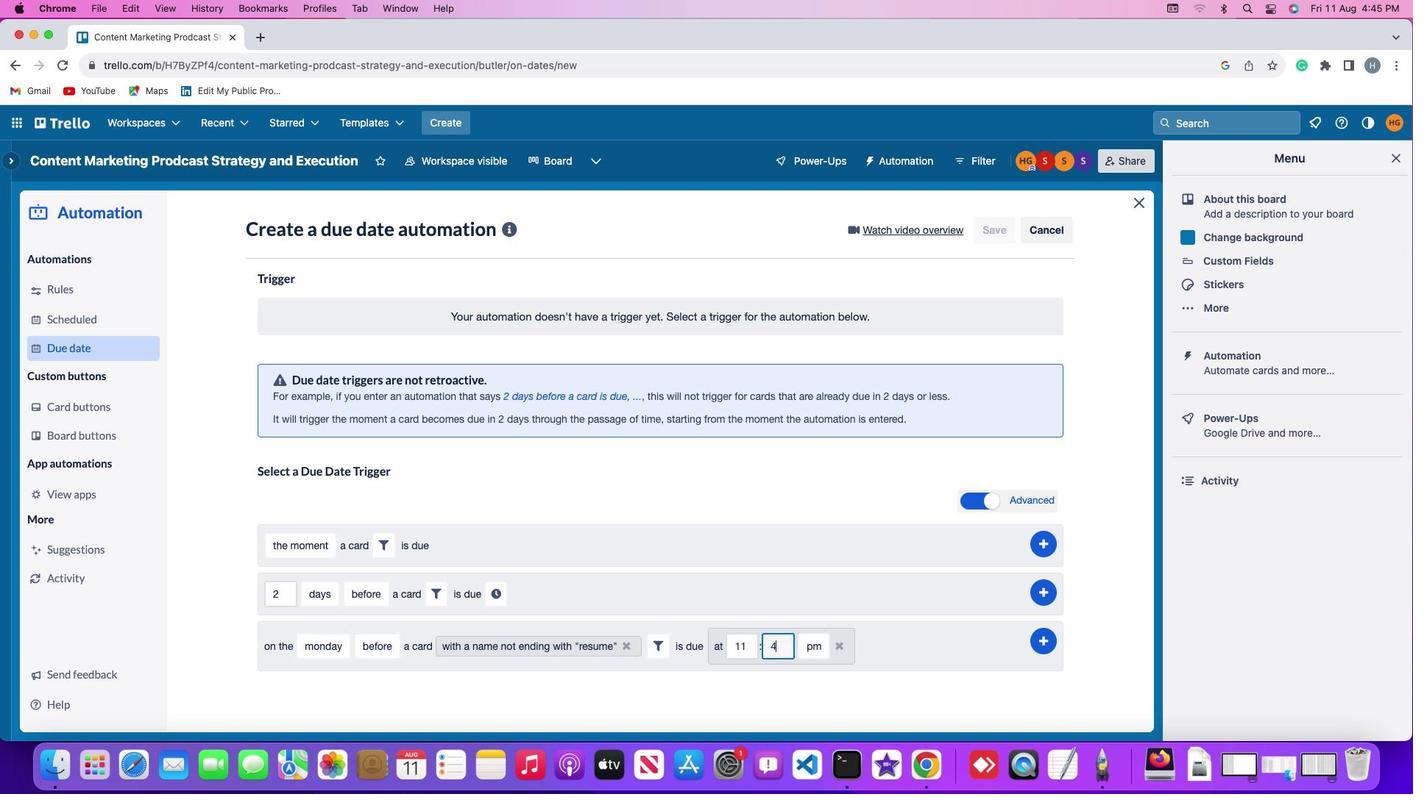 
Action: Key pressed Key.backspace
Screenshot: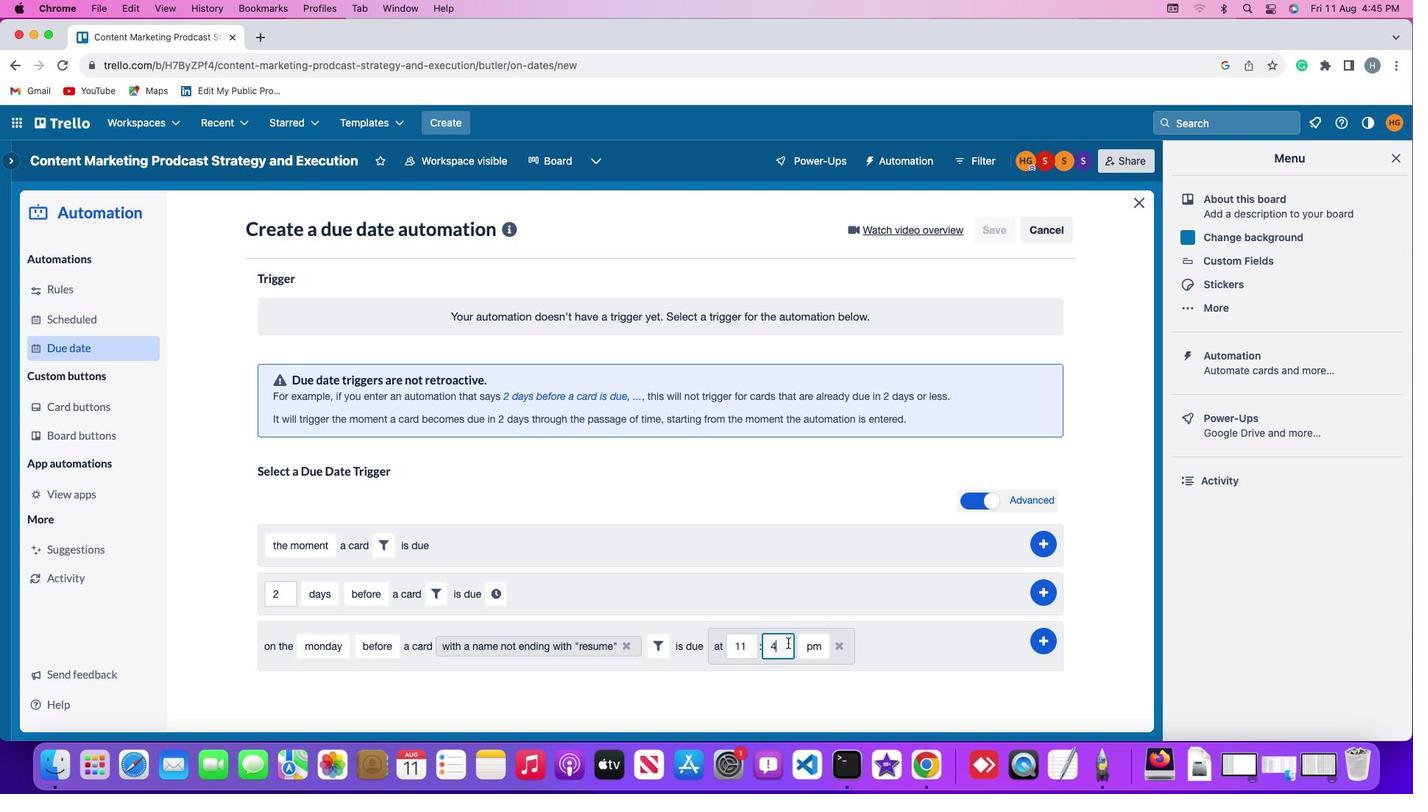 
Action: Mouse moved to (787, 642)
Screenshot: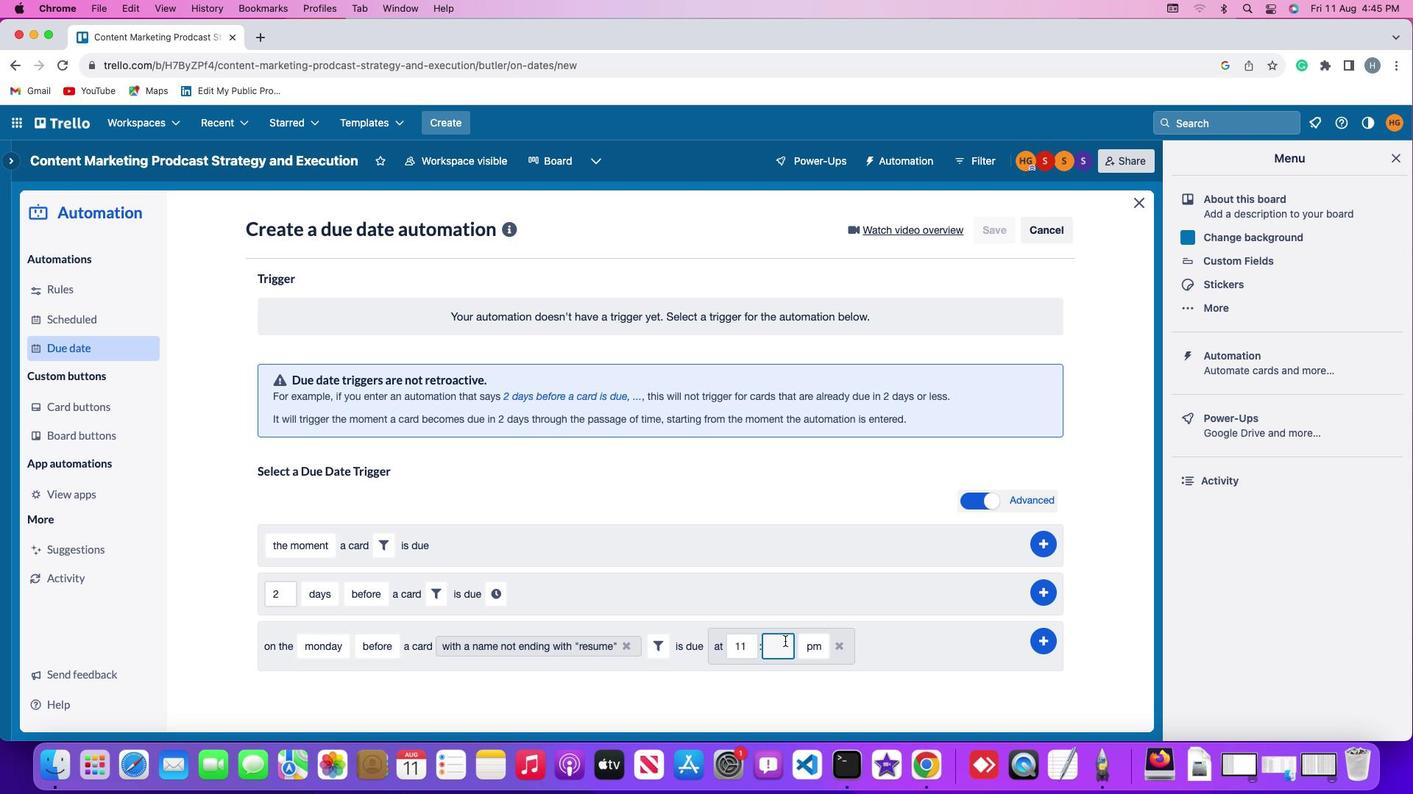 
Action: Key pressed Key.backspace
Screenshot: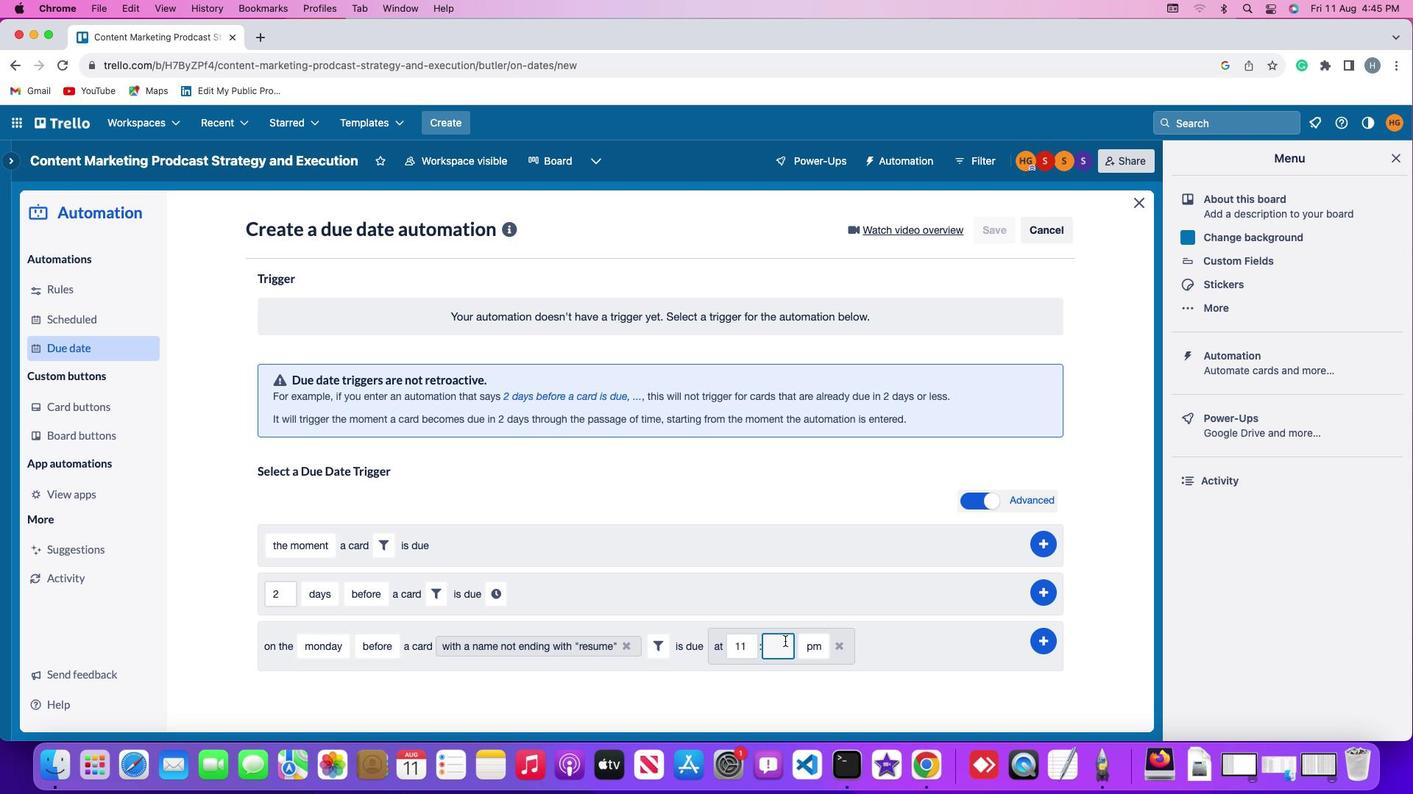 
Action: Mouse moved to (784, 641)
Screenshot: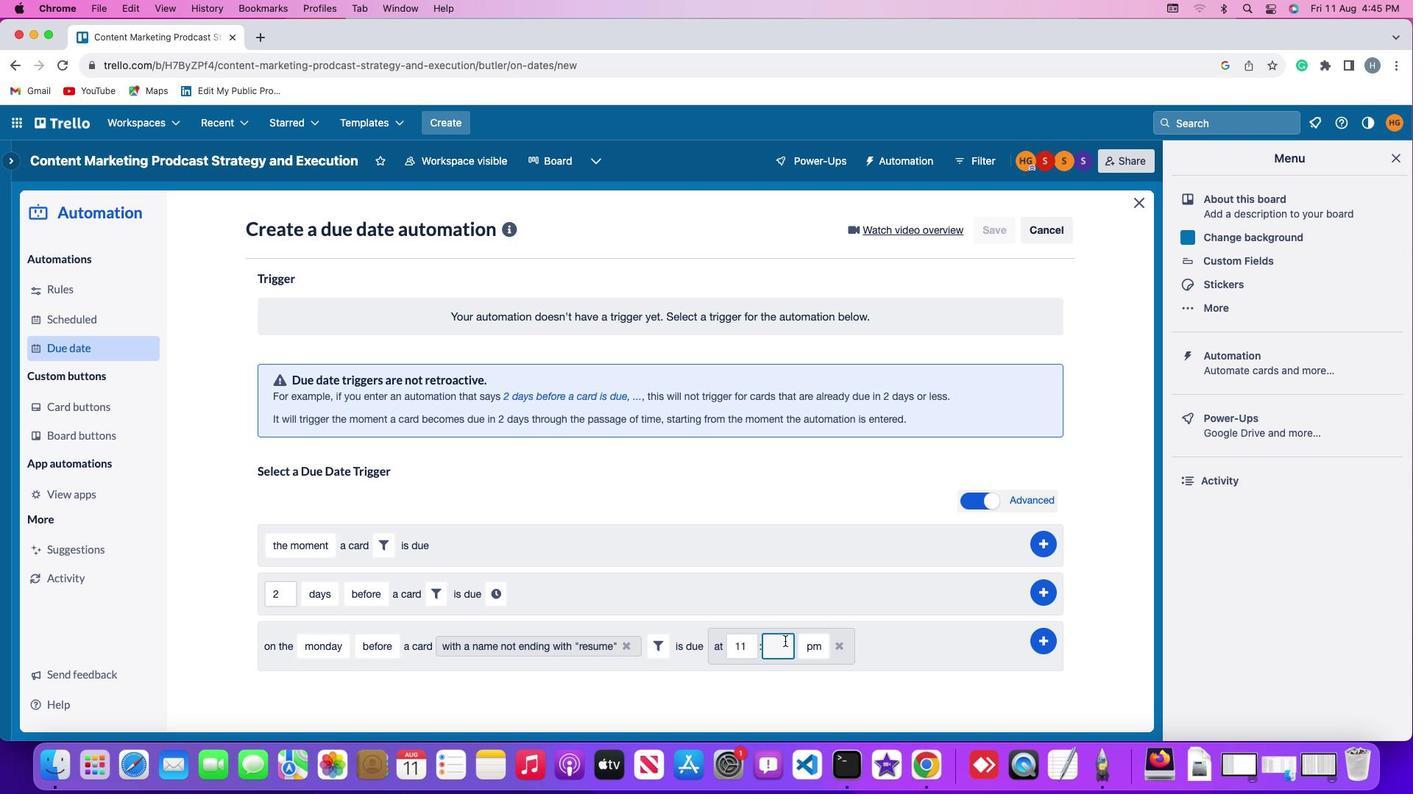 
Action: Key pressed Key.backspace'0''0'
Screenshot: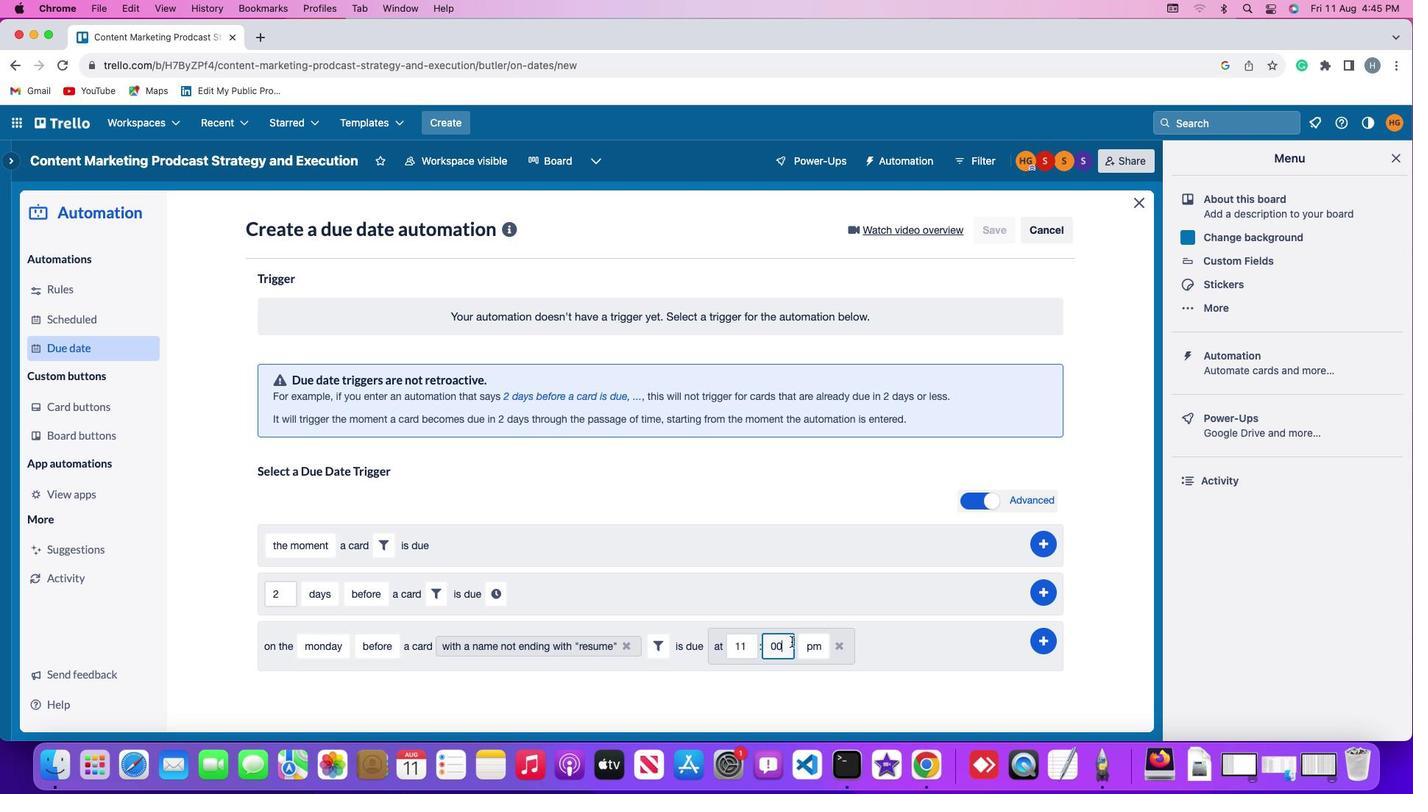 
Action: Mouse moved to (818, 640)
Screenshot: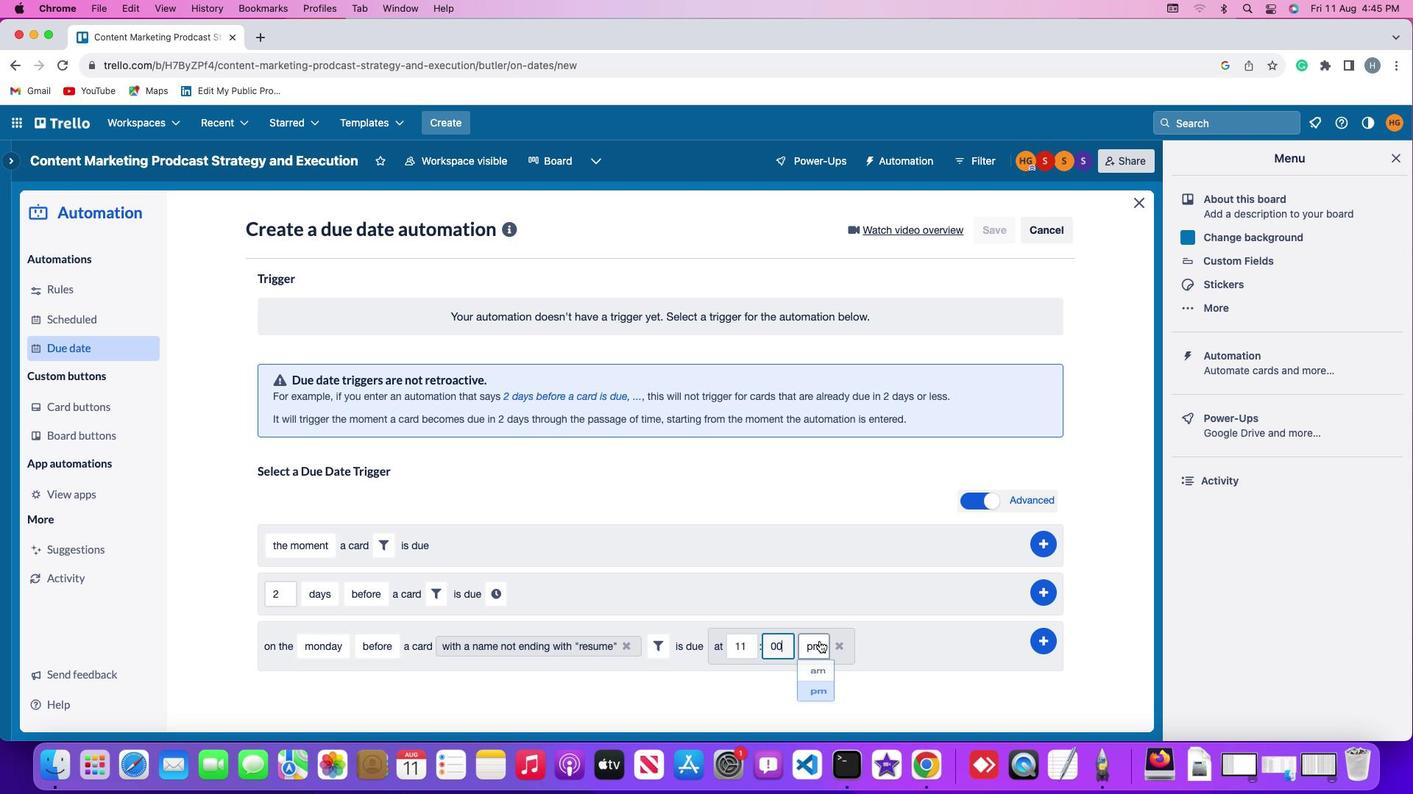 
Action: Mouse pressed left at (818, 640)
Screenshot: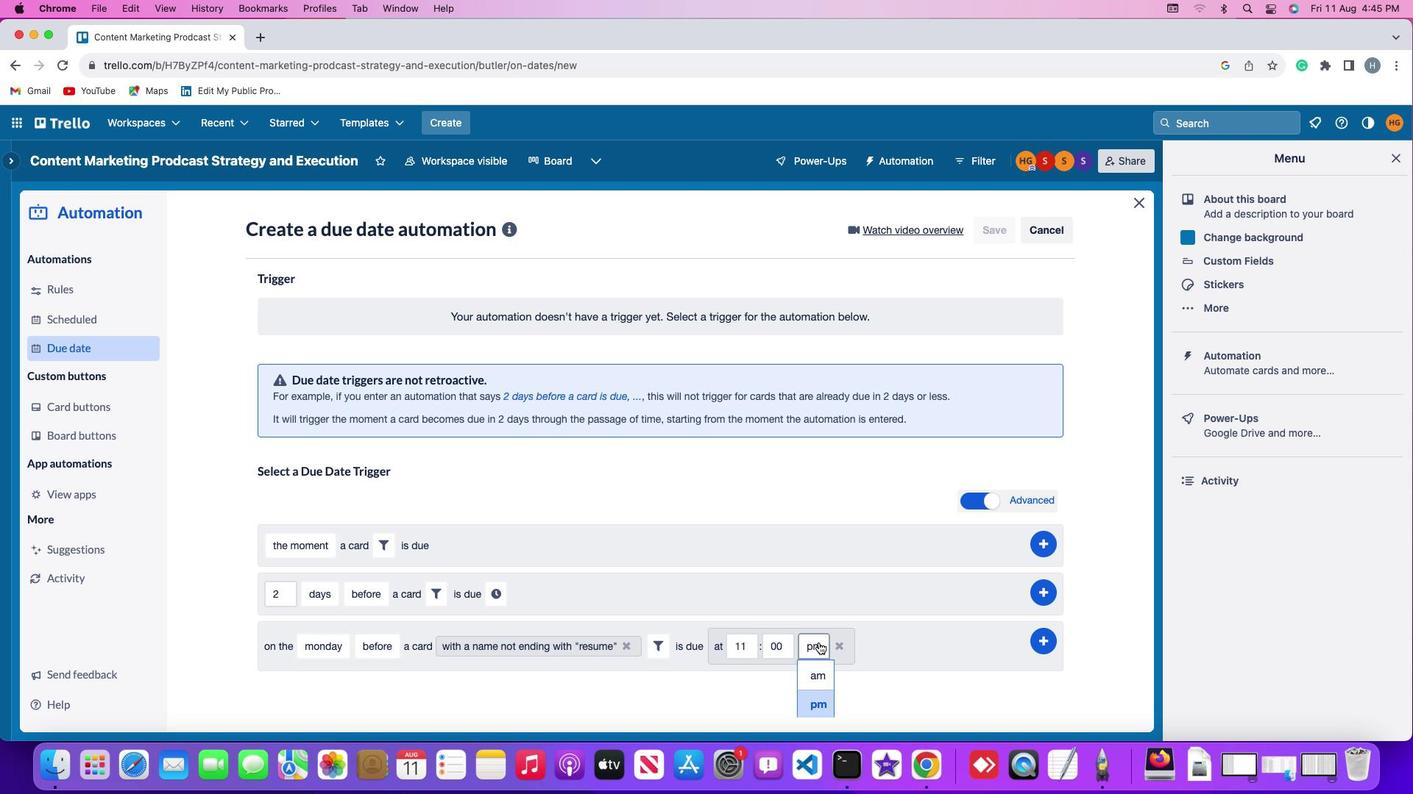 
Action: Mouse moved to (816, 671)
Screenshot: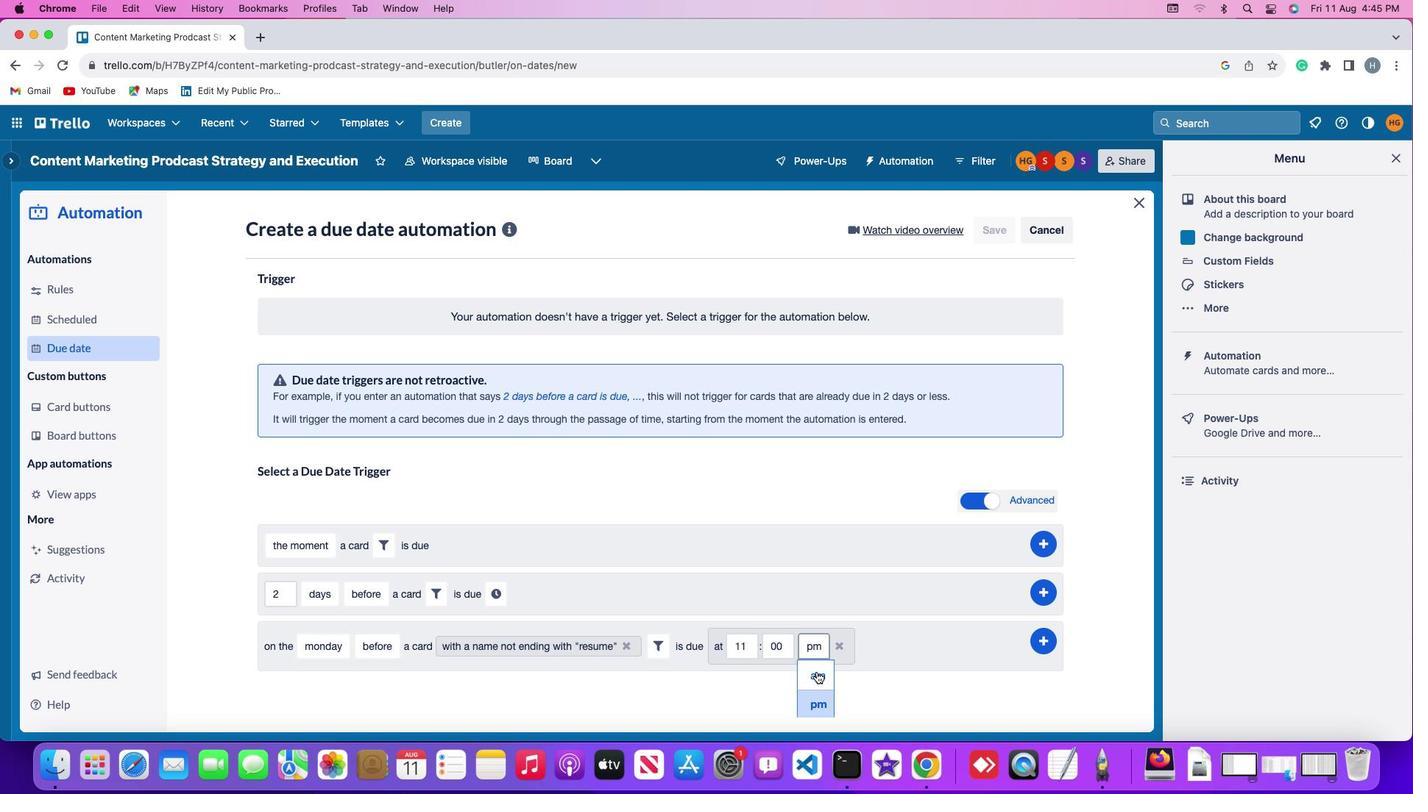 
Action: Mouse pressed left at (816, 671)
Screenshot: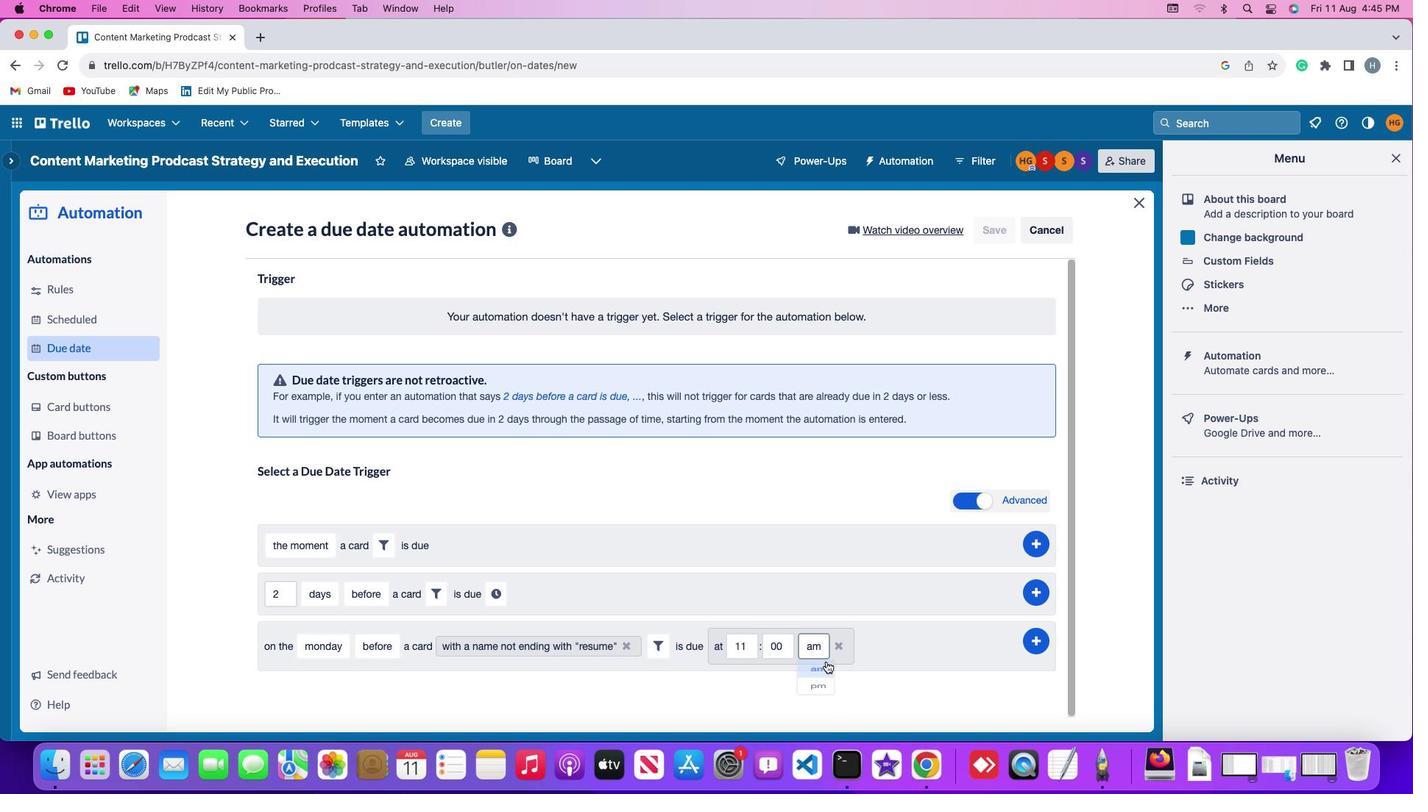 
Action: Mouse moved to (1044, 636)
Screenshot: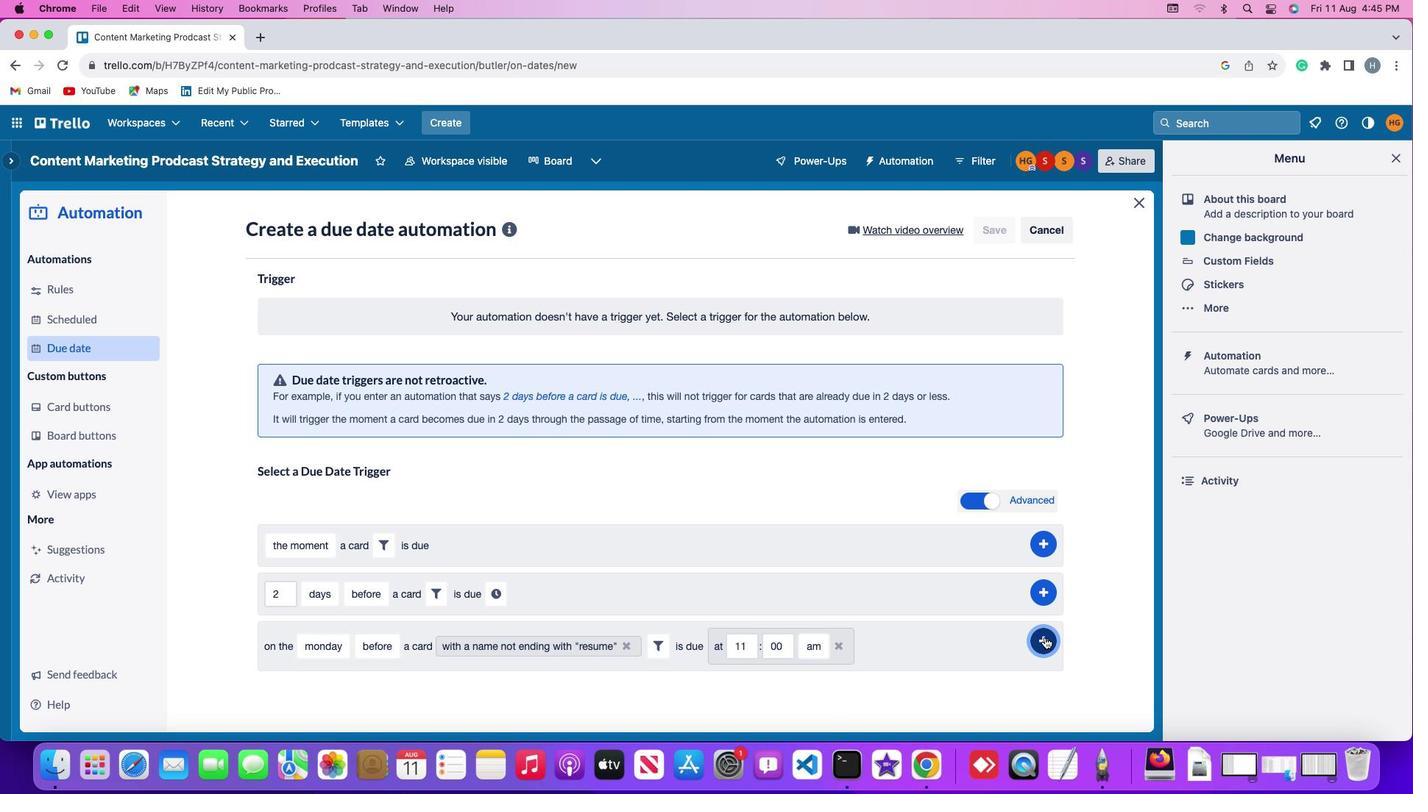 
Action: Mouse pressed left at (1044, 636)
Screenshot: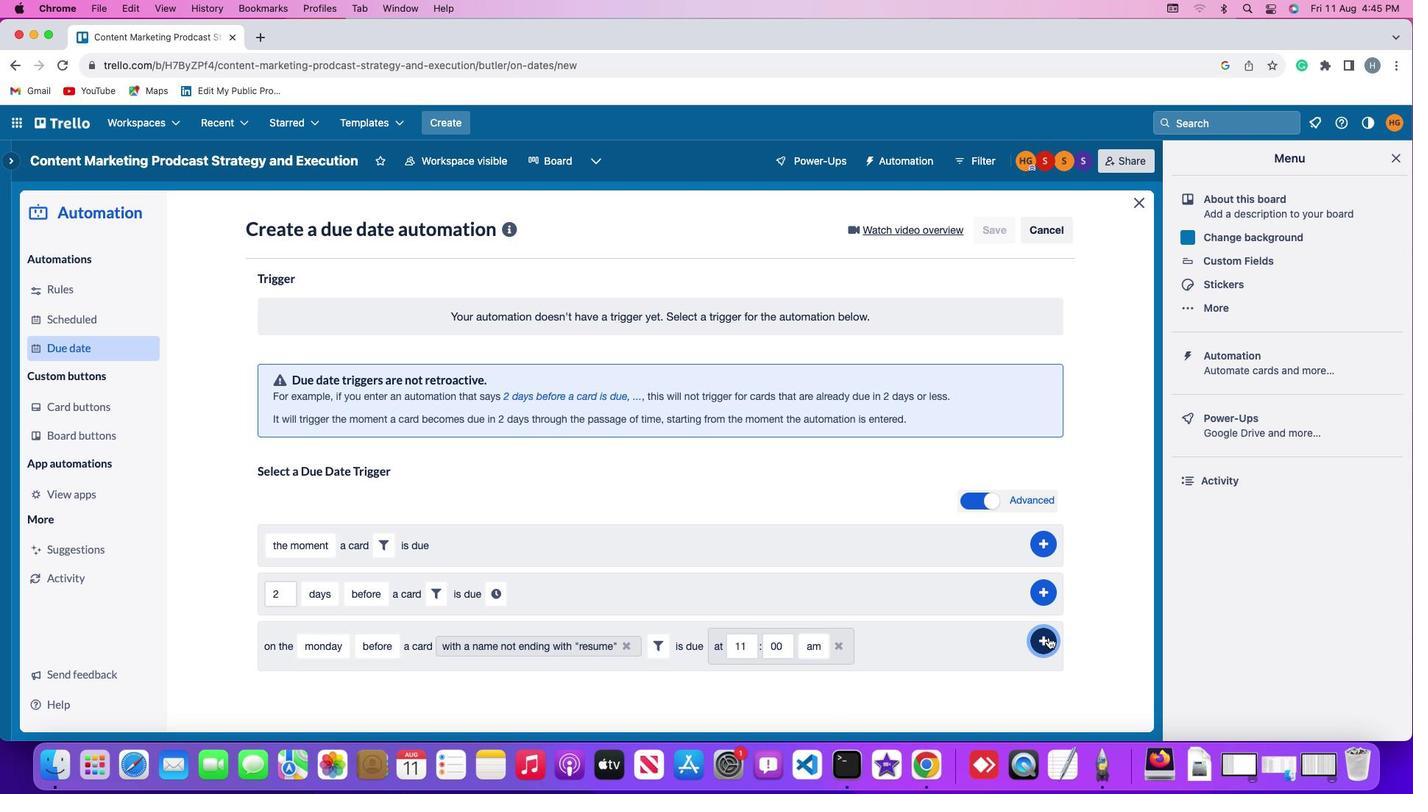
Action: Mouse moved to (1101, 534)
Screenshot: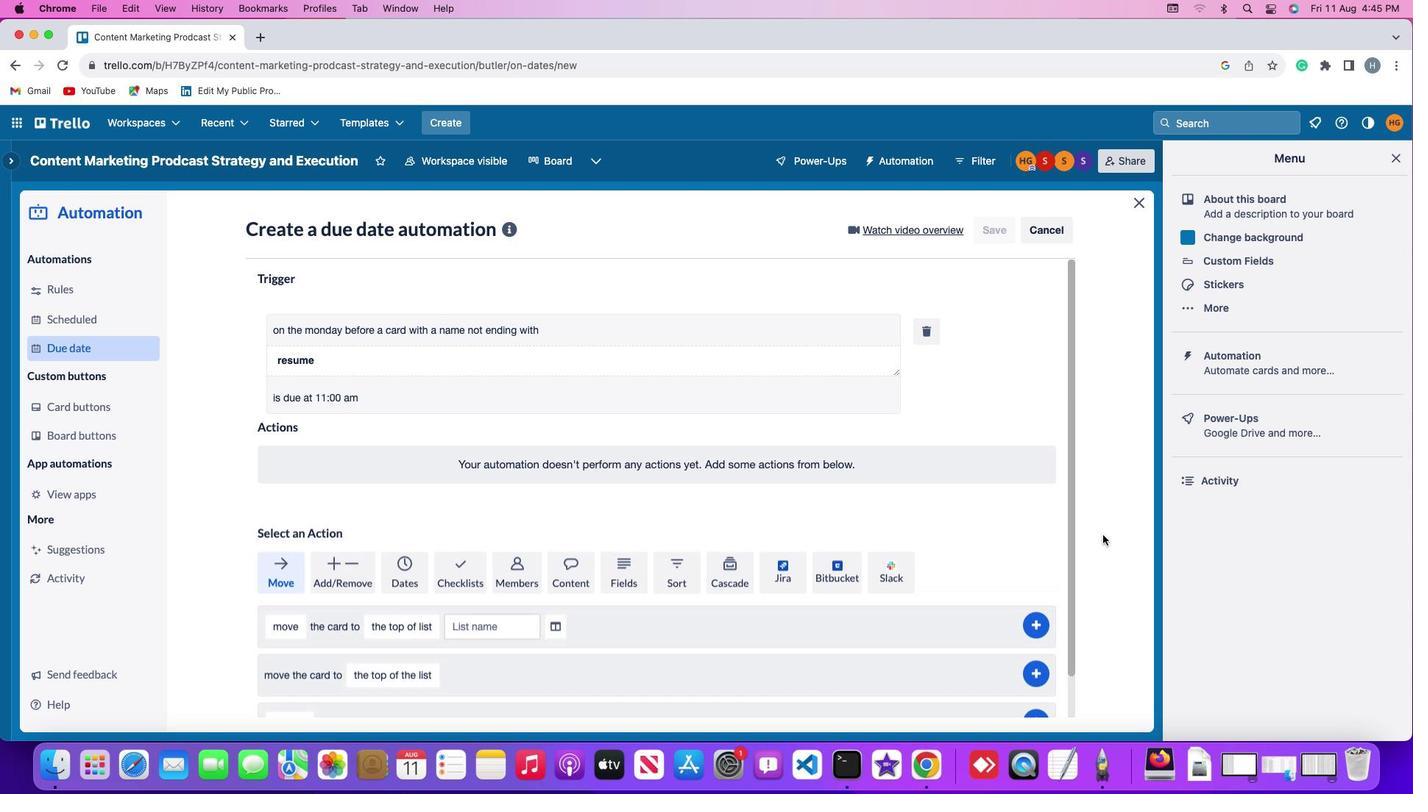 
